 Task: Search one way flight ticket for 2 adults, 2 children, 2 infants in seat in first from Helena: Helena Regional Airport to Fort Wayne: Fort Wayne International Airport on 5-4-2023. Choice of flights is Delta. Number of bags: 1 checked bag. Price is upto 91000. Outbound departure time preference is 9:45.
Action: Mouse moved to (270, 104)
Screenshot: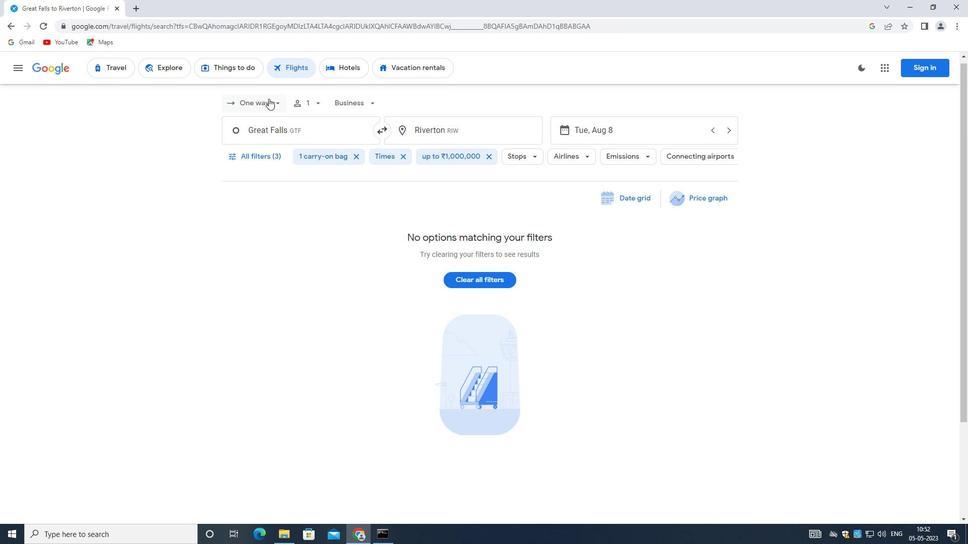 
Action: Mouse pressed left at (270, 104)
Screenshot: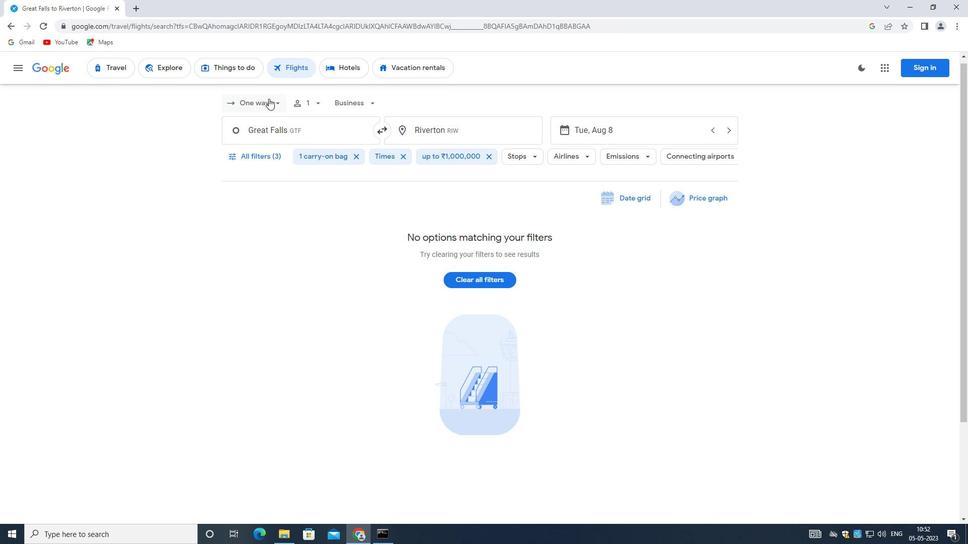 
Action: Mouse moved to (265, 150)
Screenshot: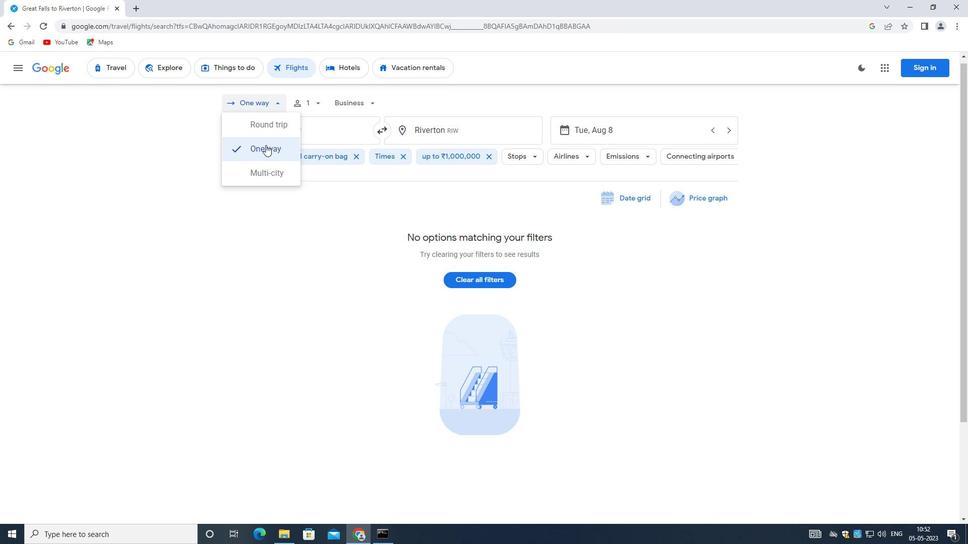 
Action: Mouse pressed left at (265, 150)
Screenshot: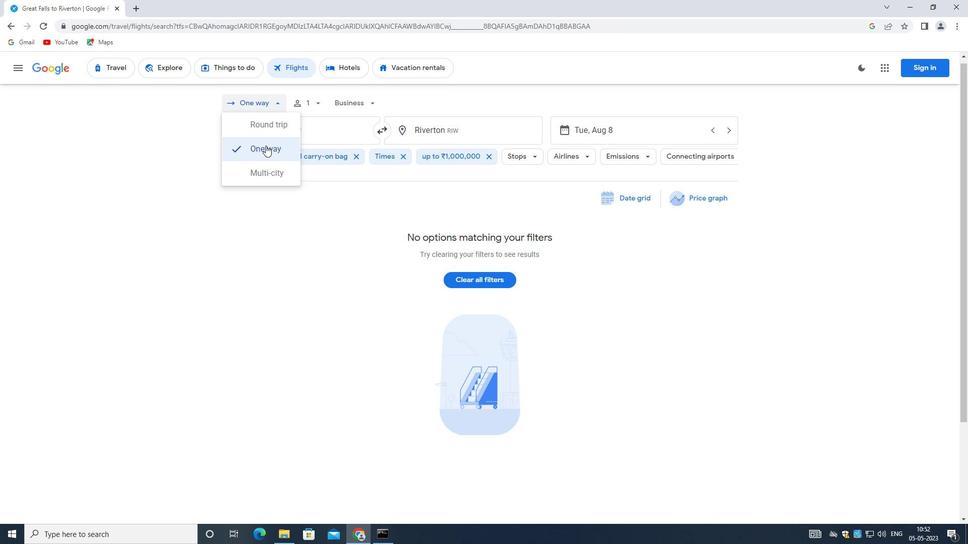 
Action: Mouse moved to (311, 102)
Screenshot: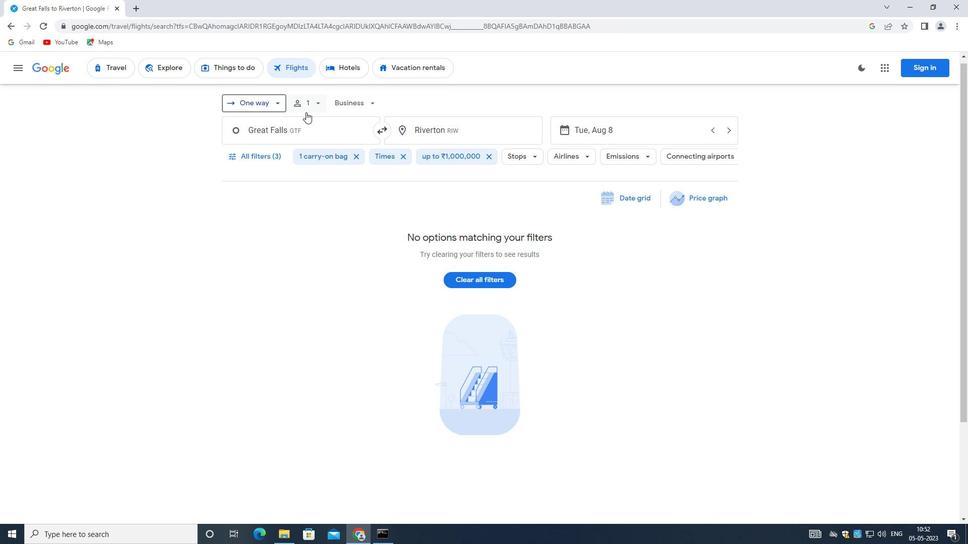 
Action: Mouse pressed left at (311, 102)
Screenshot: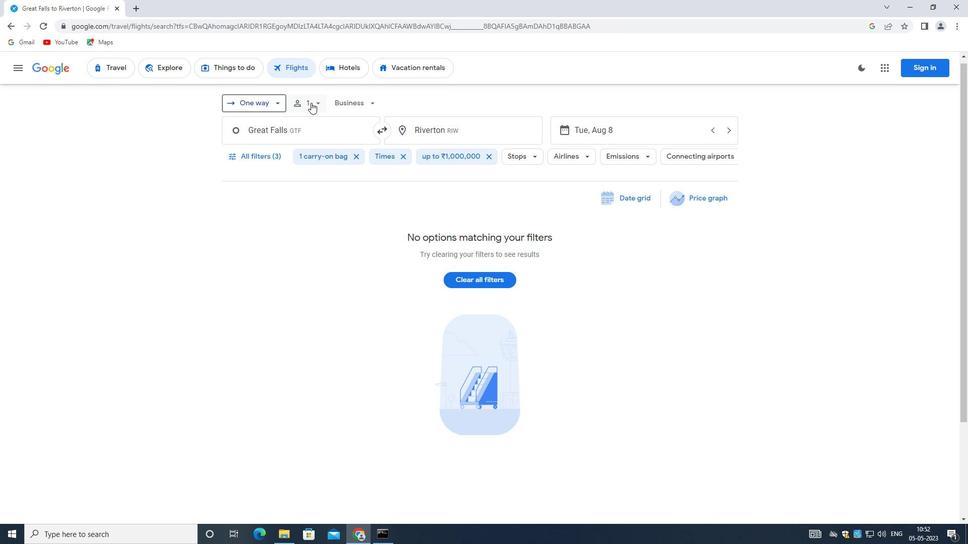 
Action: Mouse moved to (394, 132)
Screenshot: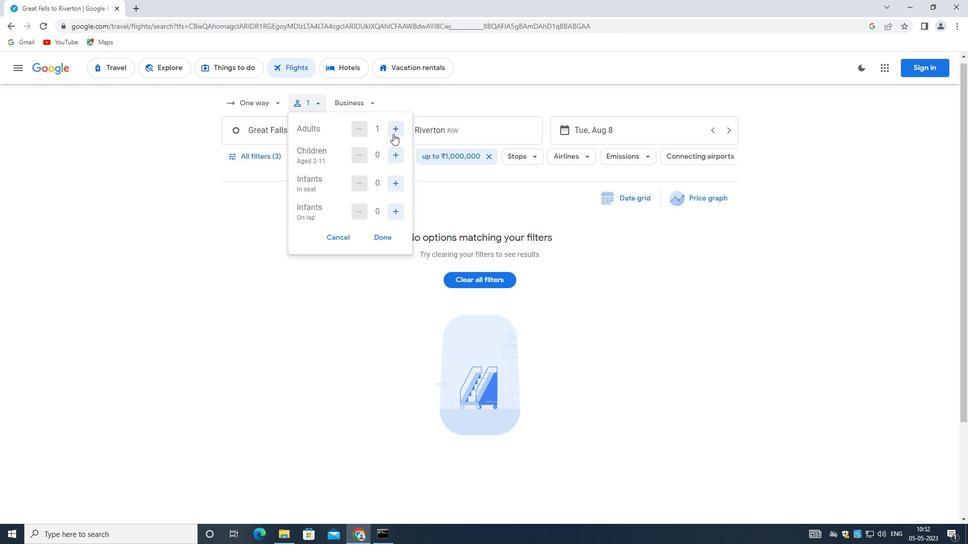 
Action: Mouse pressed left at (394, 132)
Screenshot: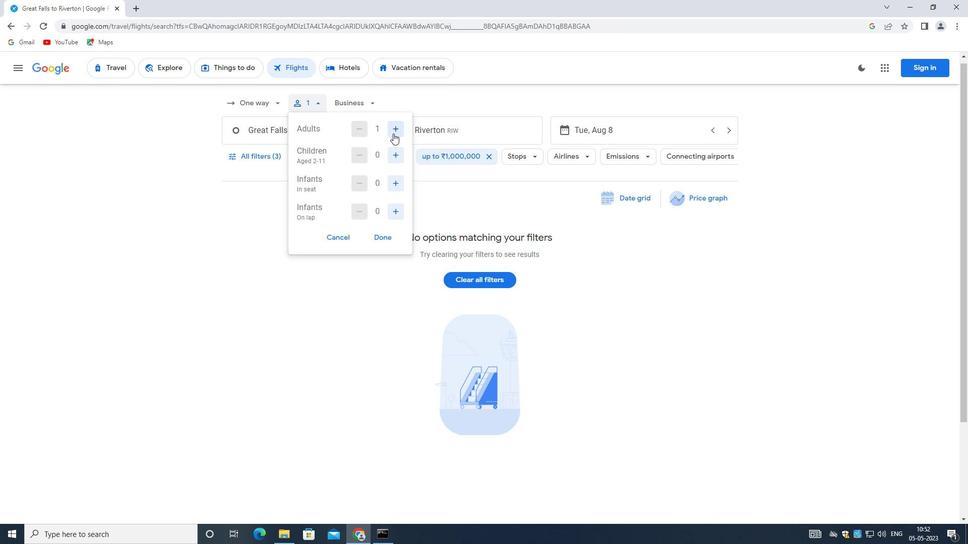 
Action: Mouse moved to (393, 183)
Screenshot: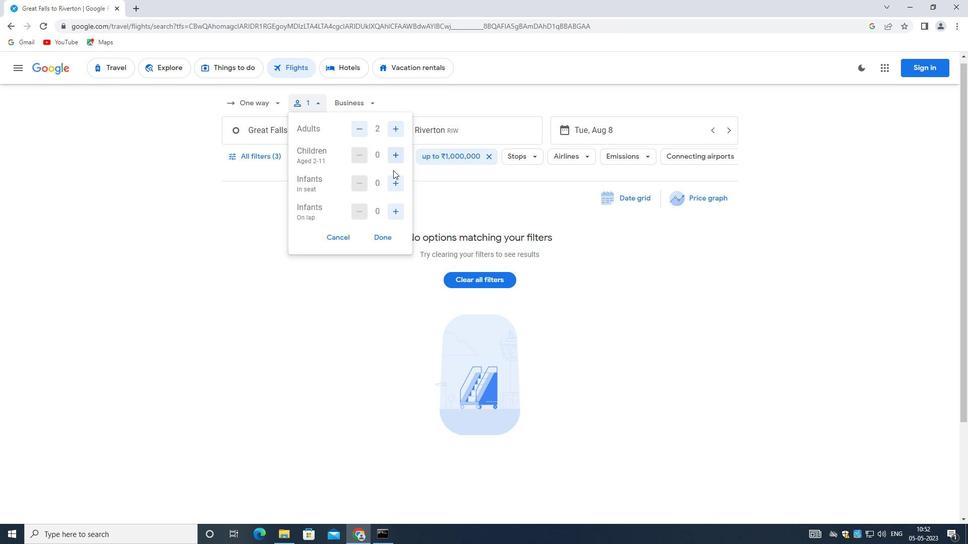
Action: Mouse pressed left at (393, 183)
Screenshot: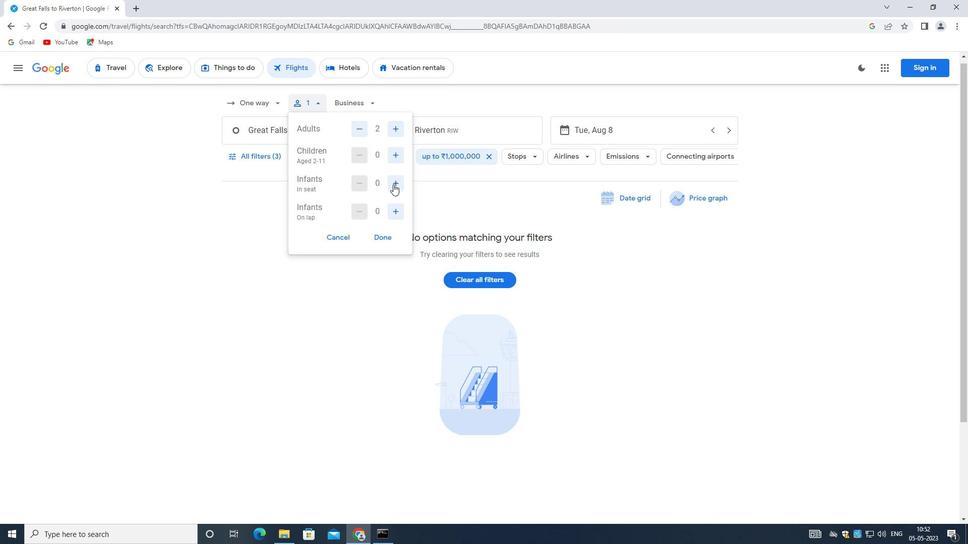 
Action: Mouse pressed left at (393, 183)
Screenshot: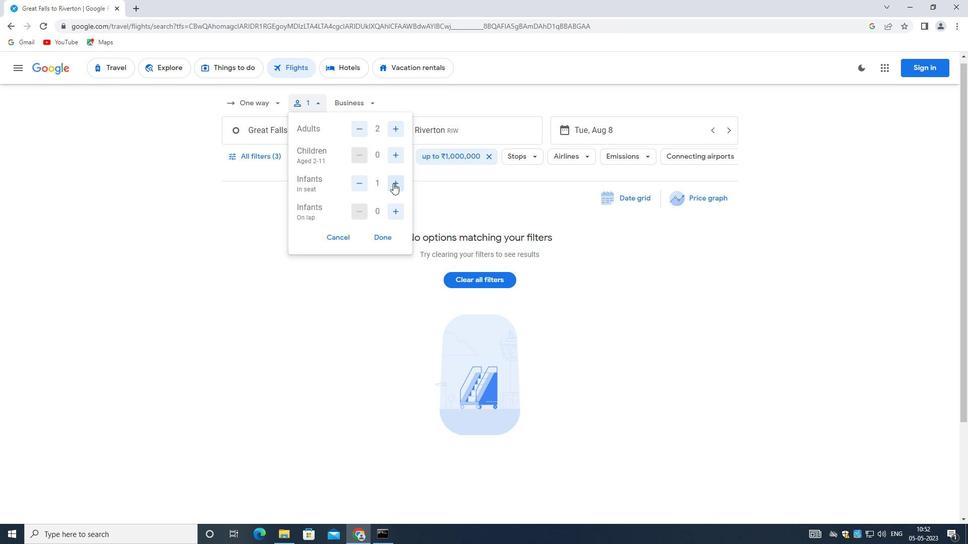 
Action: Mouse moved to (392, 153)
Screenshot: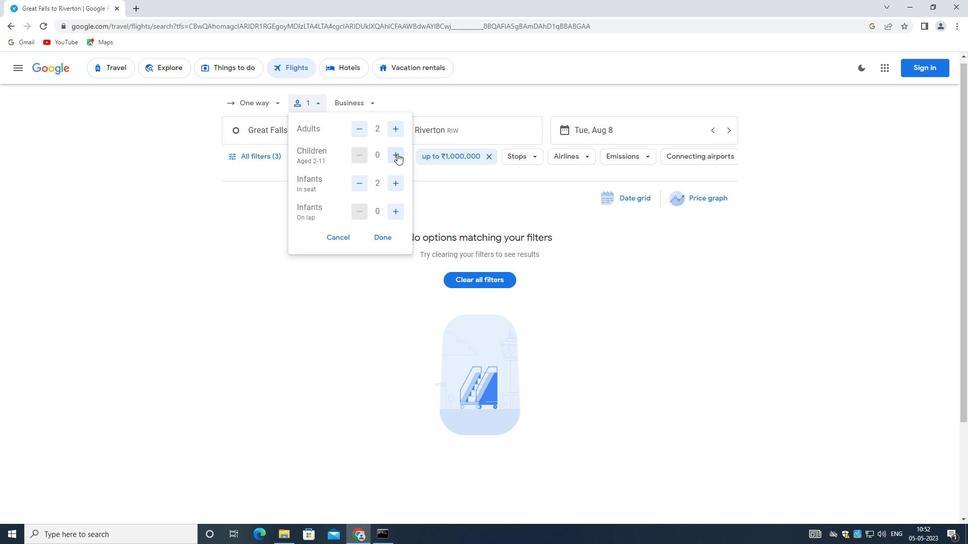 
Action: Mouse pressed left at (392, 153)
Screenshot: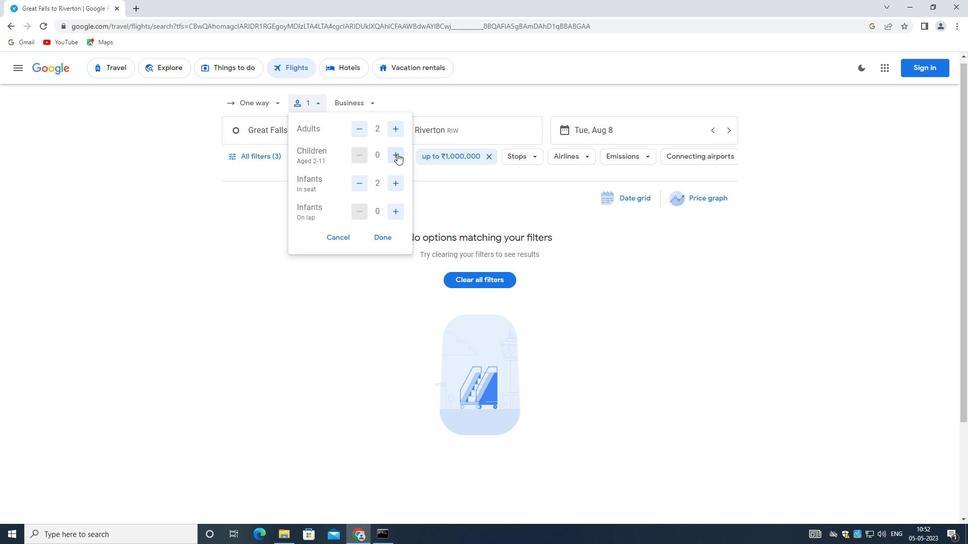 
Action: Mouse pressed left at (392, 153)
Screenshot: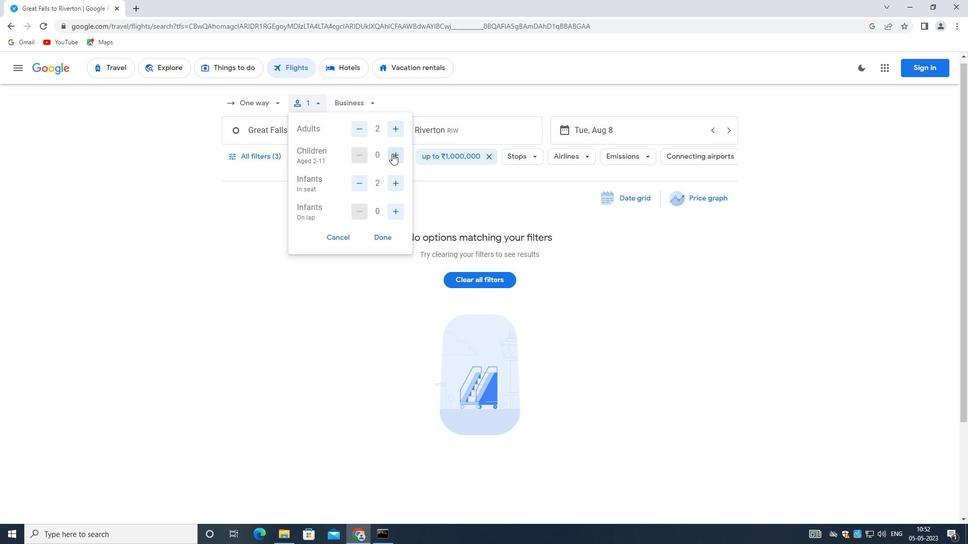 
Action: Mouse moved to (364, 173)
Screenshot: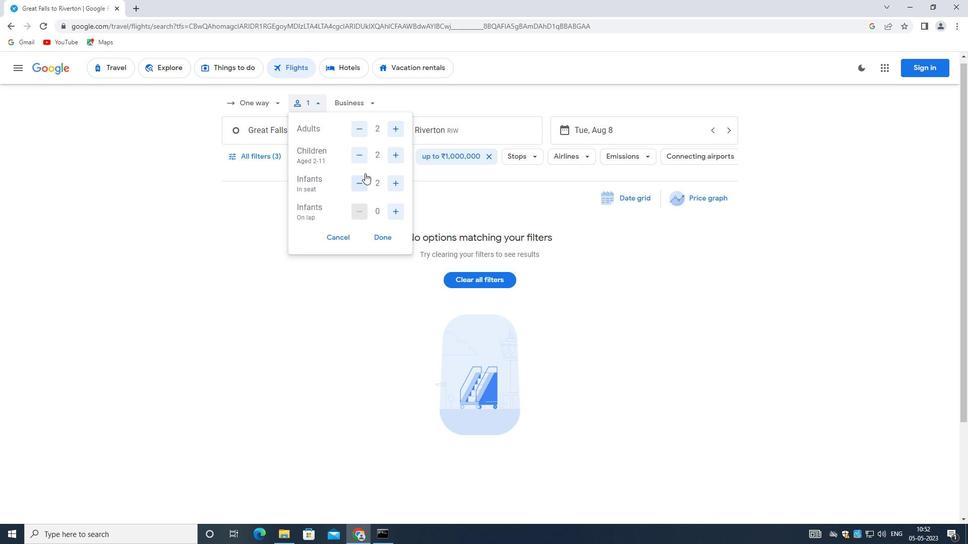 
Action: Mouse scrolled (364, 173) with delta (0, 0)
Screenshot: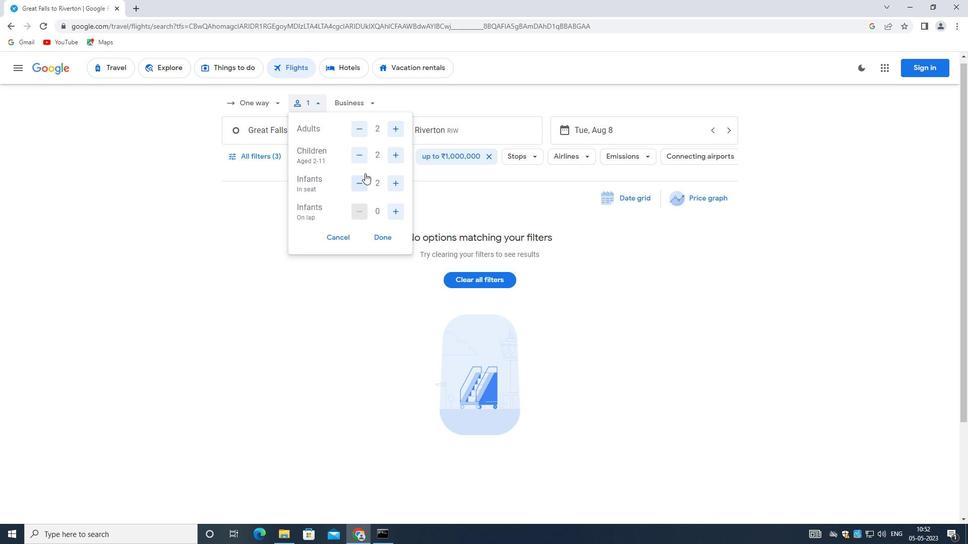
Action: Mouse moved to (363, 177)
Screenshot: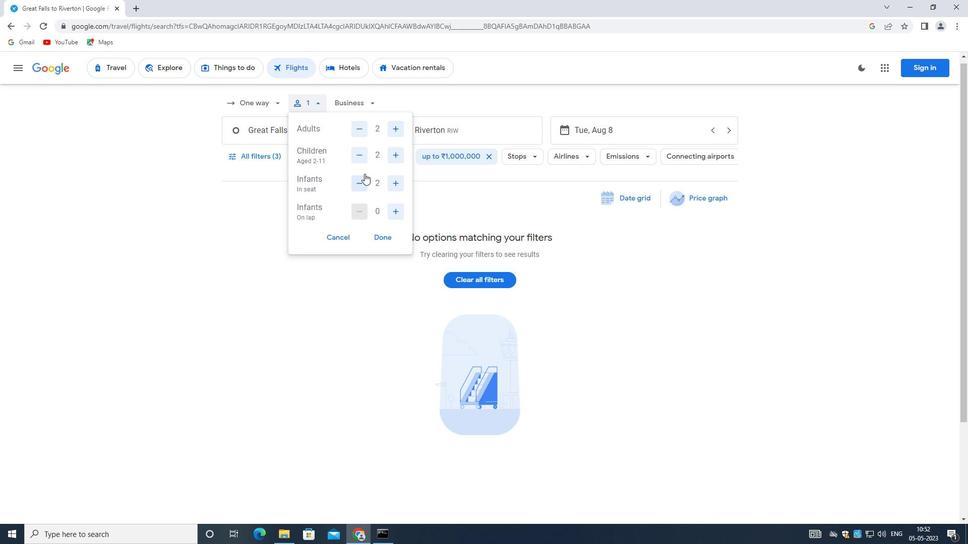 
Action: Mouse scrolled (363, 177) with delta (0, 0)
Screenshot: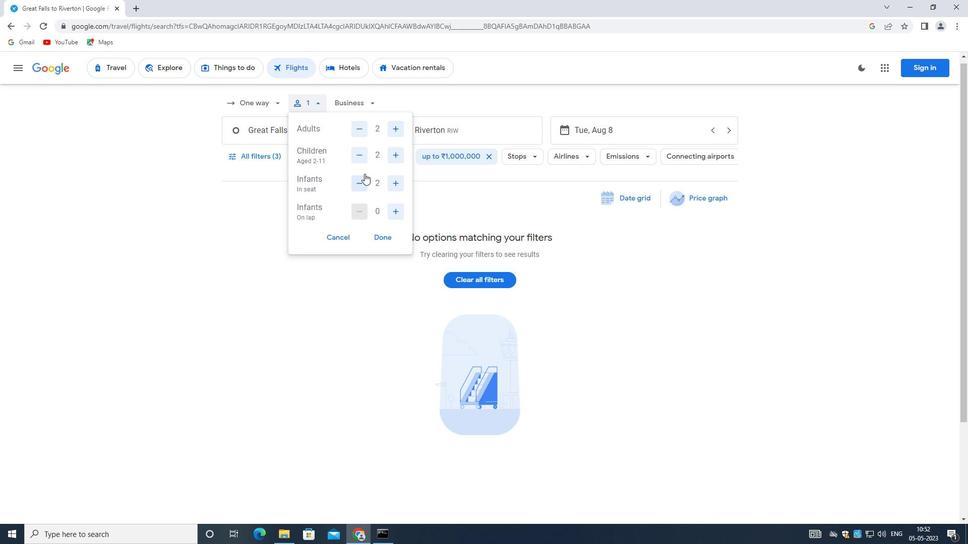 
Action: Mouse moved to (344, 163)
Screenshot: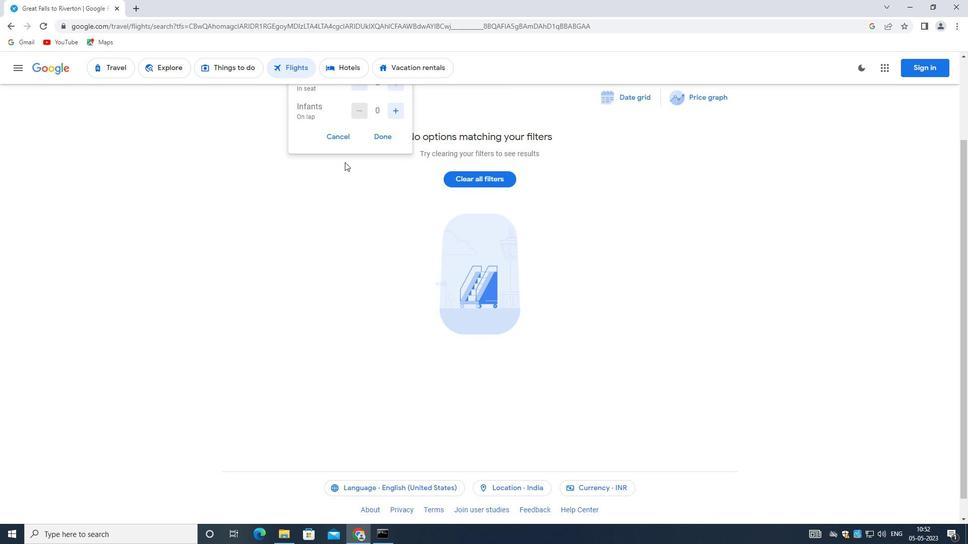 
Action: Mouse scrolled (344, 164) with delta (0, 0)
Screenshot: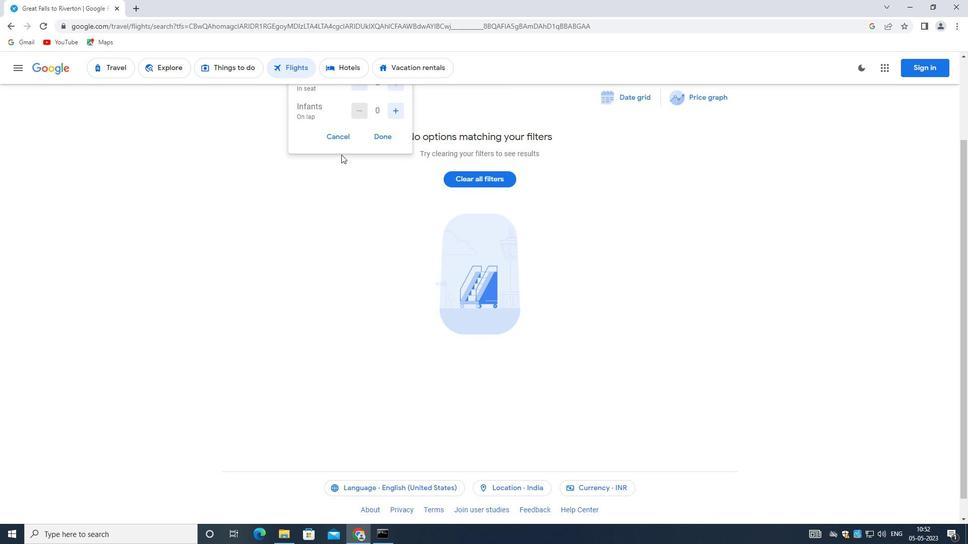 
Action: Mouse moved to (344, 165)
Screenshot: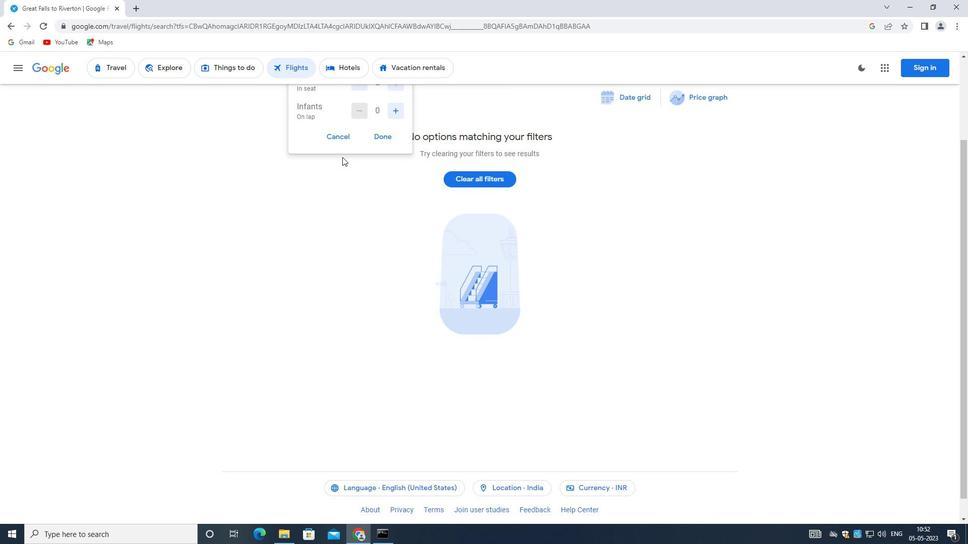 
Action: Mouse scrolled (344, 165) with delta (0, 0)
Screenshot: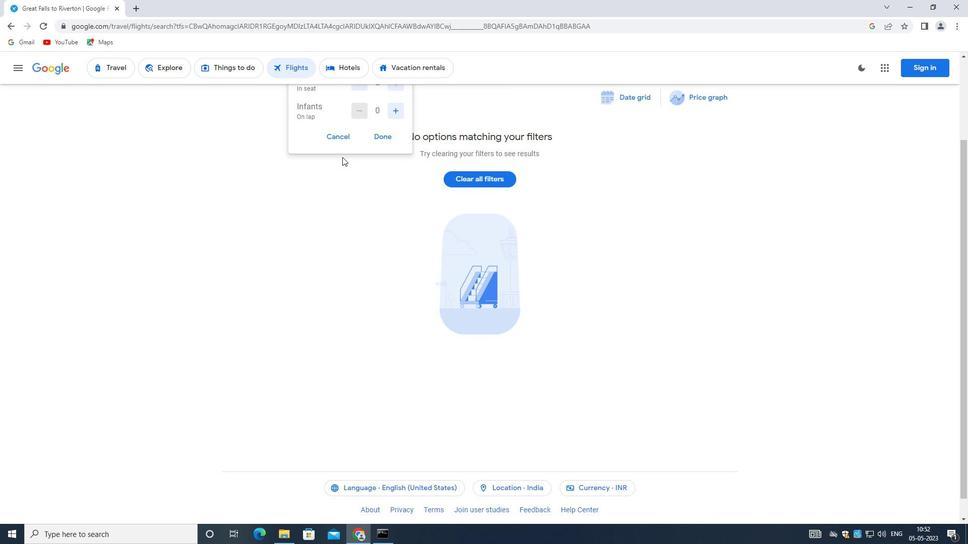 
Action: Mouse moved to (344, 168)
Screenshot: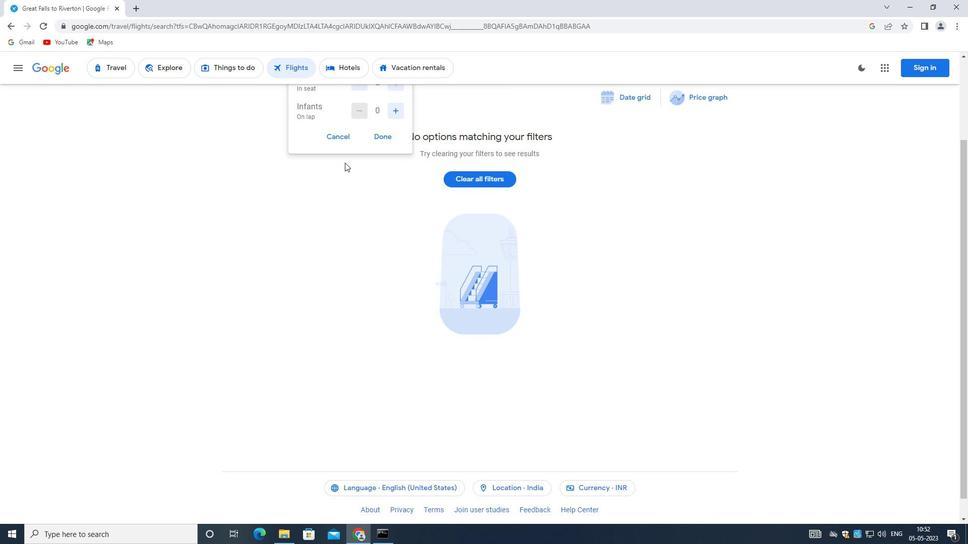 
Action: Mouse scrolled (344, 168) with delta (0, 0)
Screenshot: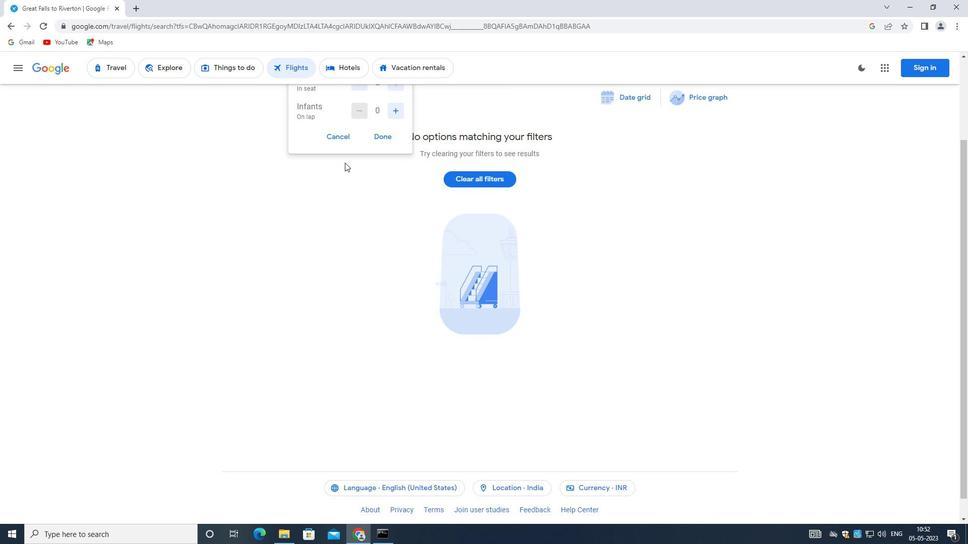 
Action: Mouse moved to (380, 237)
Screenshot: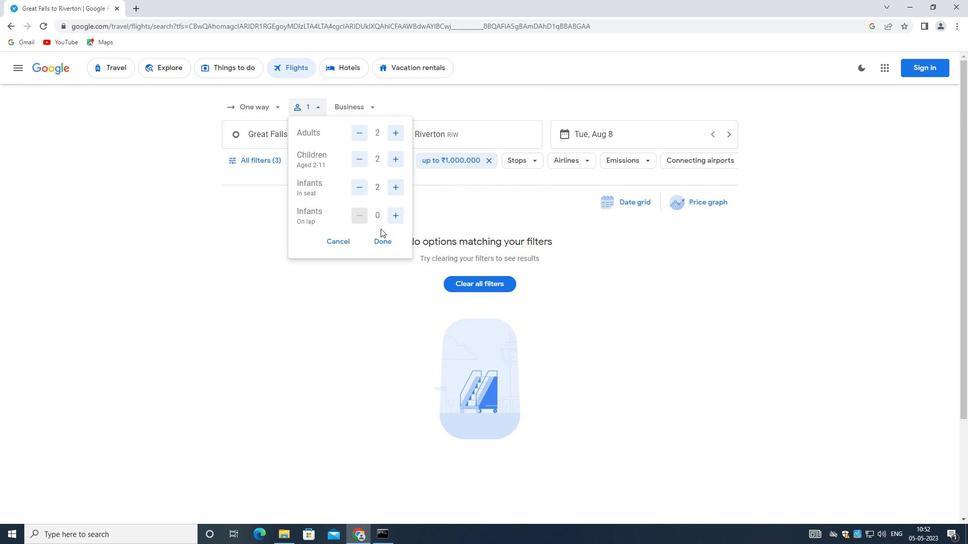 
Action: Mouse pressed left at (380, 237)
Screenshot: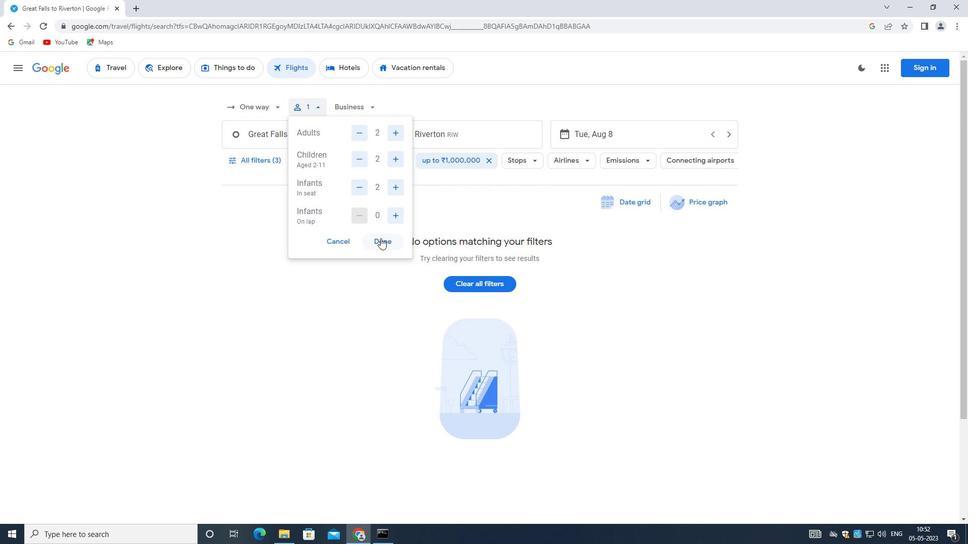 
Action: Mouse moved to (283, 135)
Screenshot: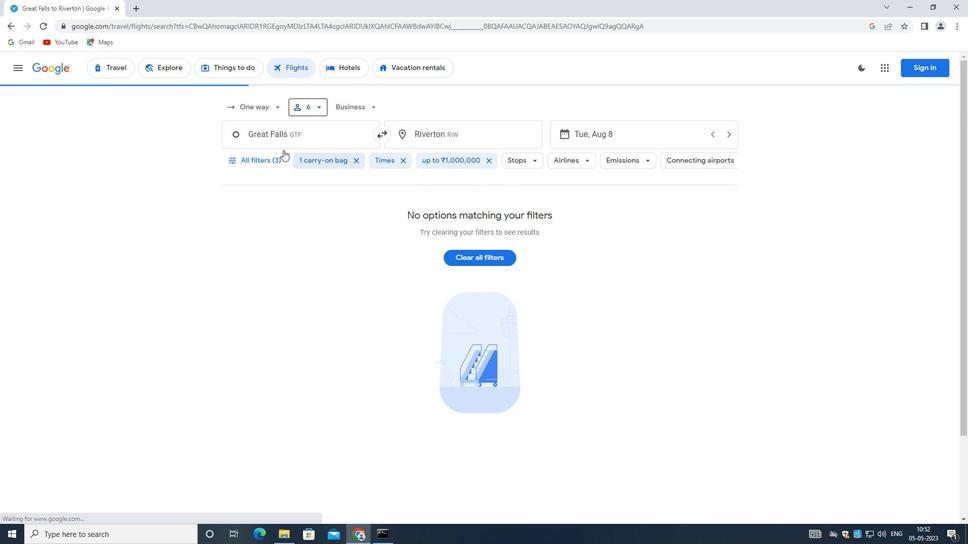 
Action: Mouse pressed left at (283, 135)
Screenshot: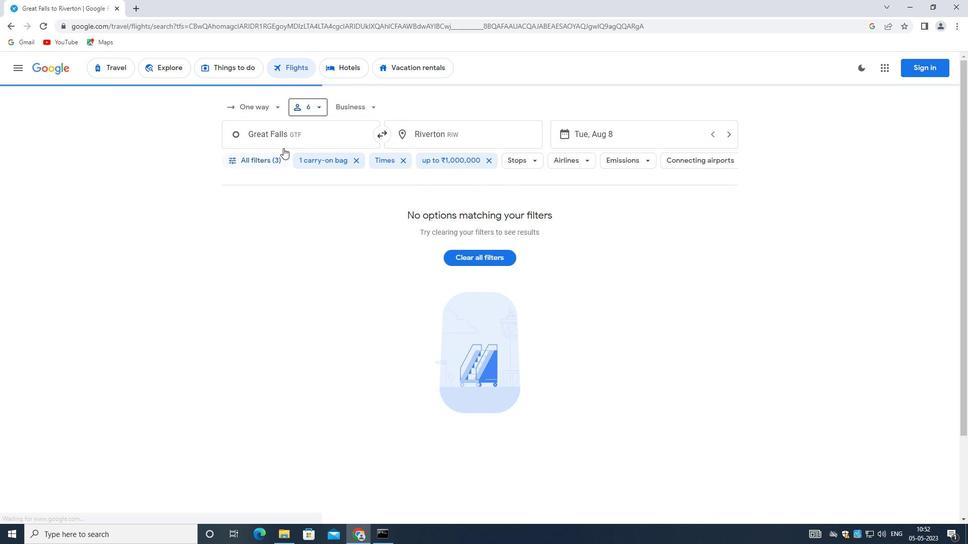 
Action: Key pressed <Key.backspace><Key.shift_r><Key.shift_r><Key.shift_r><Key.shift_r><Key.shift_r><Key.shift_r>Hek<Key.backspace>lena
Screenshot: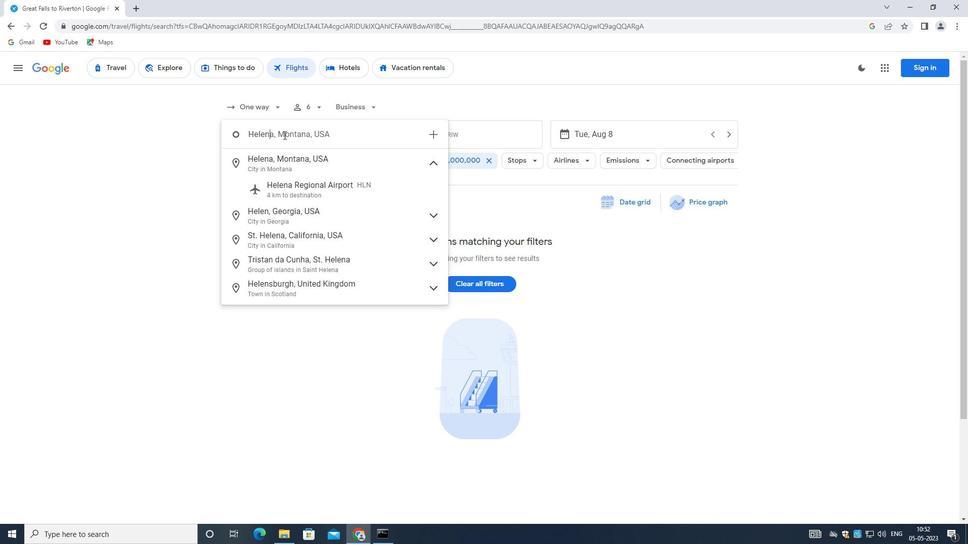 
Action: Mouse moved to (308, 183)
Screenshot: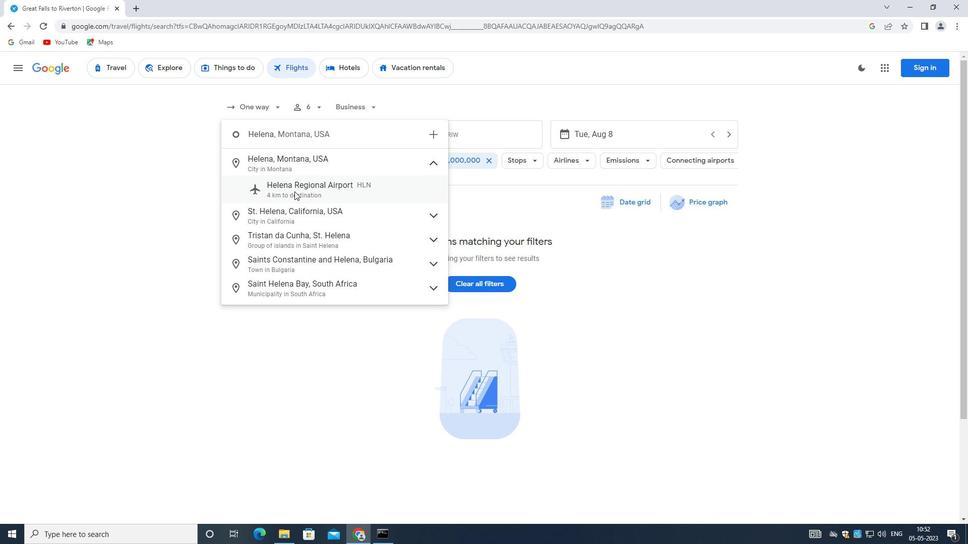 
Action: Mouse pressed left at (308, 183)
Screenshot: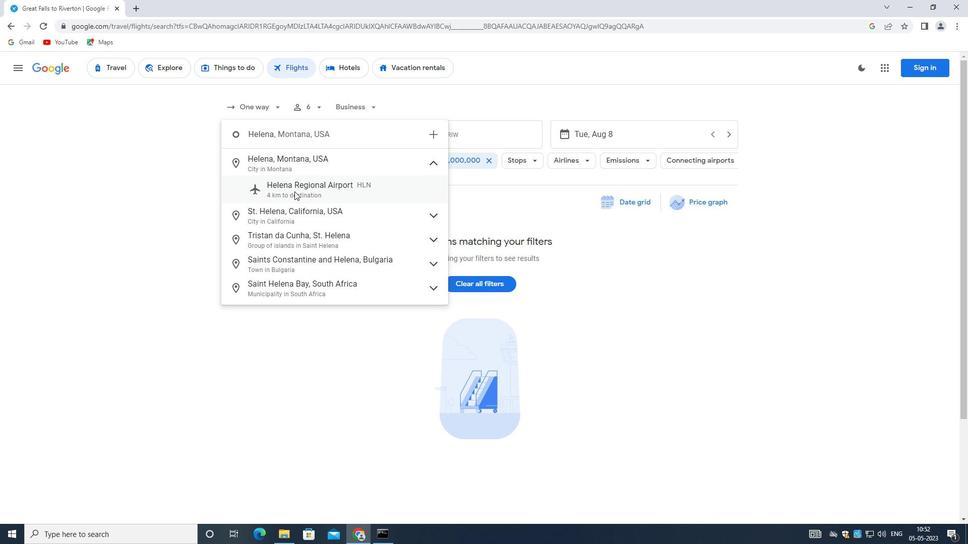 
Action: Mouse moved to (438, 132)
Screenshot: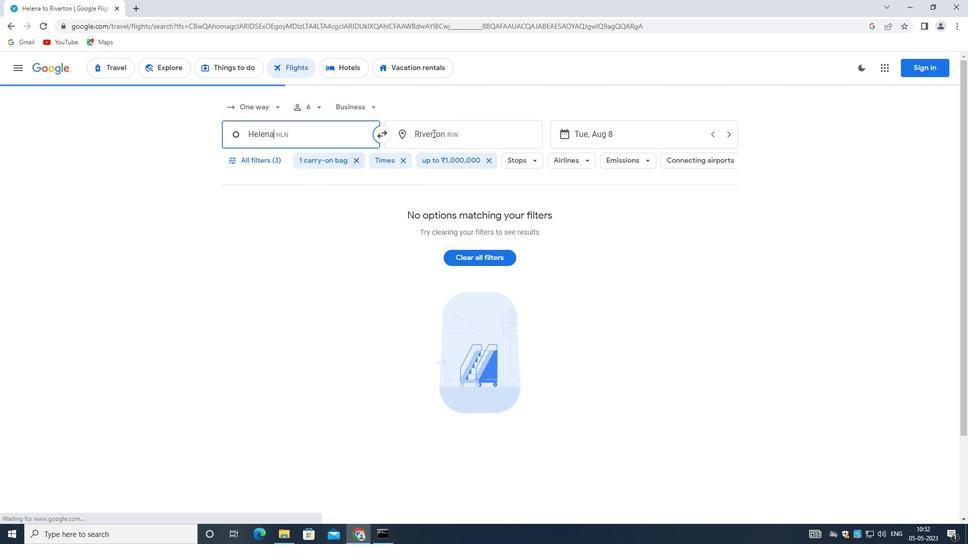
Action: Mouse pressed left at (438, 132)
Screenshot: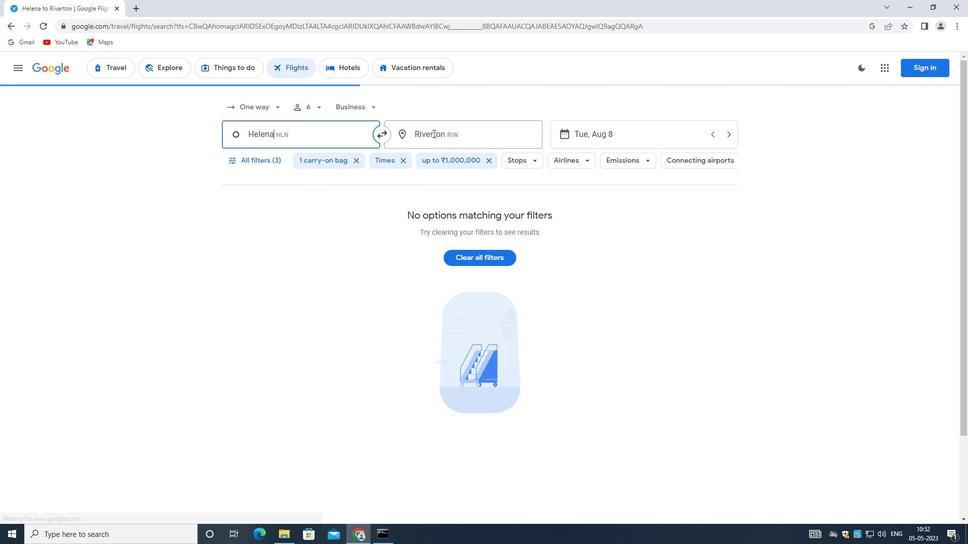 
Action: Key pressed <Key.backspace><Key.shift>FORT<Key.space><Key.shift>WAY
Screenshot: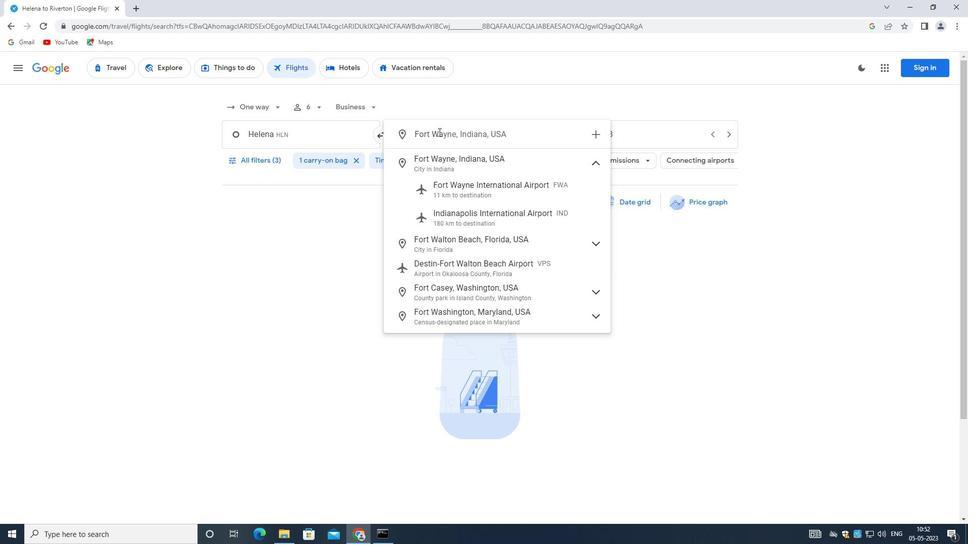 
Action: Mouse moved to (480, 190)
Screenshot: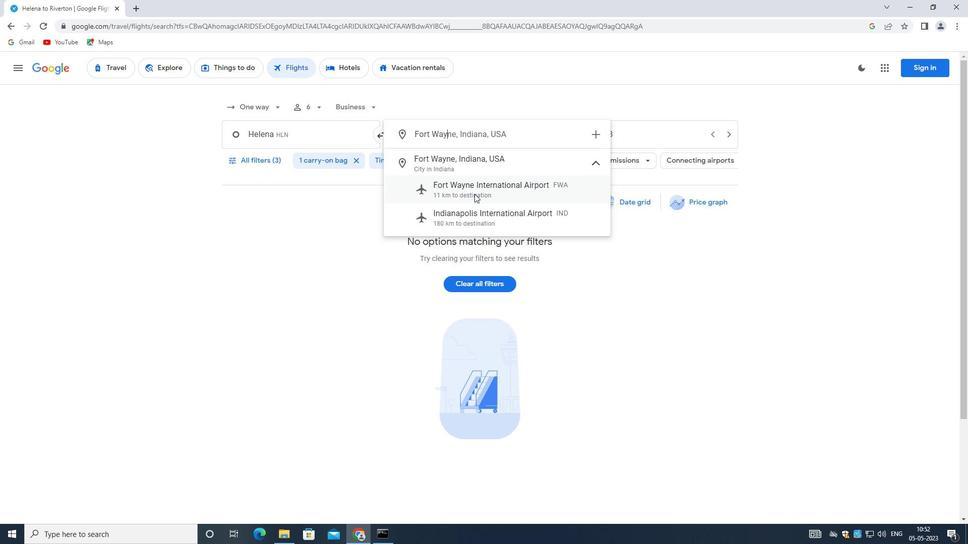 
Action: Mouse pressed left at (480, 190)
Screenshot: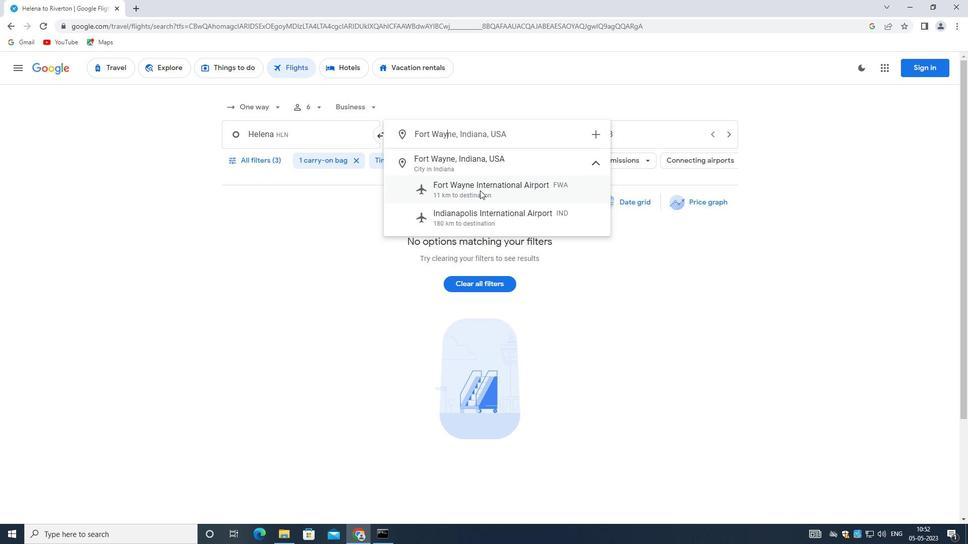 
Action: Mouse moved to (615, 144)
Screenshot: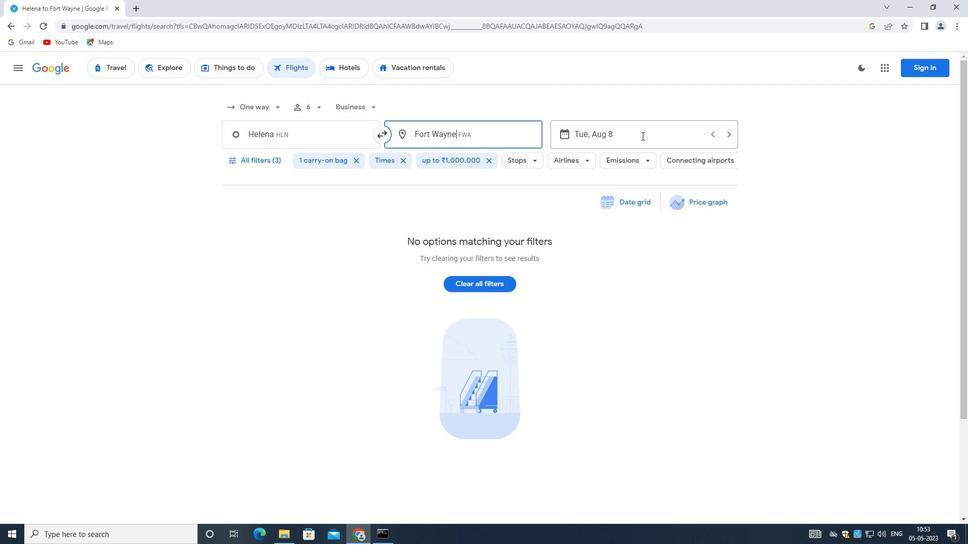 
Action: Mouse pressed left at (615, 144)
Screenshot: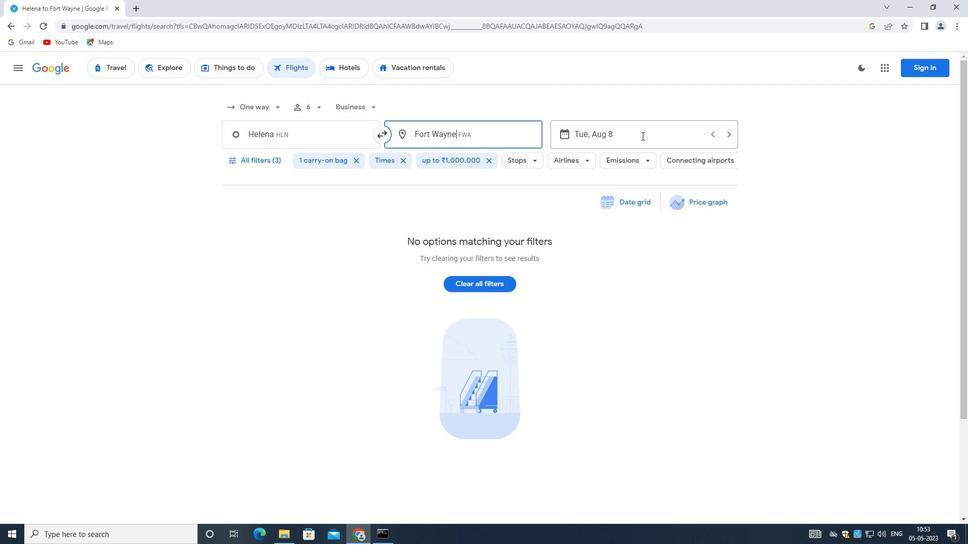
Action: Mouse moved to (433, 236)
Screenshot: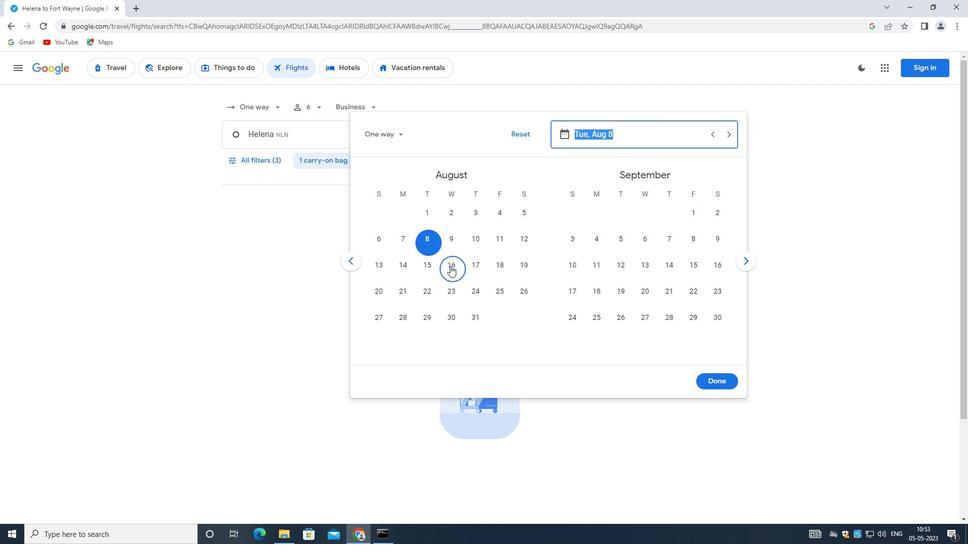 
Action: Mouse pressed left at (433, 236)
Screenshot: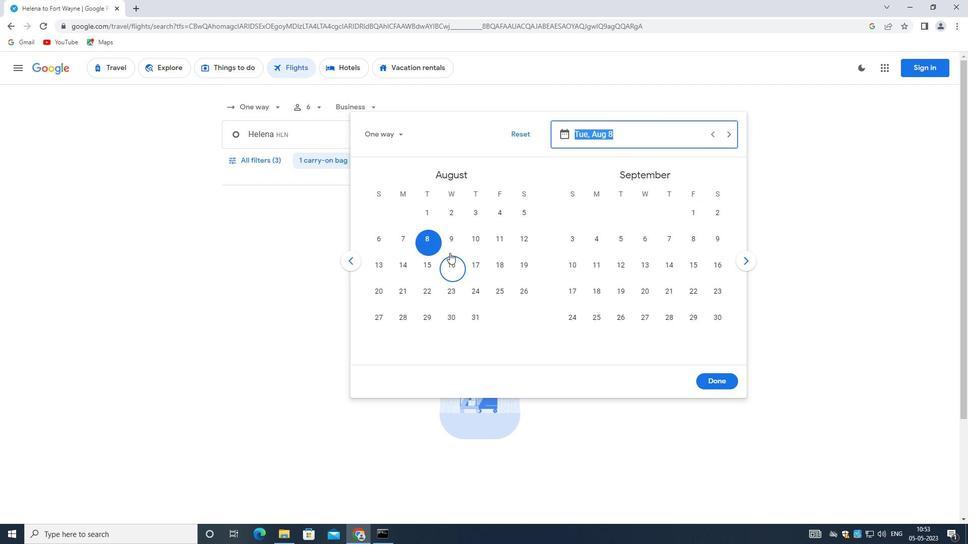 
Action: Mouse moved to (710, 375)
Screenshot: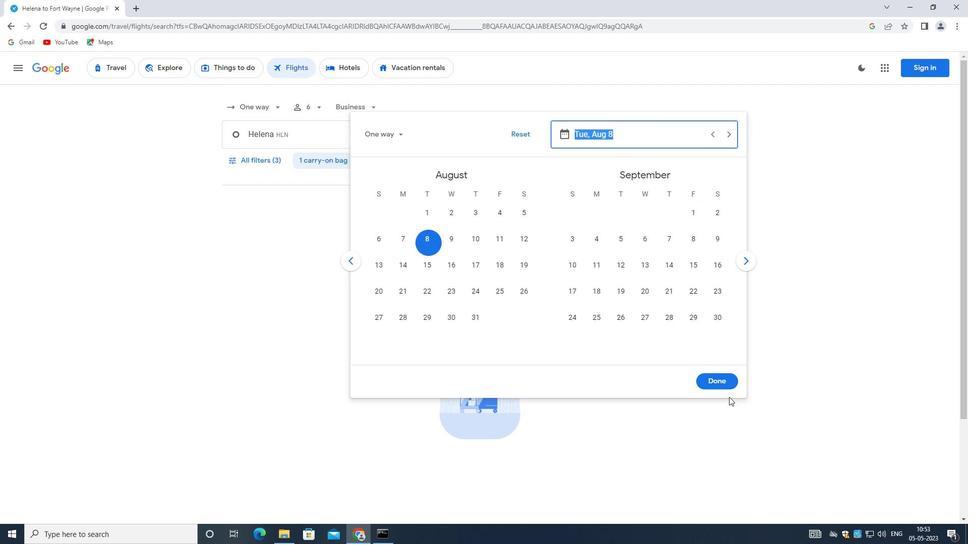 
Action: Mouse pressed left at (710, 375)
Screenshot: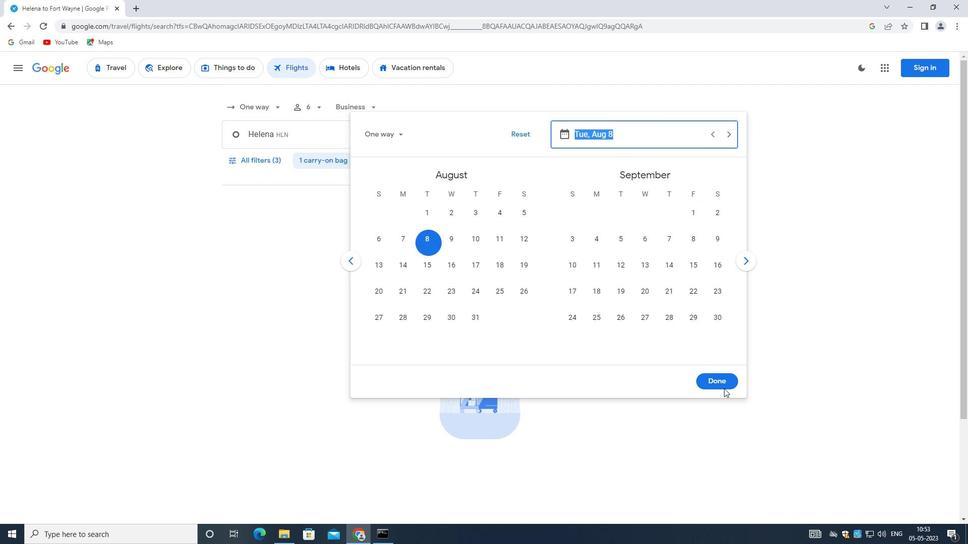
Action: Mouse moved to (266, 157)
Screenshot: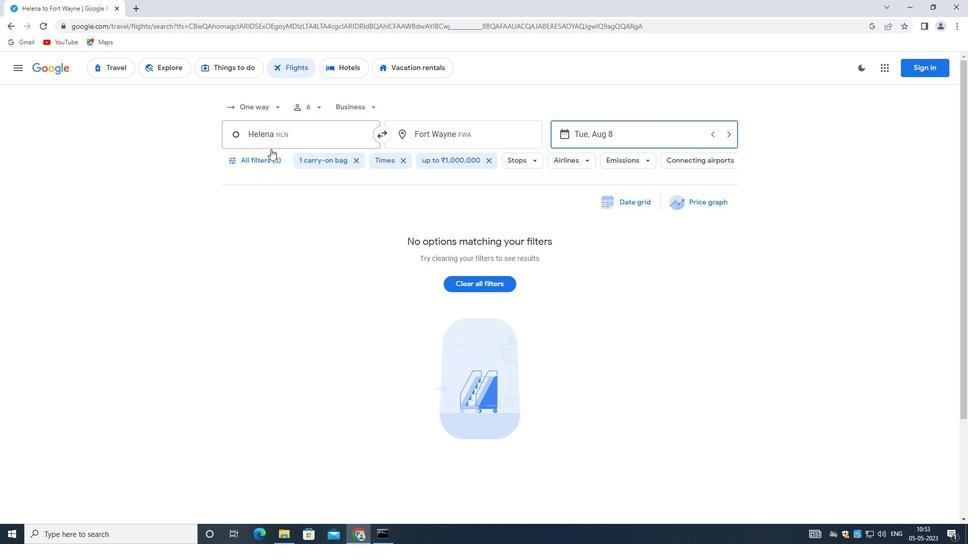 
Action: Mouse pressed left at (266, 157)
Screenshot: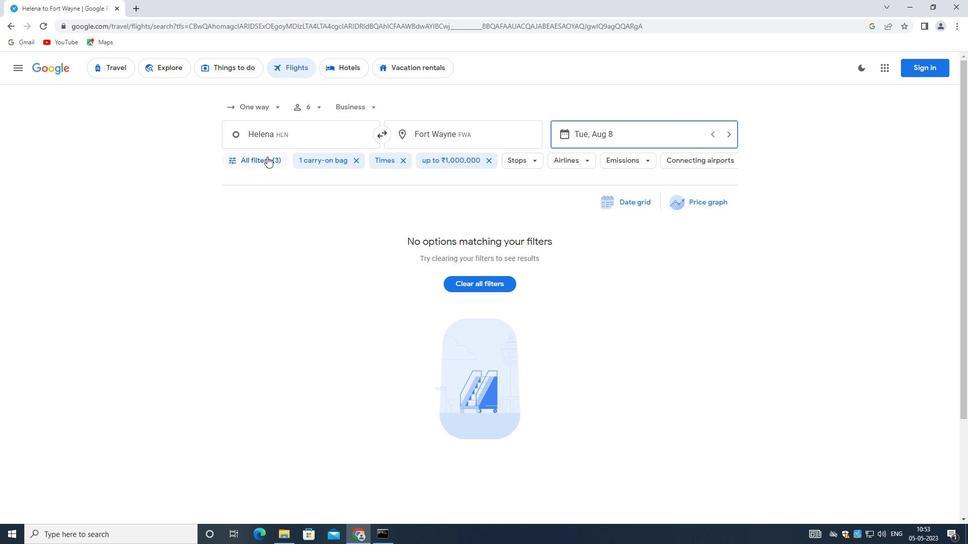 
Action: Mouse moved to (366, 393)
Screenshot: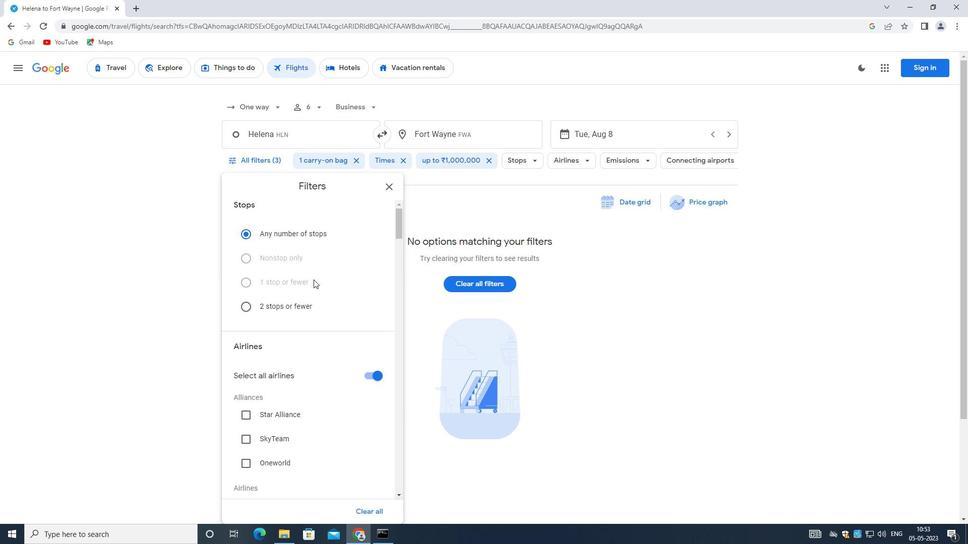 
Action: Mouse scrolled (366, 392) with delta (0, 0)
Screenshot: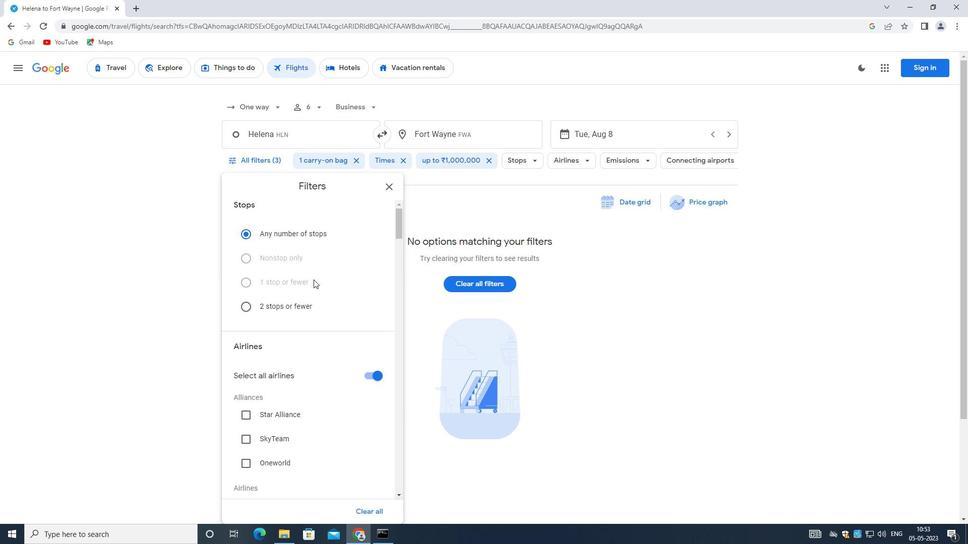 
Action: Mouse moved to (374, 418)
Screenshot: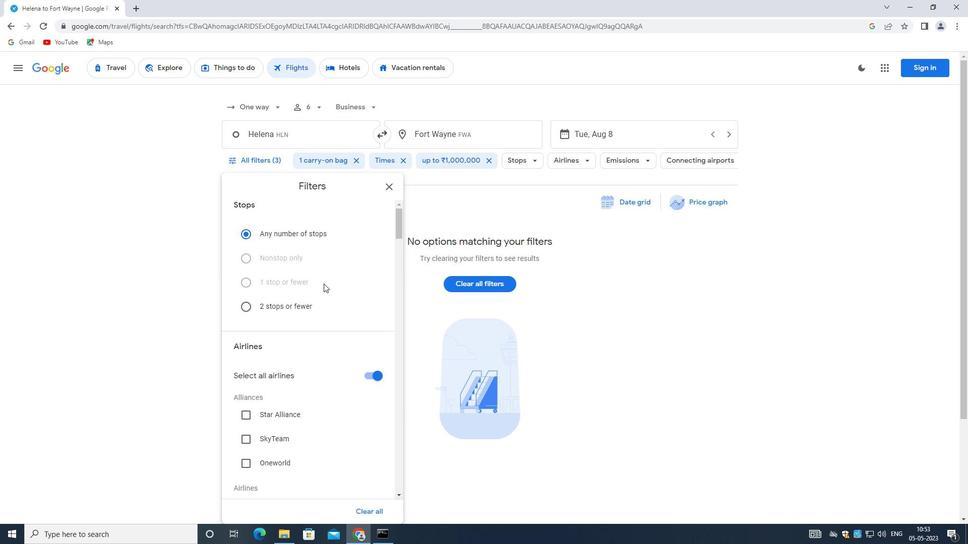 
Action: Mouse scrolled (374, 418) with delta (0, 0)
Screenshot: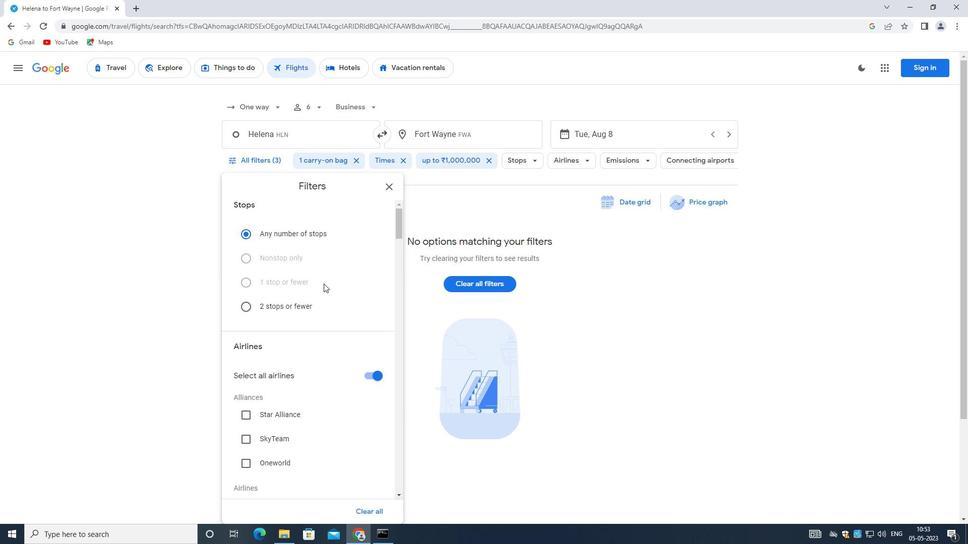 
Action: Mouse moved to (371, 453)
Screenshot: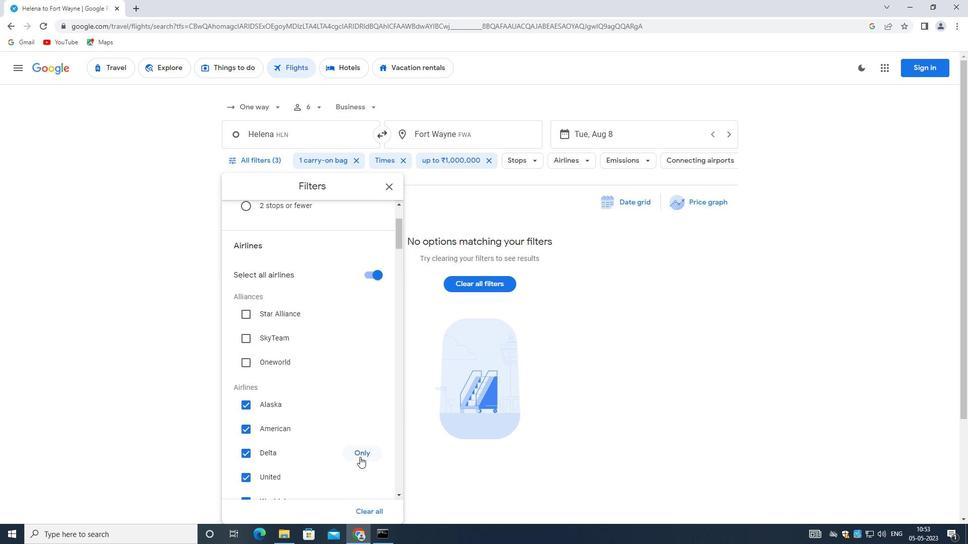 
Action: Mouse pressed left at (371, 453)
Screenshot: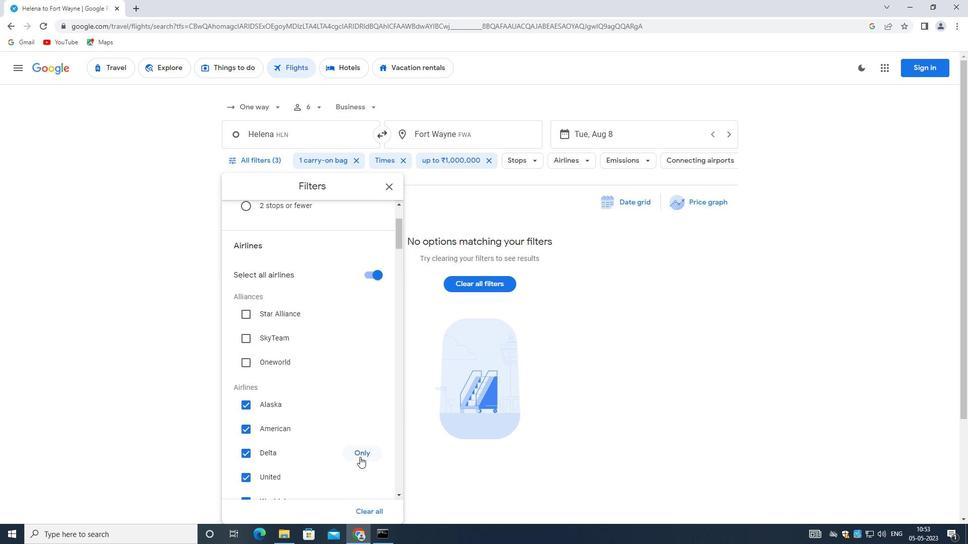 
Action: Mouse moved to (303, 314)
Screenshot: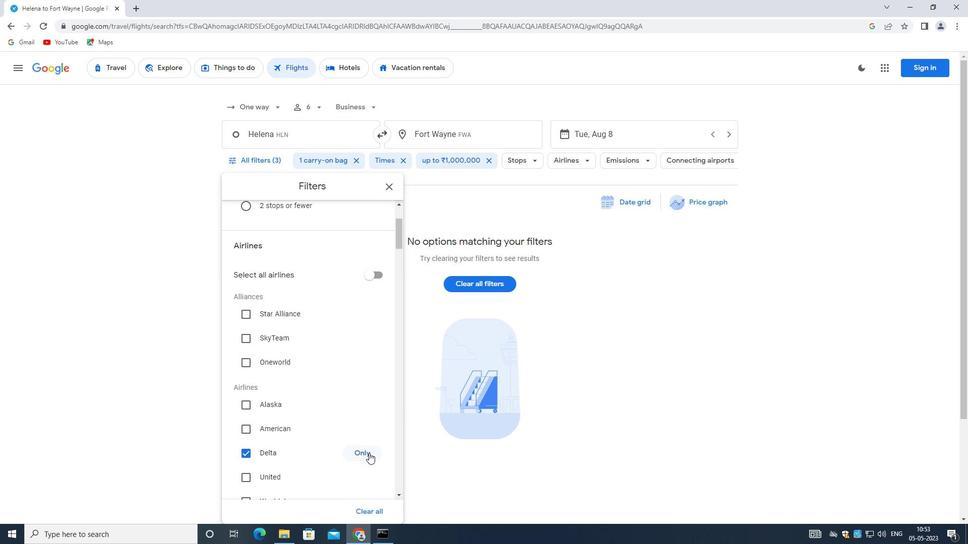 
Action: Mouse scrolled (303, 314) with delta (0, 0)
Screenshot: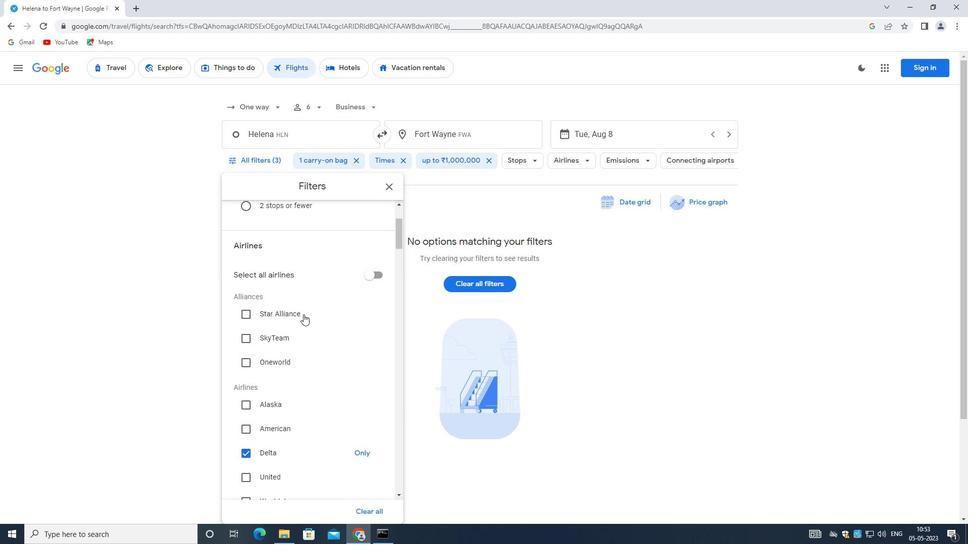 
Action: Mouse moved to (305, 315)
Screenshot: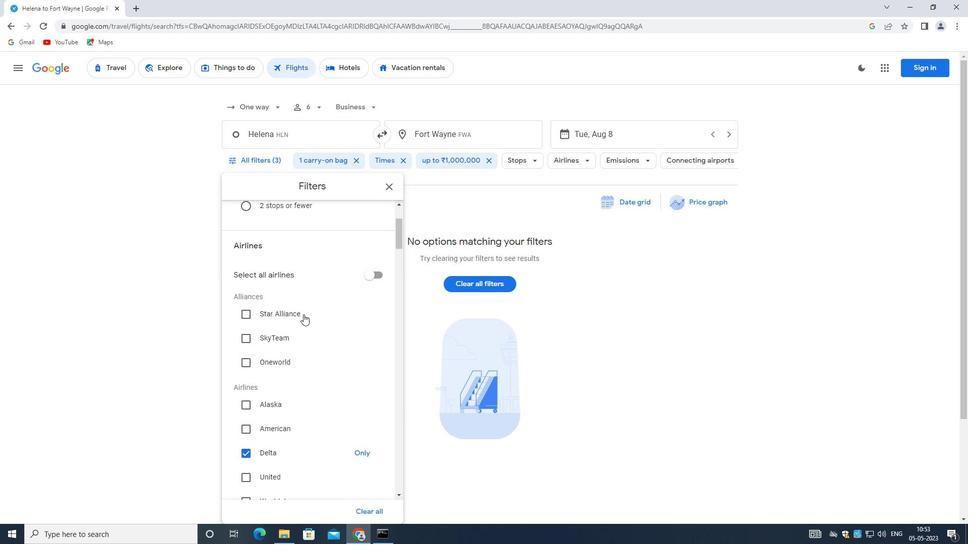 
Action: Mouse scrolled (305, 315) with delta (0, 0)
Screenshot: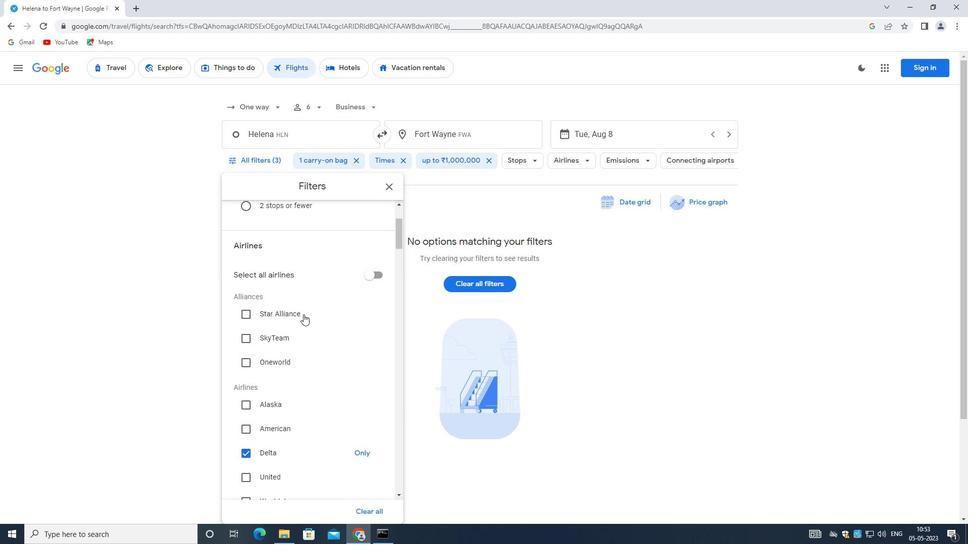 
Action: Mouse moved to (306, 317)
Screenshot: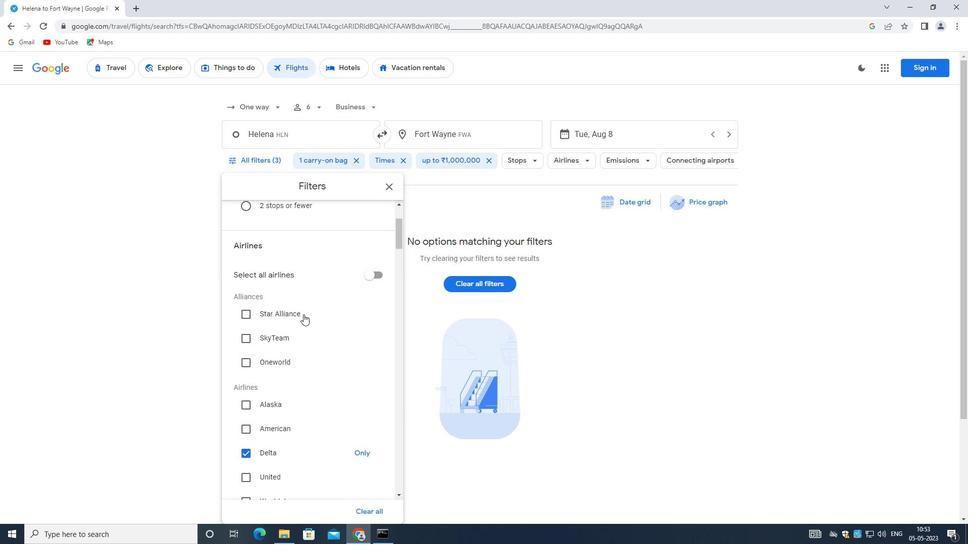 
Action: Mouse scrolled (306, 316) with delta (0, 0)
Screenshot: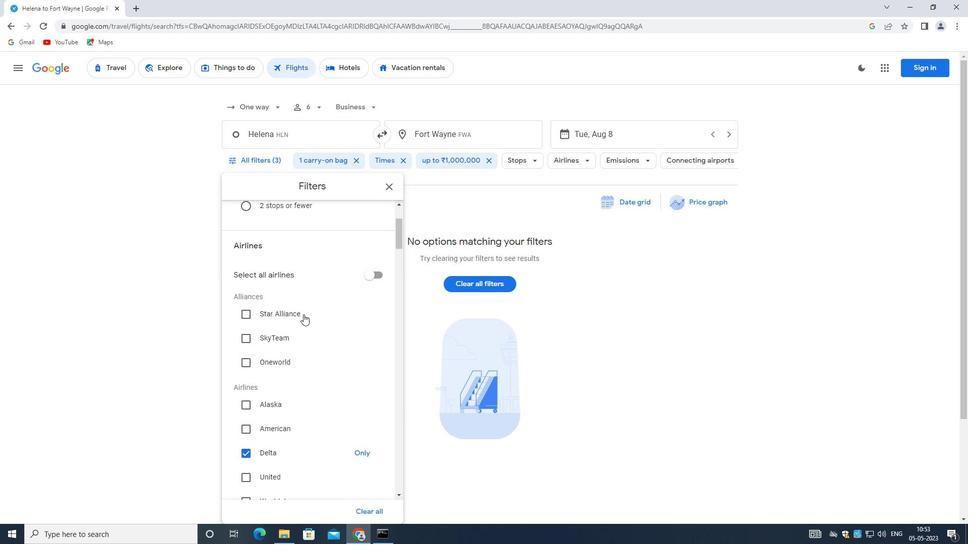
Action: Mouse scrolled (306, 316) with delta (0, 0)
Screenshot: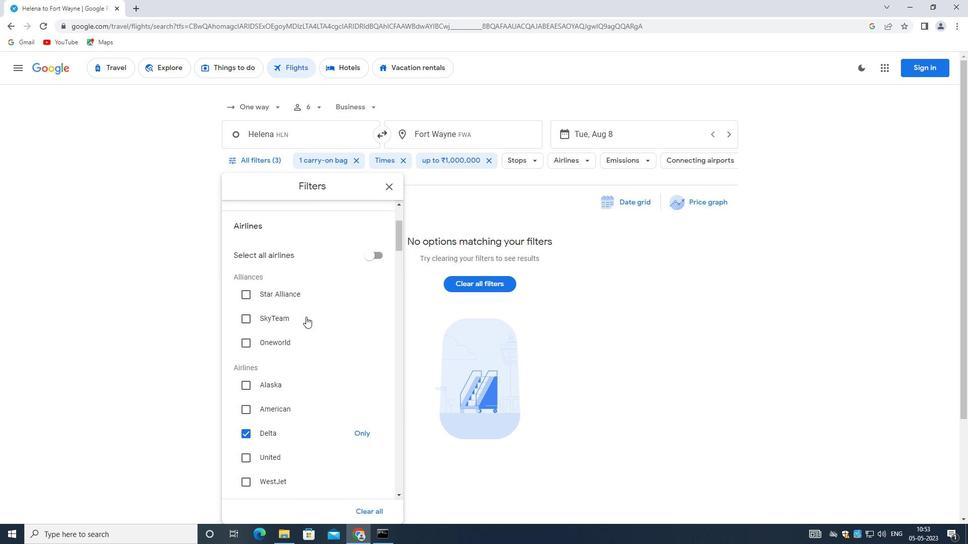 
Action: Mouse scrolled (306, 316) with delta (0, 0)
Screenshot: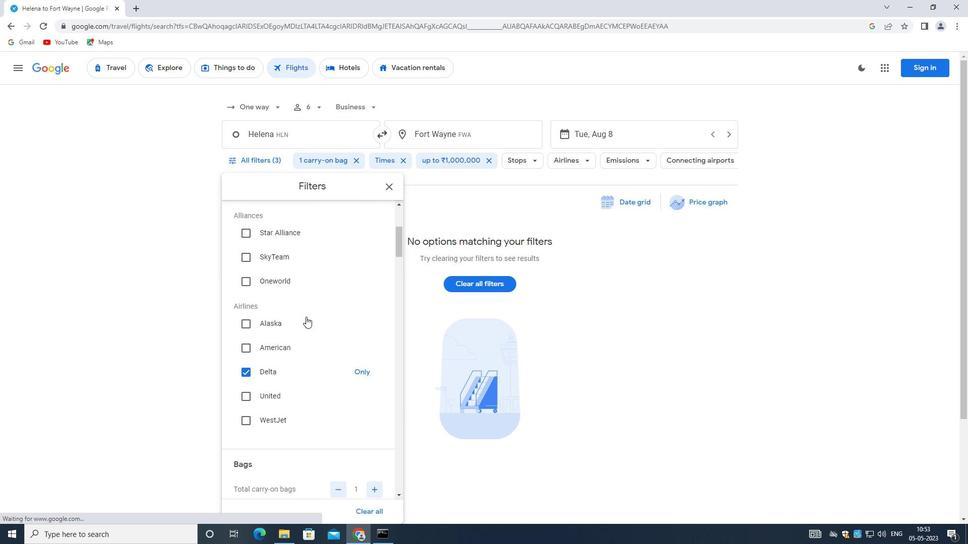 
Action: Mouse scrolled (306, 316) with delta (0, 0)
Screenshot: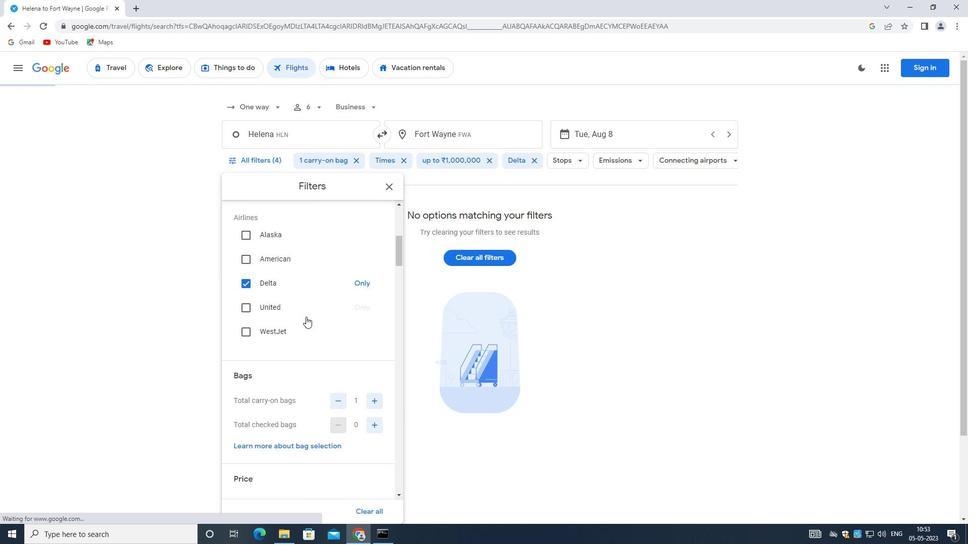 
Action: Mouse moved to (323, 328)
Screenshot: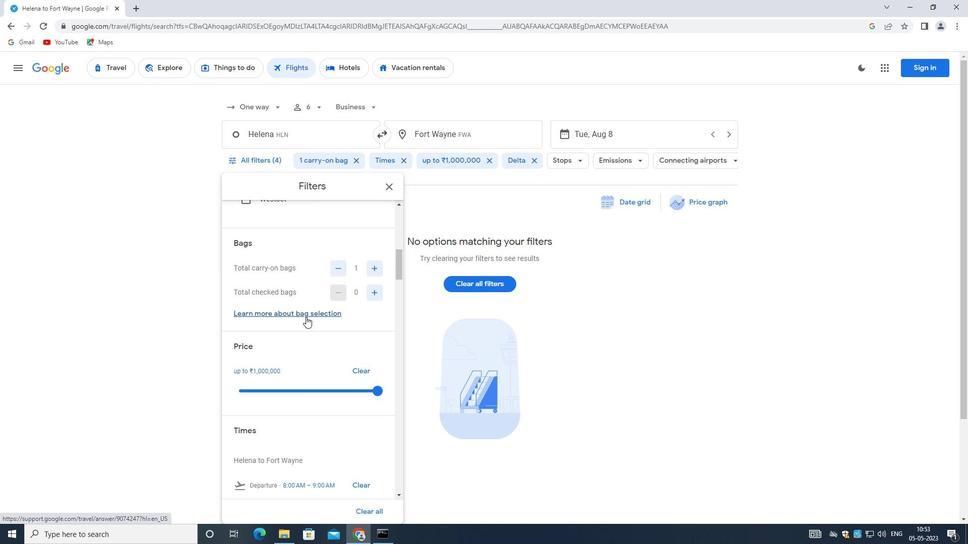 
Action: Mouse scrolled (323, 327) with delta (0, 0)
Screenshot: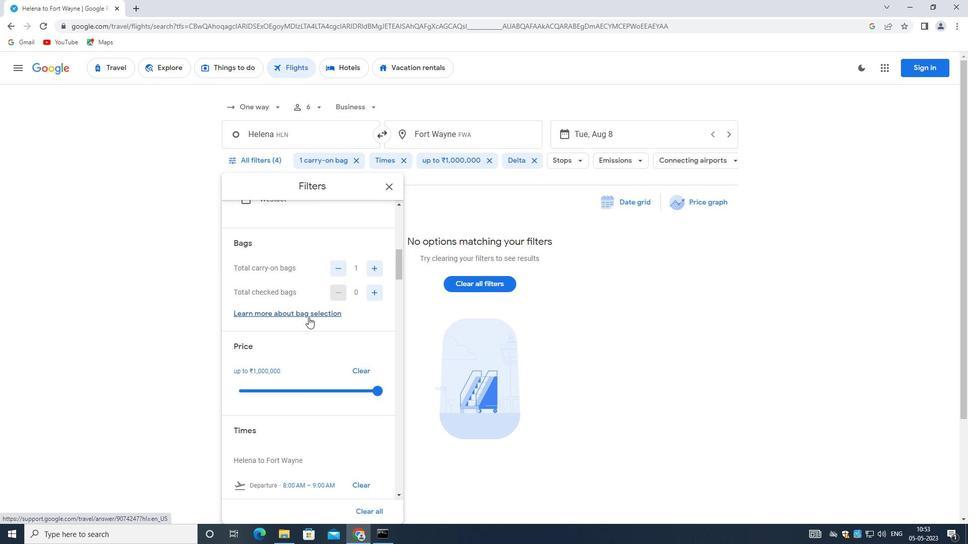 
Action: Mouse moved to (334, 218)
Screenshot: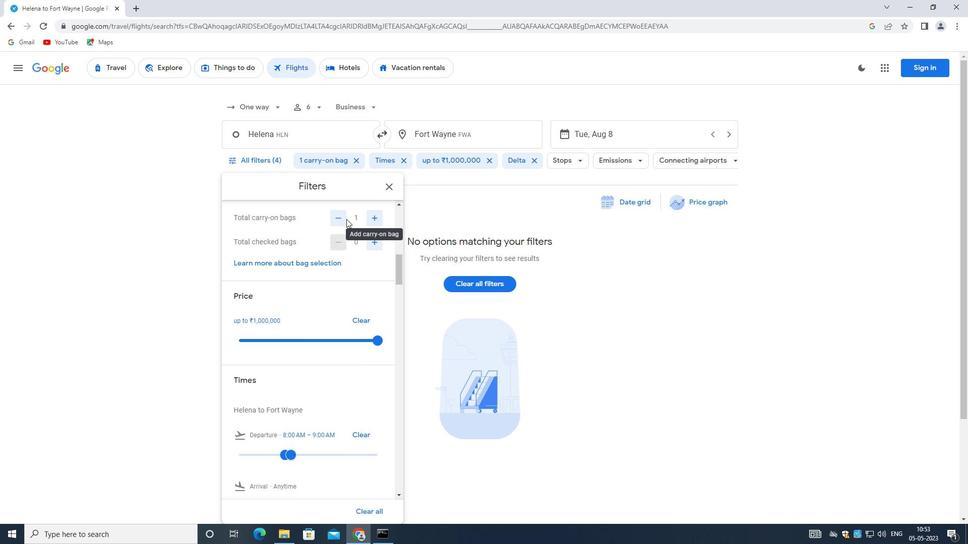 
Action: Mouse pressed left at (334, 218)
Screenshot: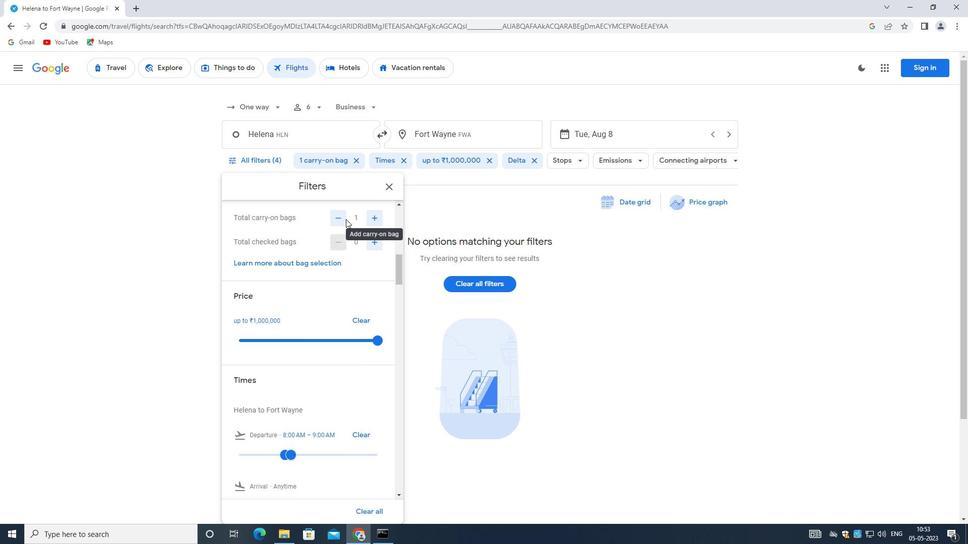 
Action: Mouse moved to (373, 239)
Screenshot: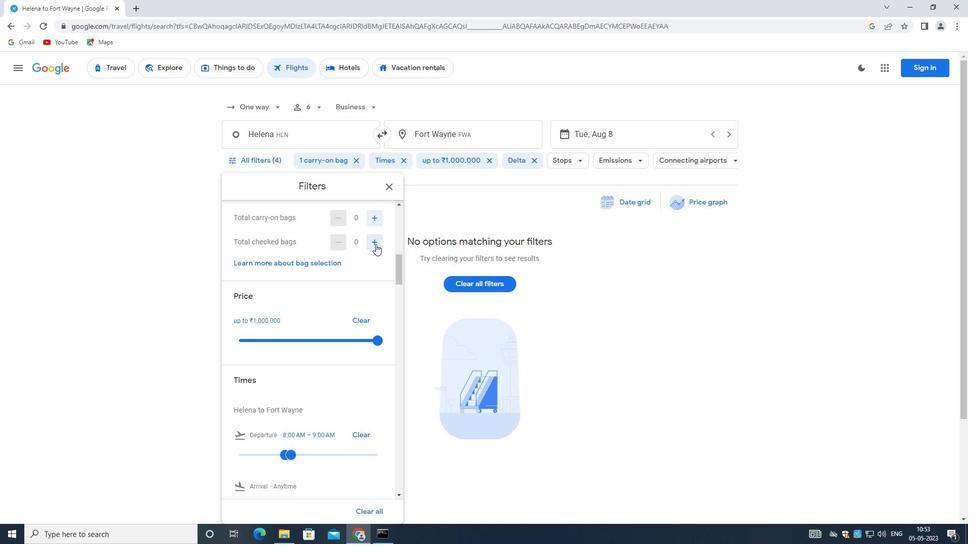 
Action: Mouse pressed left at (373, 239)
Screenshot: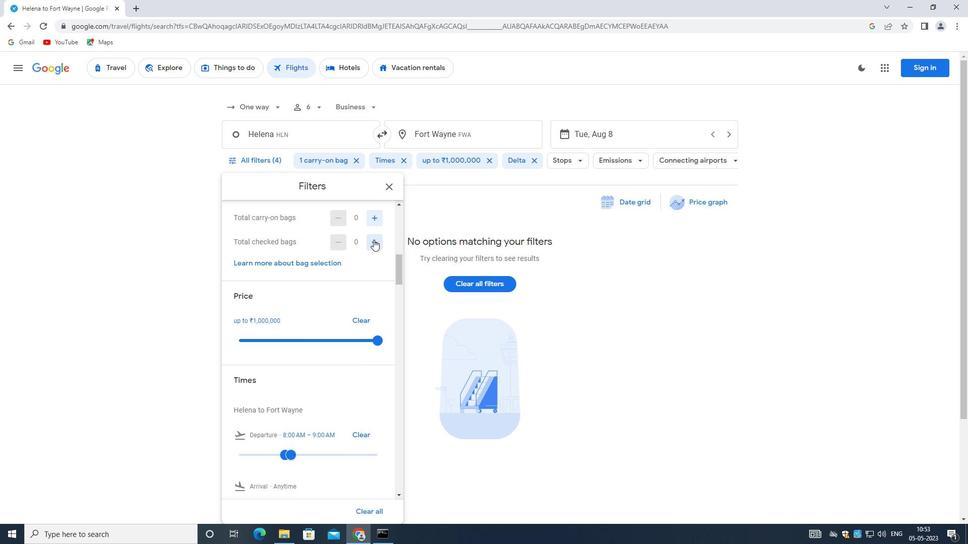 
Action: Mouse moved to (337, 288)
Screenshot: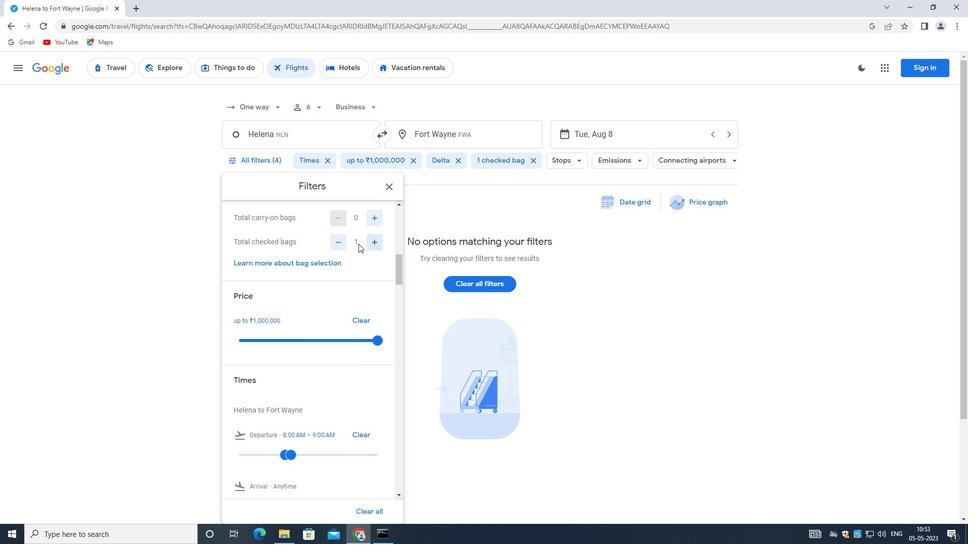 
Action: Mouse scrolled (337, 287) with delta (0, 0)
Screenshot: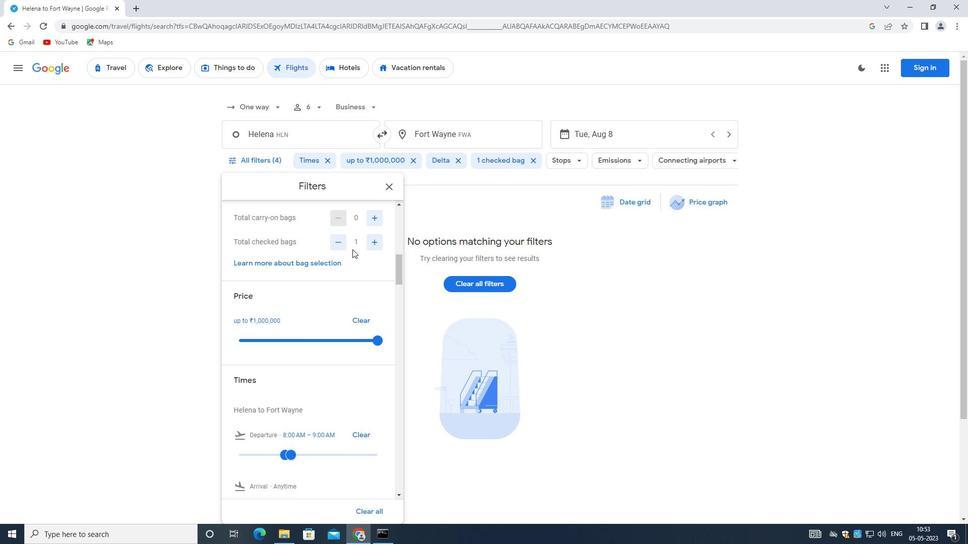 
Action: Mouse moved to (337, 289)
Screenshot: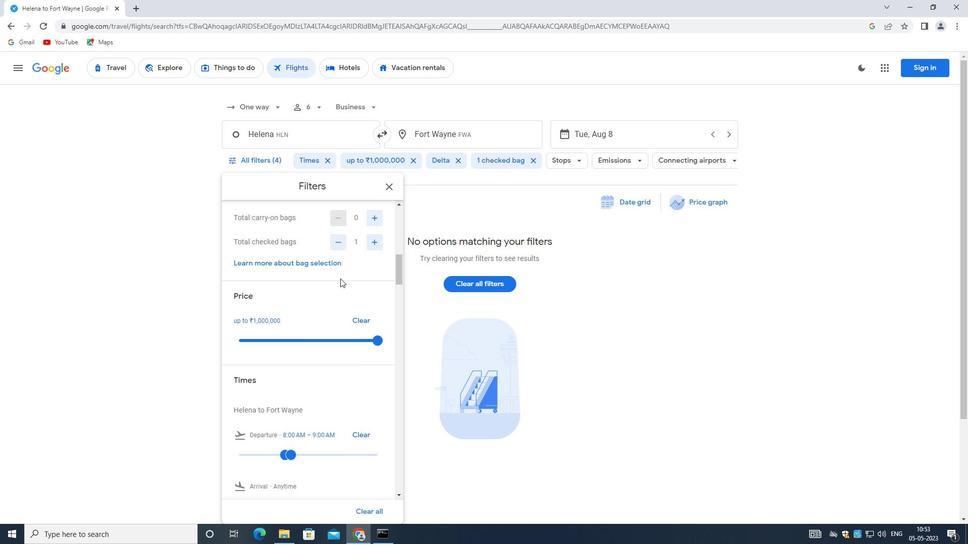 
Action: Mouse scrolled (337, 289) with delta (0, 0)
Screenshot: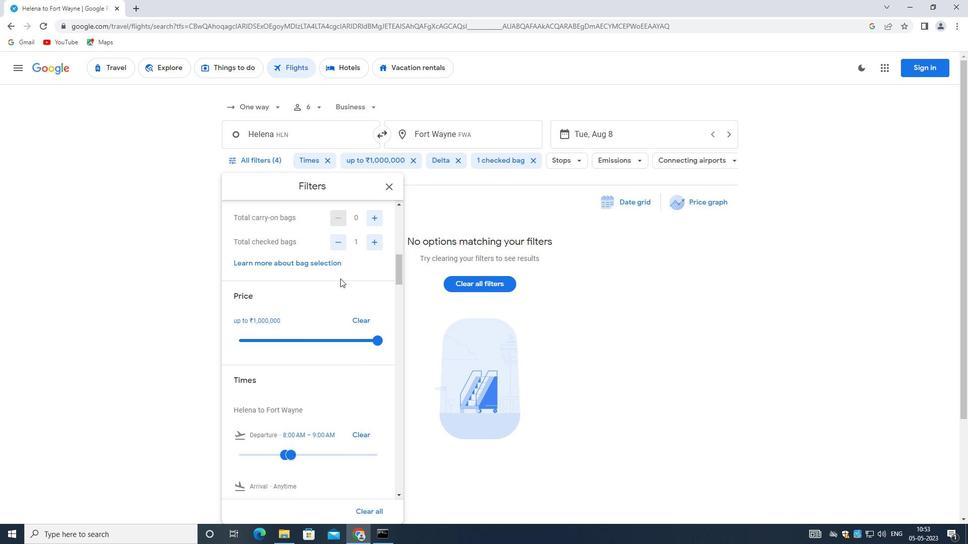 
Action: Mouse moved to (337, 292)
Screenshot: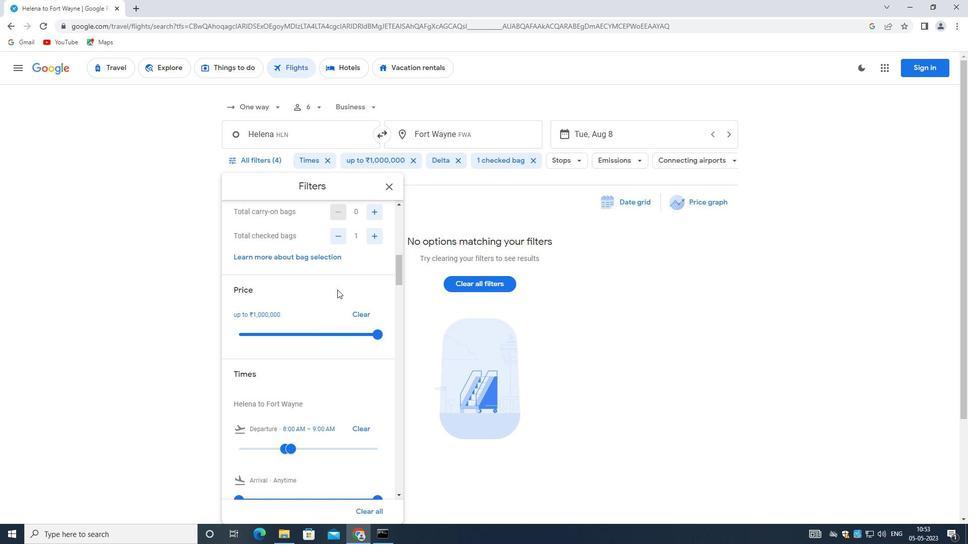 
Action: Mouse scrolled (337, 291) with delta (0, 0)
Screenshot: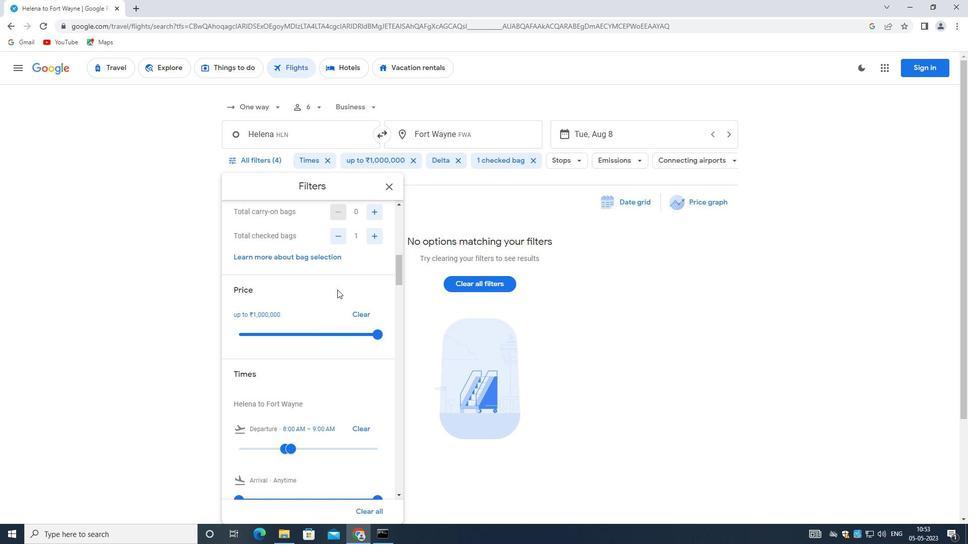 
Action: Mouse moved to (337, 292)
Screenshot: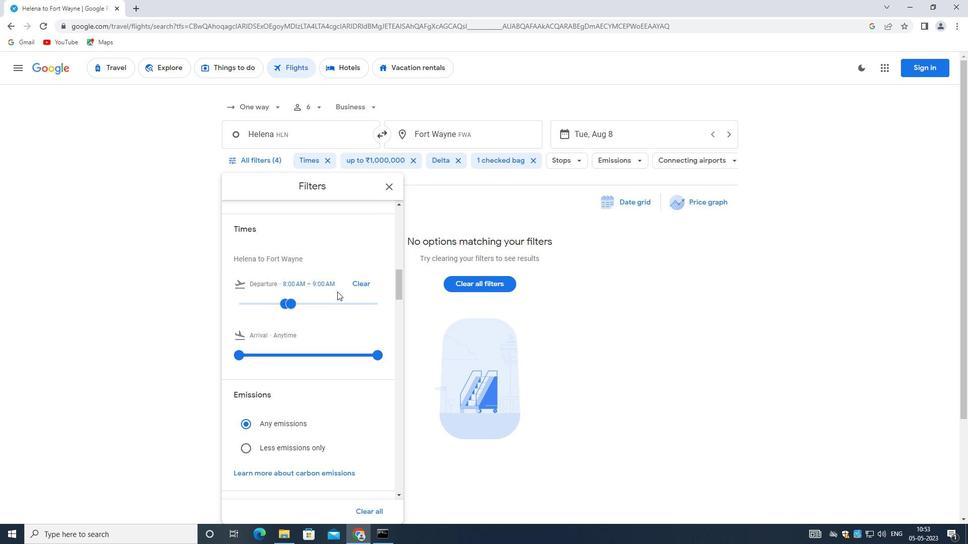 
Action: Mouse scrolled (337, 292) with delta (0, 0)
Screenshot: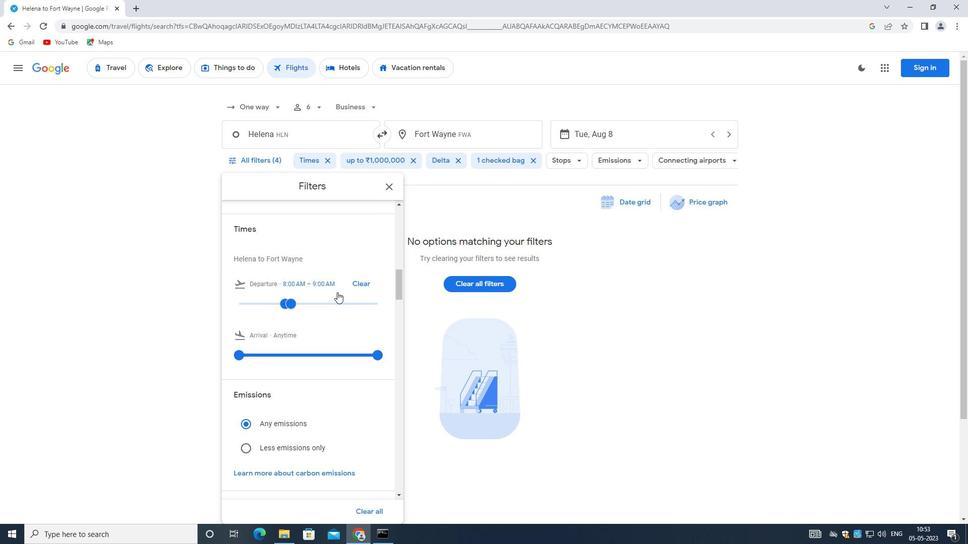 
Action: Mouse scrolled (337, 292) with delta (0, 0)
Screenshot: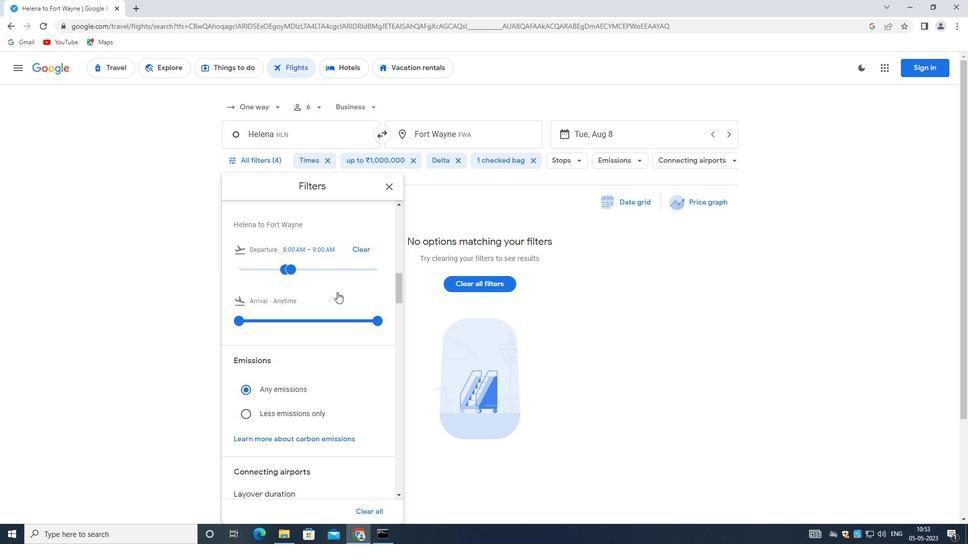 
Action: Mouse scrolled (337, 292) with delta (0, 0)
Screenshot: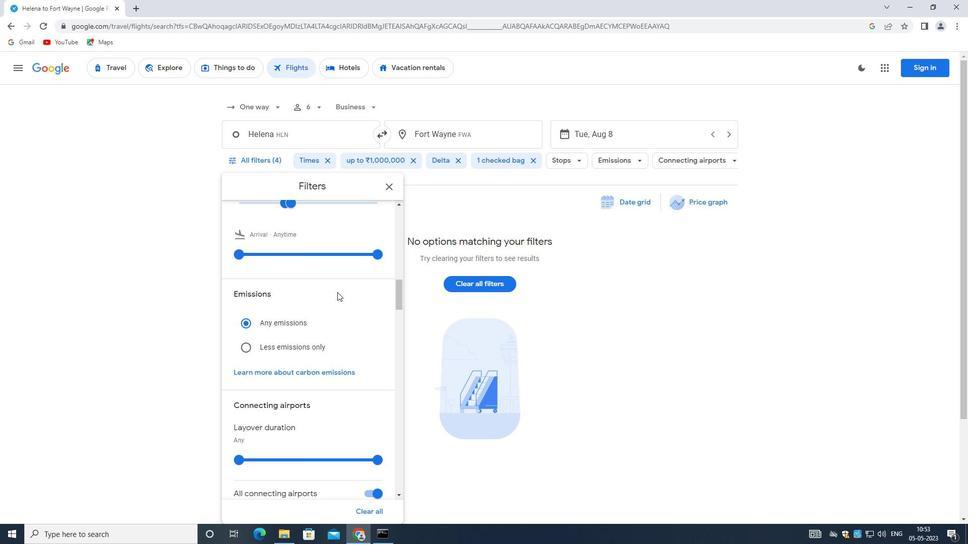 
Action: Mouse moved to (327, 296)
Screenshot: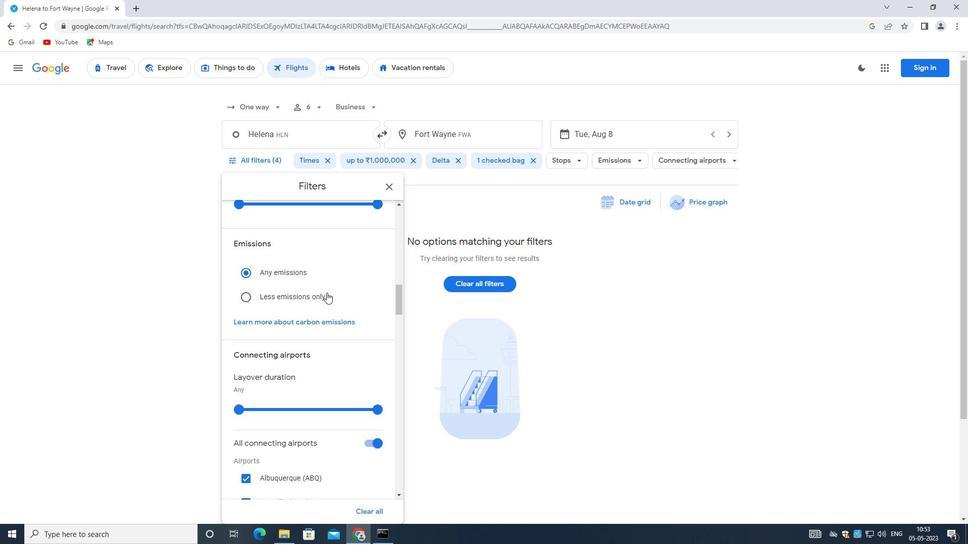 
Action: Mouse scrolled (327, 296) with delta (0, 0)
Screenshot: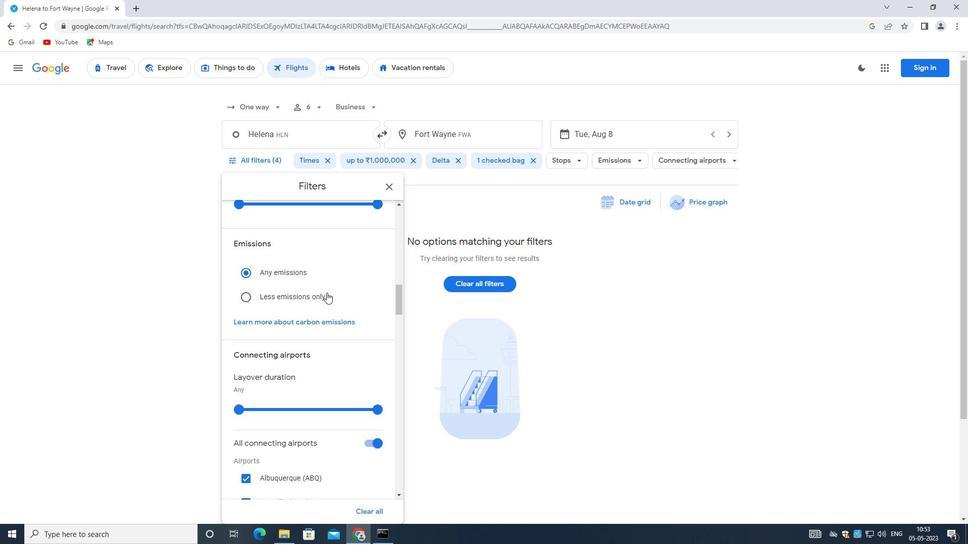 
Action: Mouse moved to (327, 298)
Screenshot: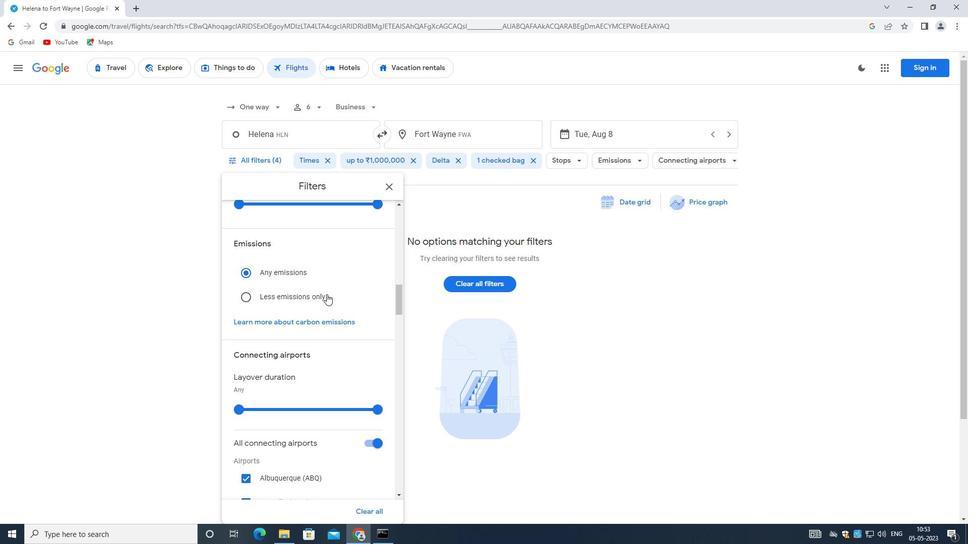 
Action: Mouse scrolled (327, 298) with delta (0, 0)
Screenshot: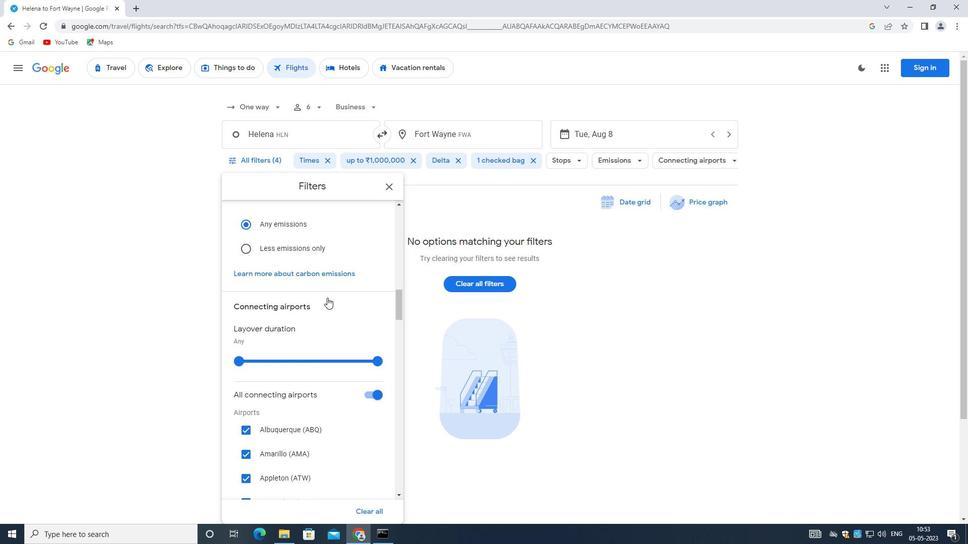 
Action: Mouse scrolled (327, 298) with delta (0, 0)
Screenshot: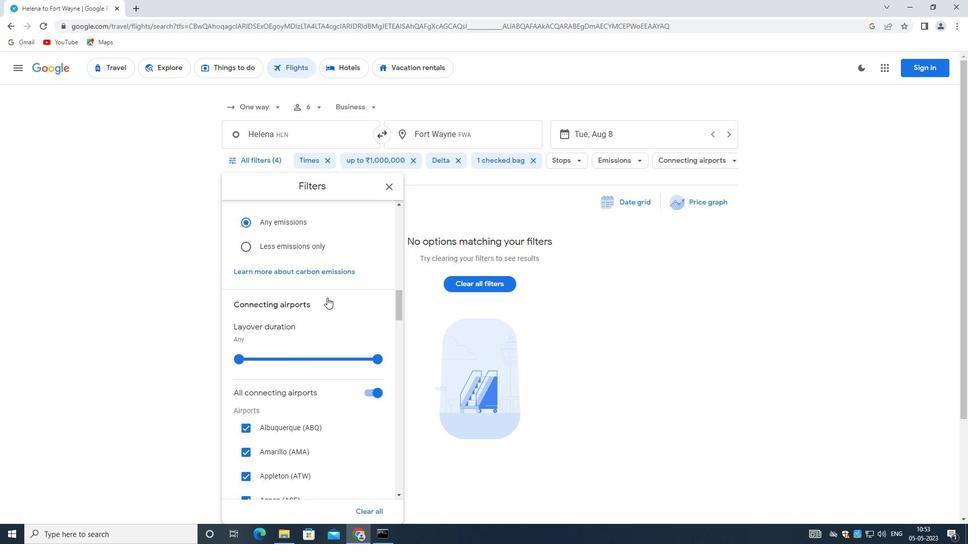 
Action: Mouse scrolled (327, 298) with delta (0, 0)
Screenshot: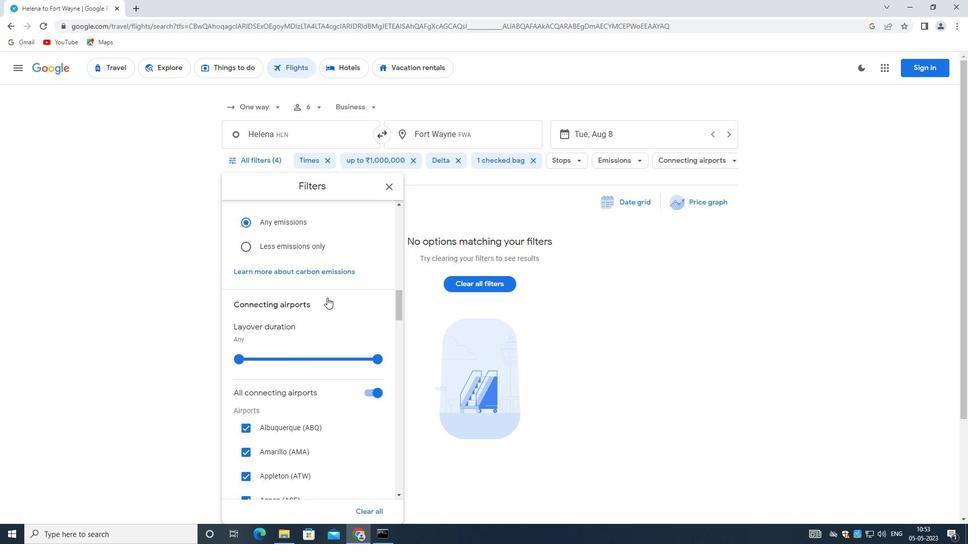 
Action: Mouse scrolled (327, 298) with delta (0, 0)
Screenshot: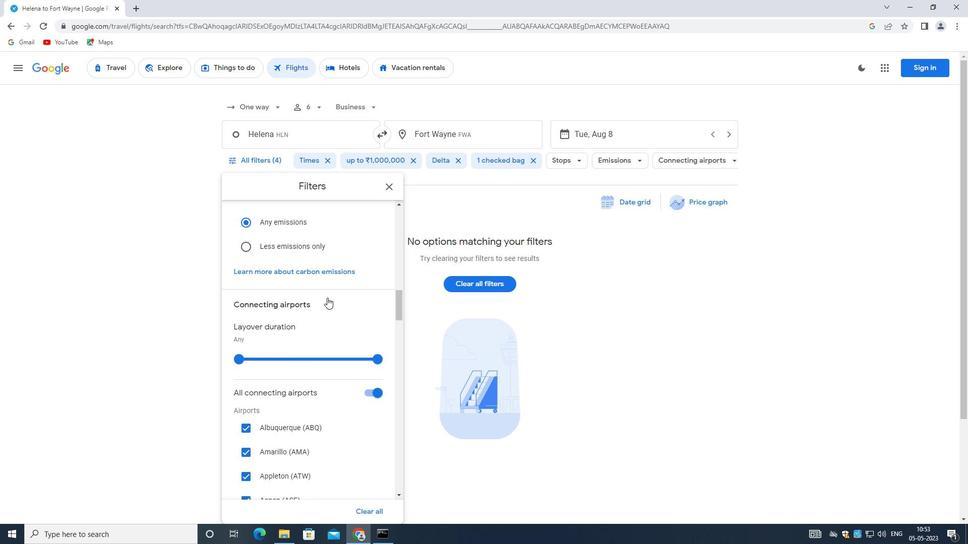 
Action: Mouse moved to (373, 354)
Screenshot: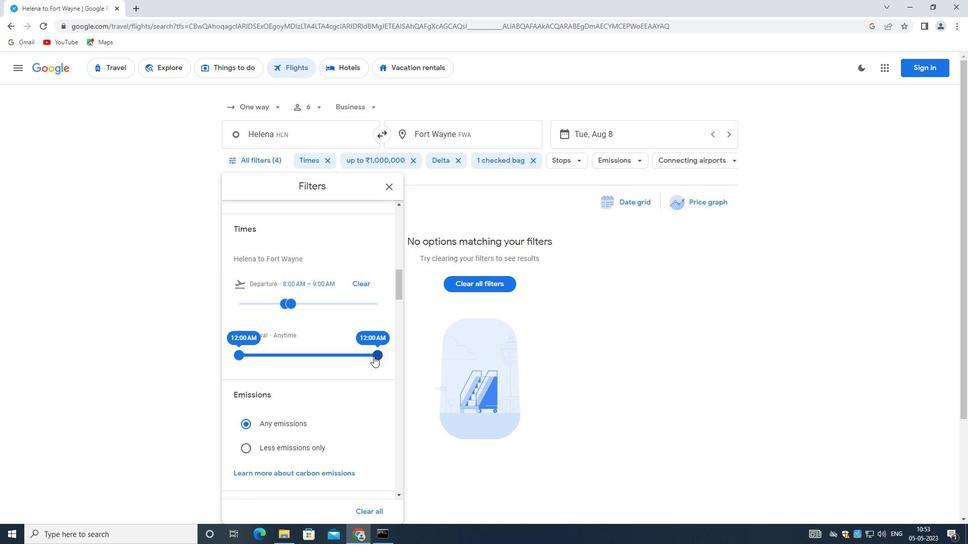 
Action: Mouse pressed left at (373, 354)
Screenshot: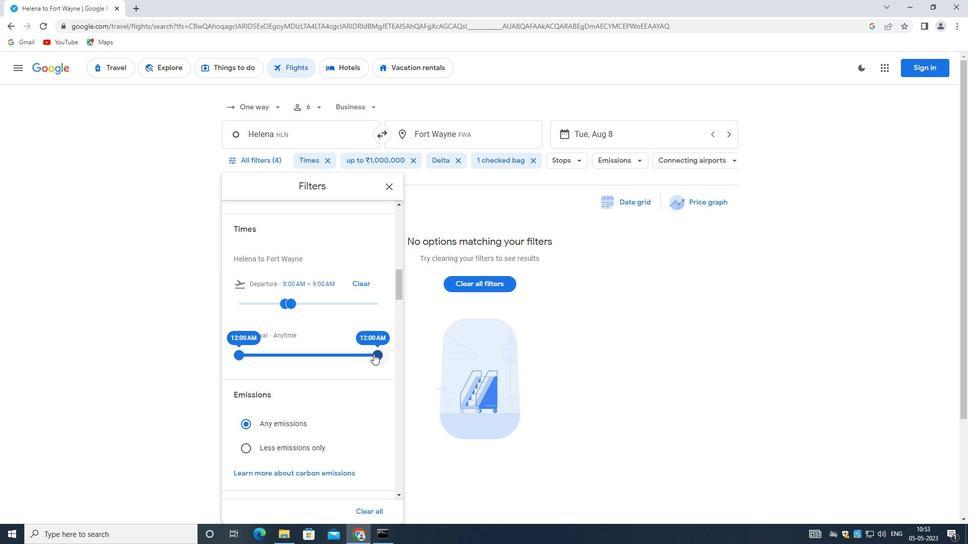 
Action: Mouse moved to (313, 279)
Screenshot: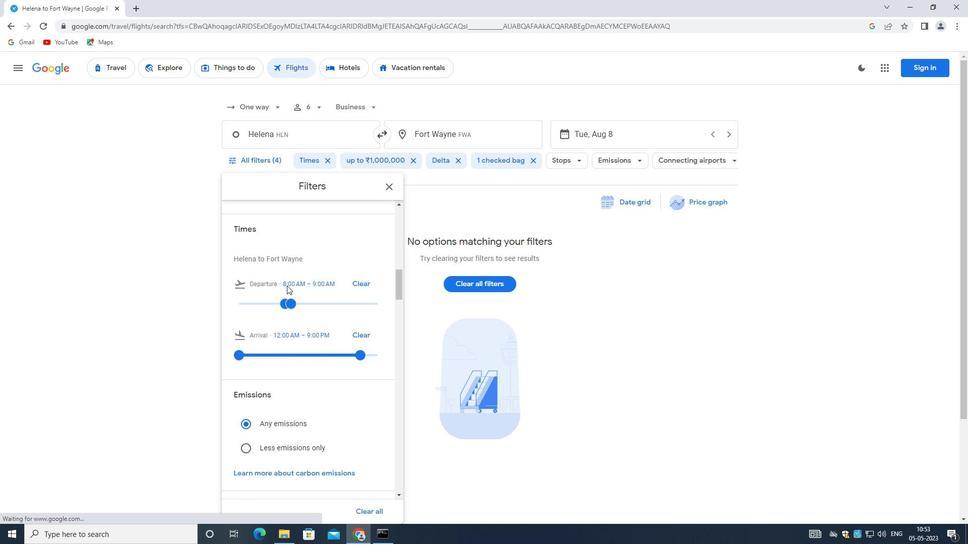 
Action: Mouse scrolled (313, 279) with delta (0, 0)
Screenshot: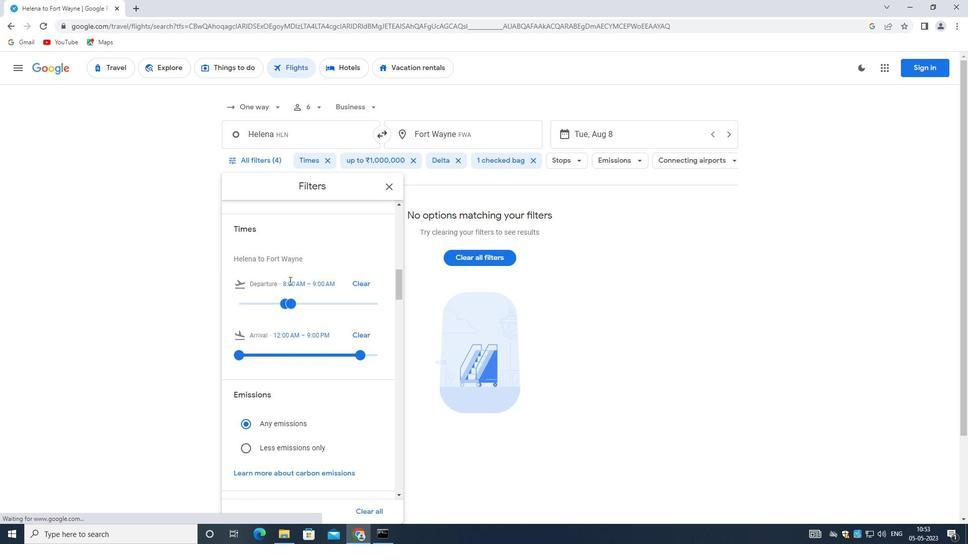 
Action: Mouse scrolled (313, 279) with delta (0, 0)
Screenshot: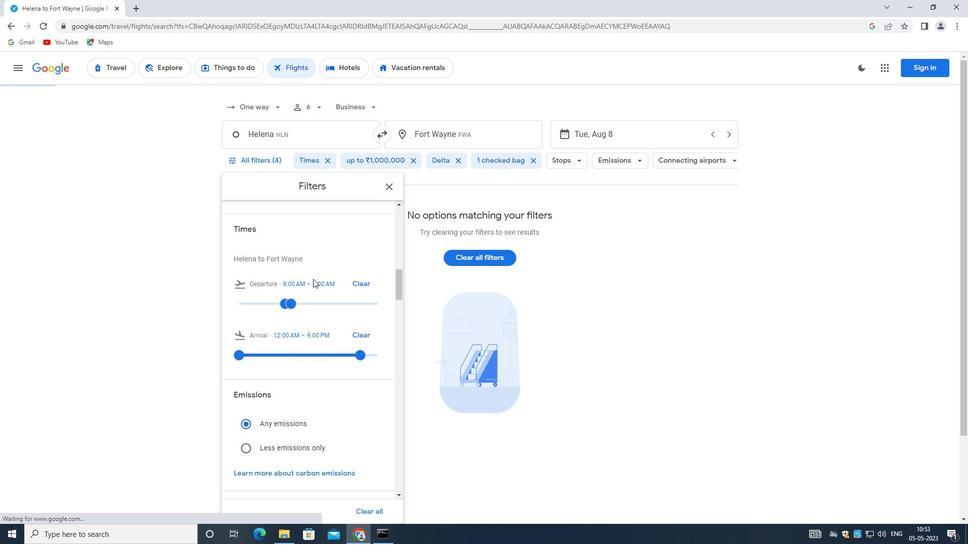
Action: Mouse moved to (372, 289)
Screenshot: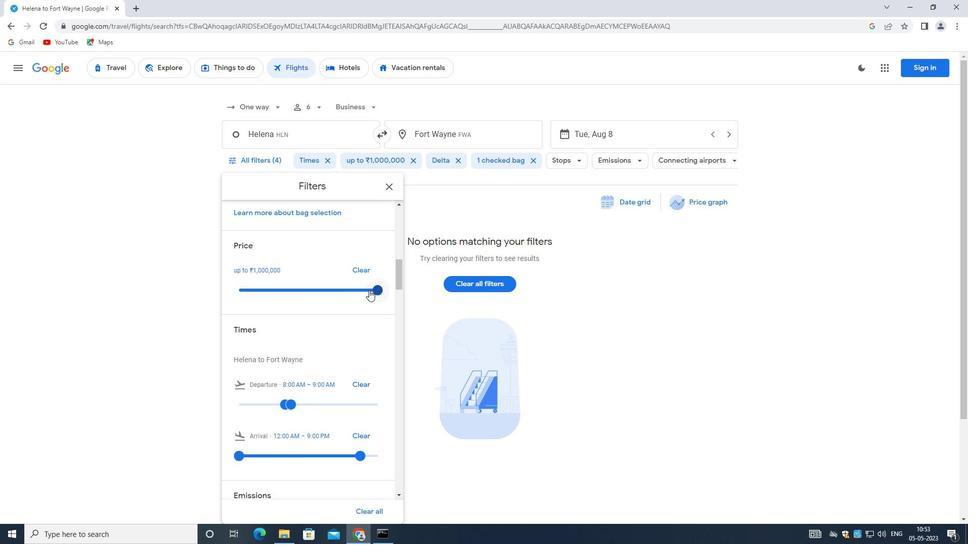 
Action: Mouse pressed left at (372, 289)
Screenshot: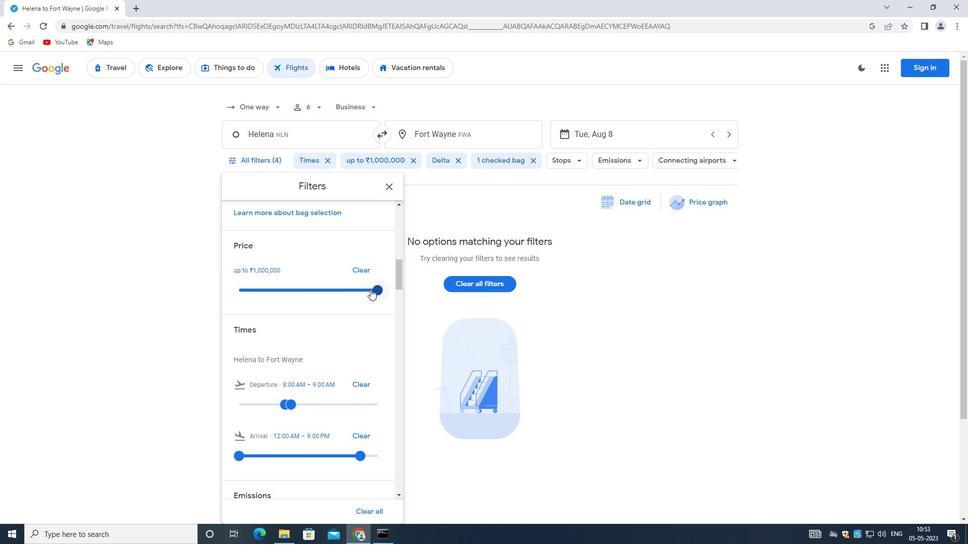 
Action: Mouse moved to (291, 404)
Screenshot: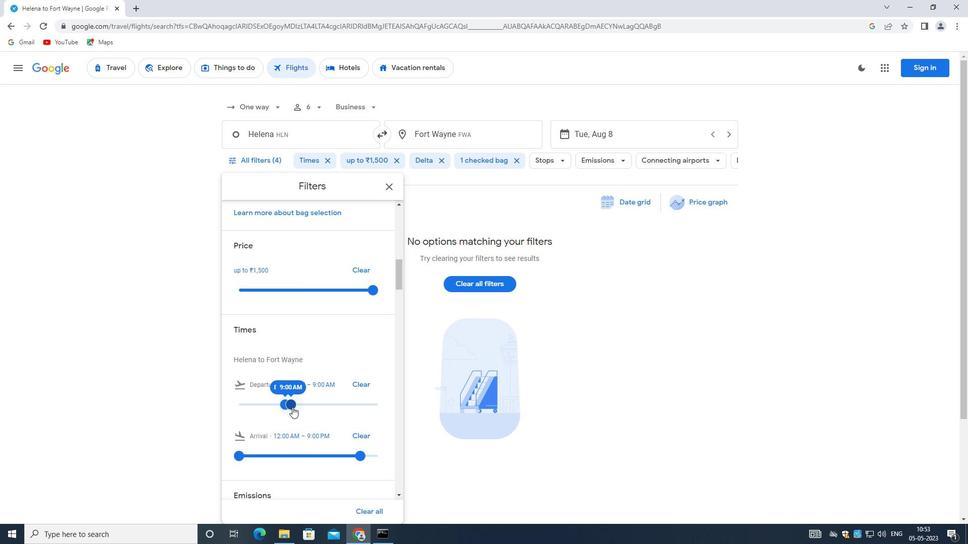 
Action: Mouse pressed left at (291, 404)
Screenshot: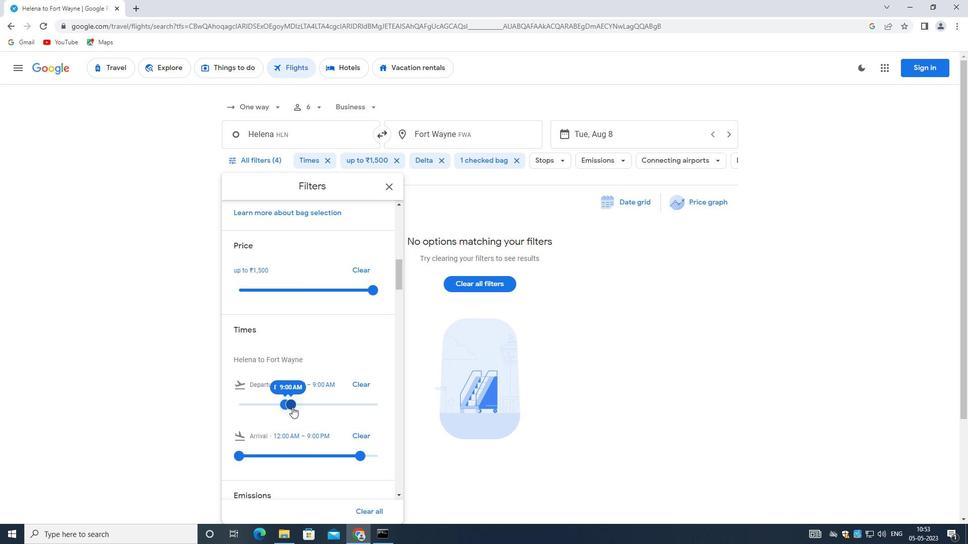 
Action: Mouse moved to (287, 404)
Screenshot: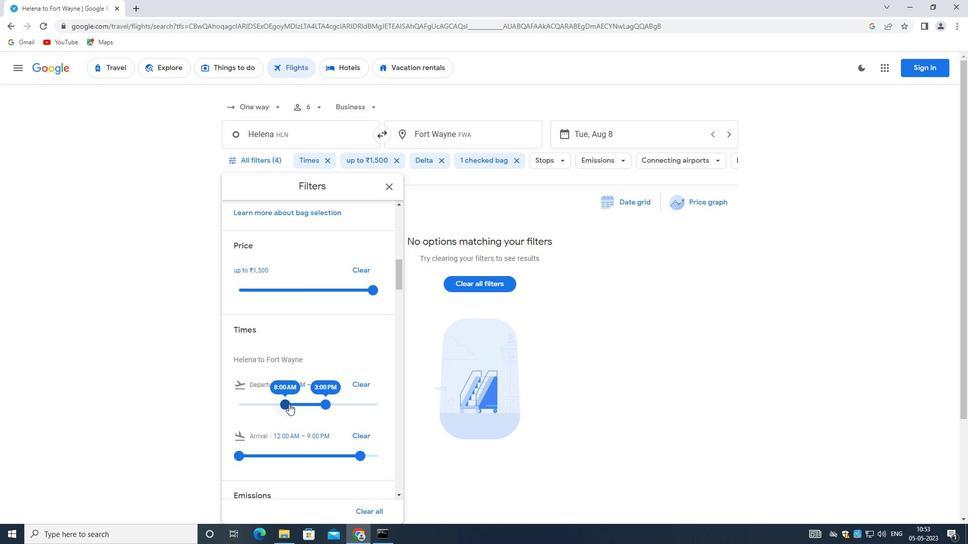 
Action: Mouse pressed left at (287, 404)
Screenshot: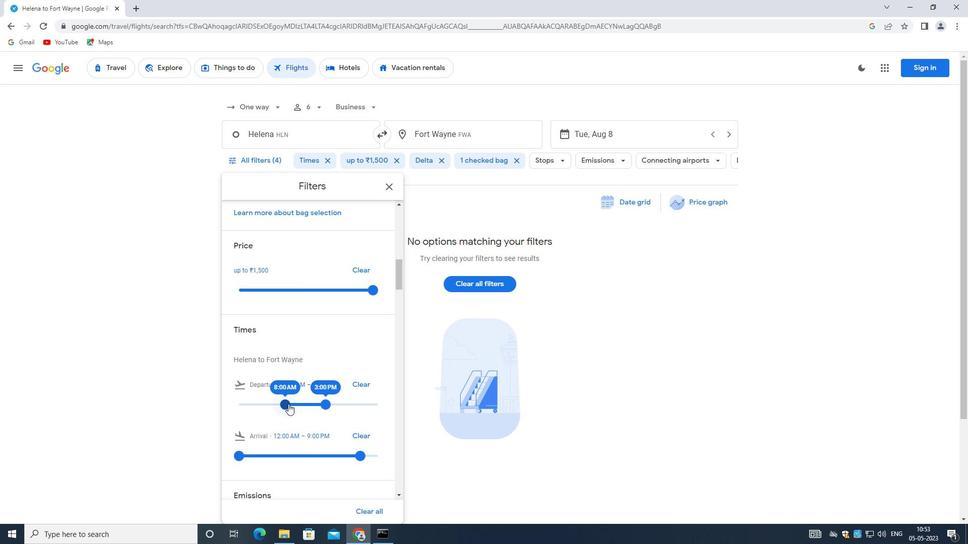
Action: Mouse moved to (324, 401)
Screenshot: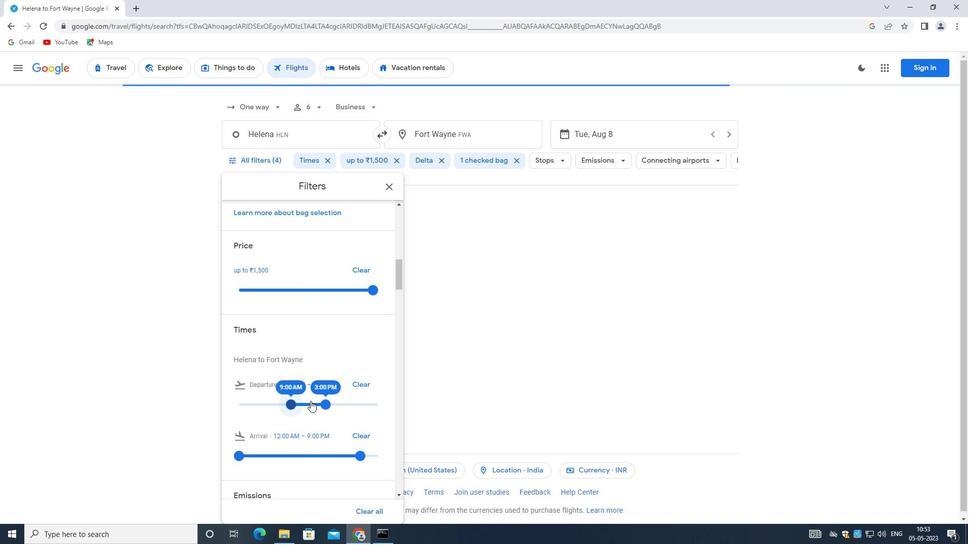 
Action: Mouse pressed left at (324, 401)
Screenshot: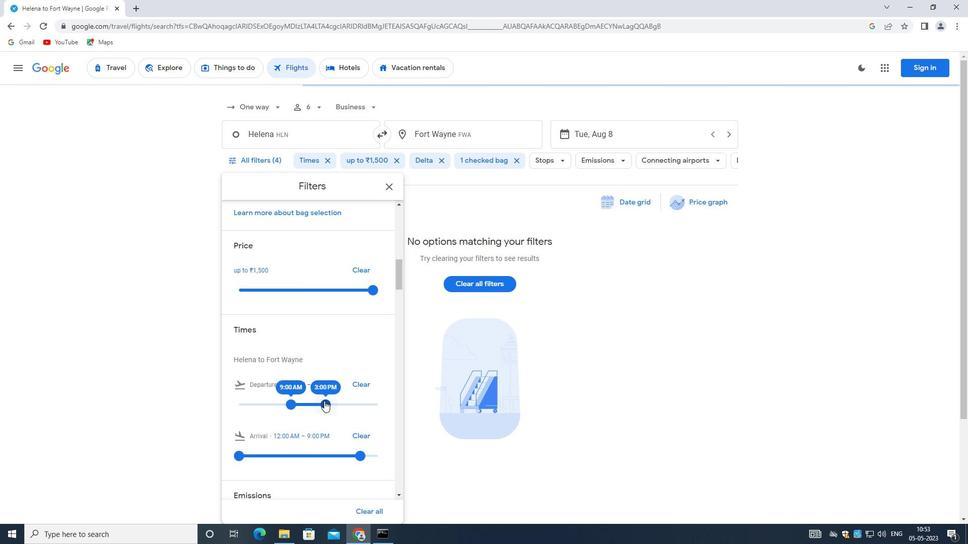 
Action: Mouse moved to (311, 396)
Screenshot: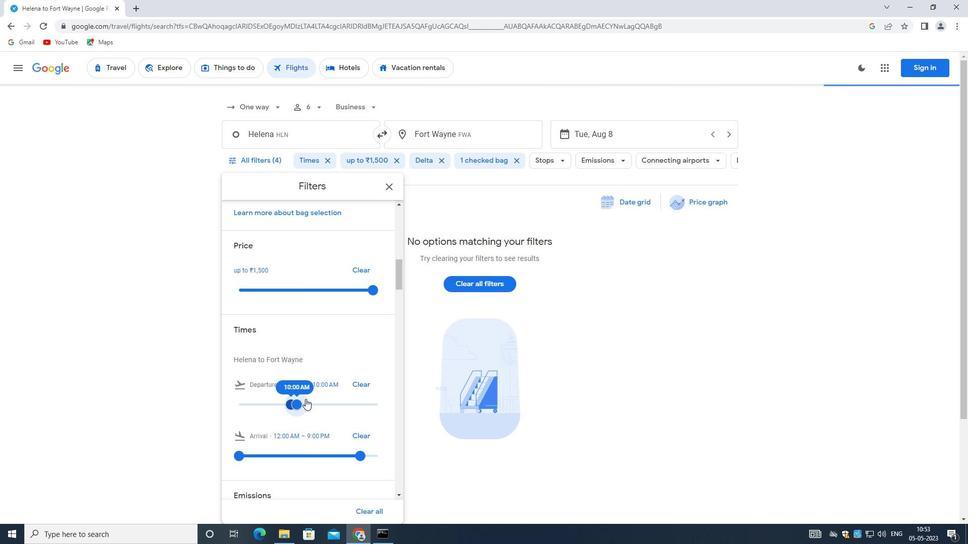 
Action: Mouse scrolled (311, 395) with delta (0, 0)
Screenshot: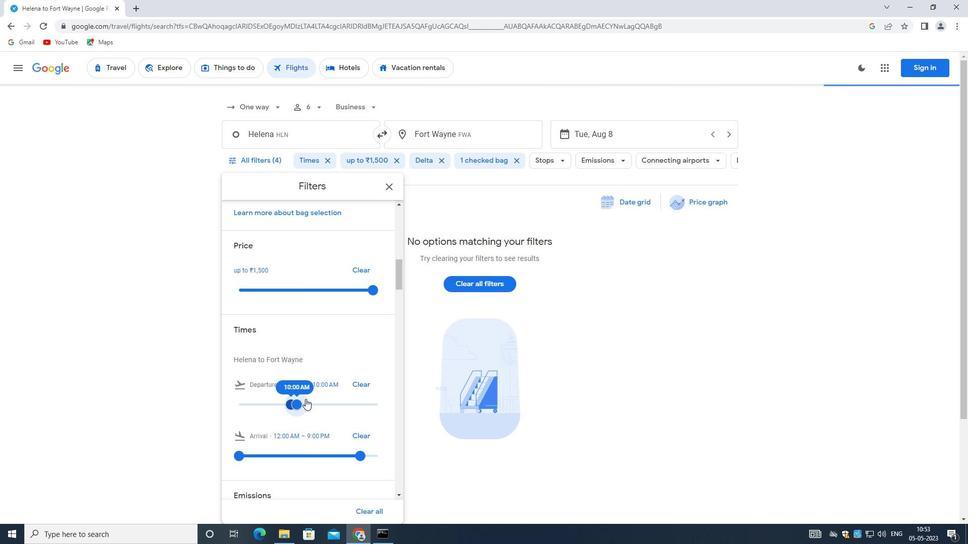 
Action: Mouse moved to (312, 396)
Screenshot: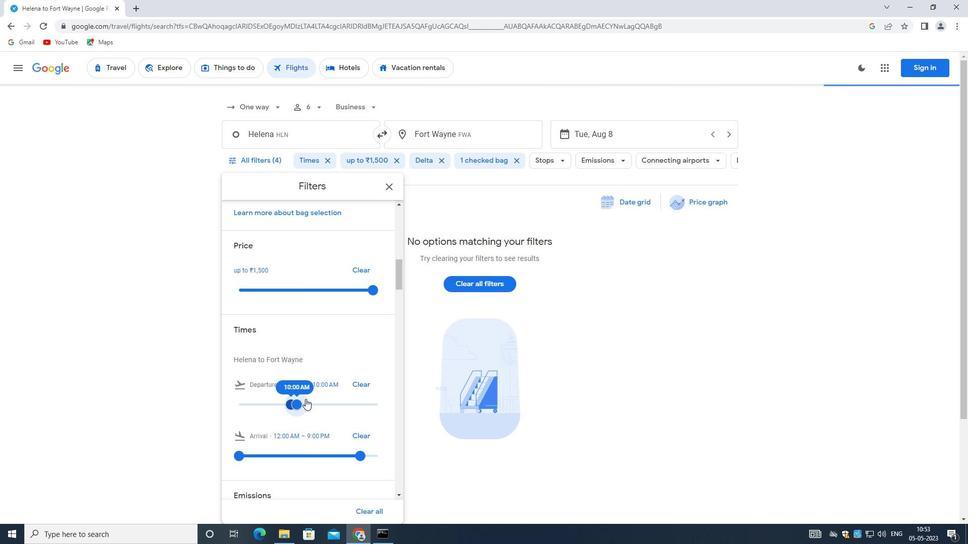 
Action: Mouse scrolled (312, 395) with delta (0, 0)
Screenshot: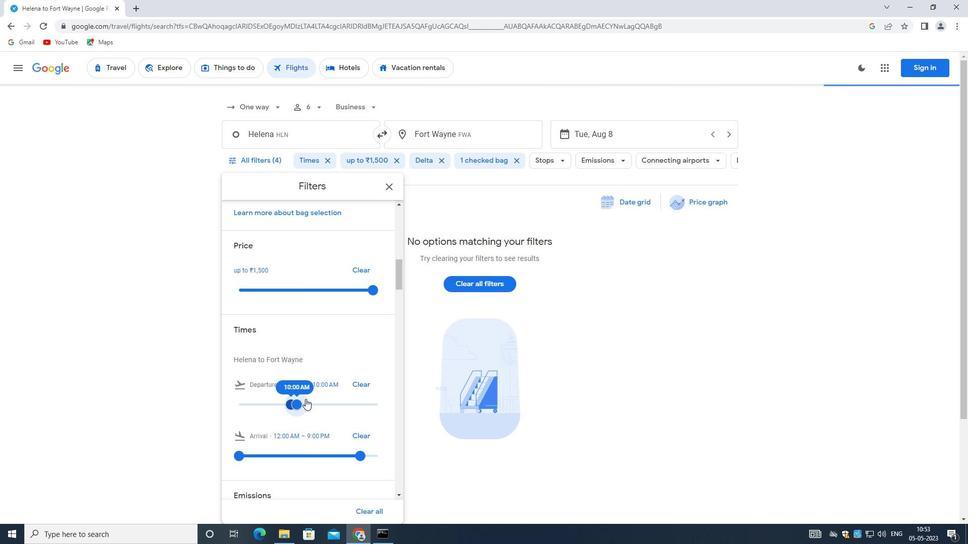 
Action: Mouse scrolled (312, 395) with delta (0, 0)
Screenshot: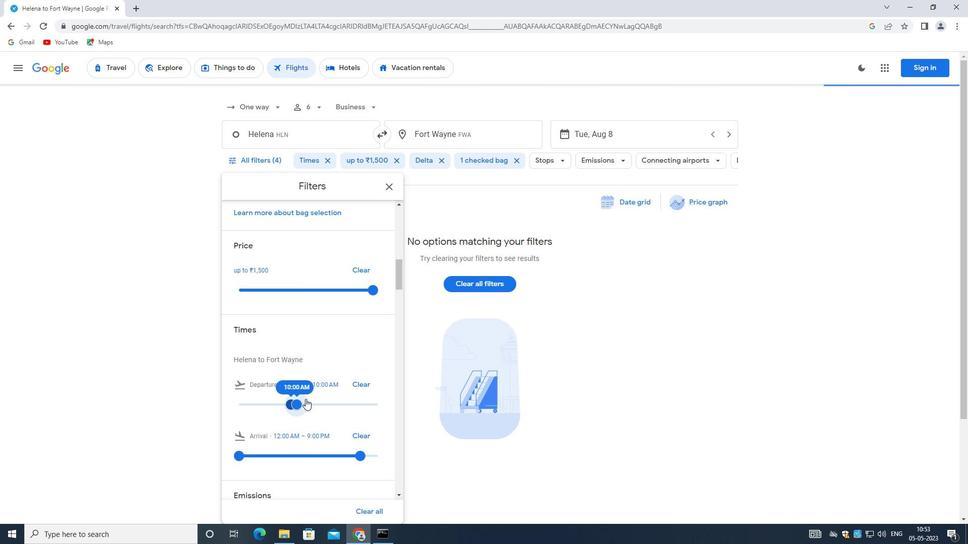 
Action: Mouse scrolled (312, 395) with delta (0, 0)
Screenshot: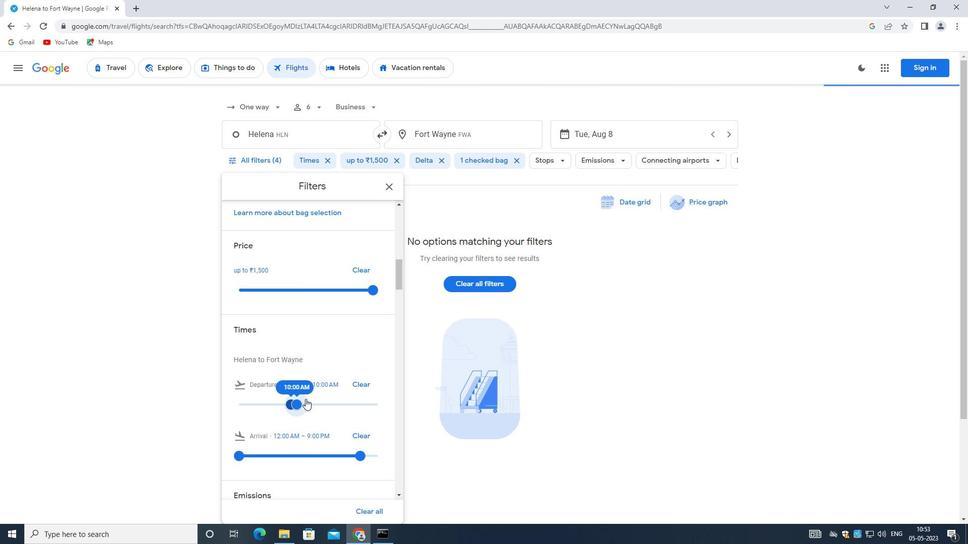 
Action: Mouse scrolled (312, 395) with delta (0, 0)
Screenshot: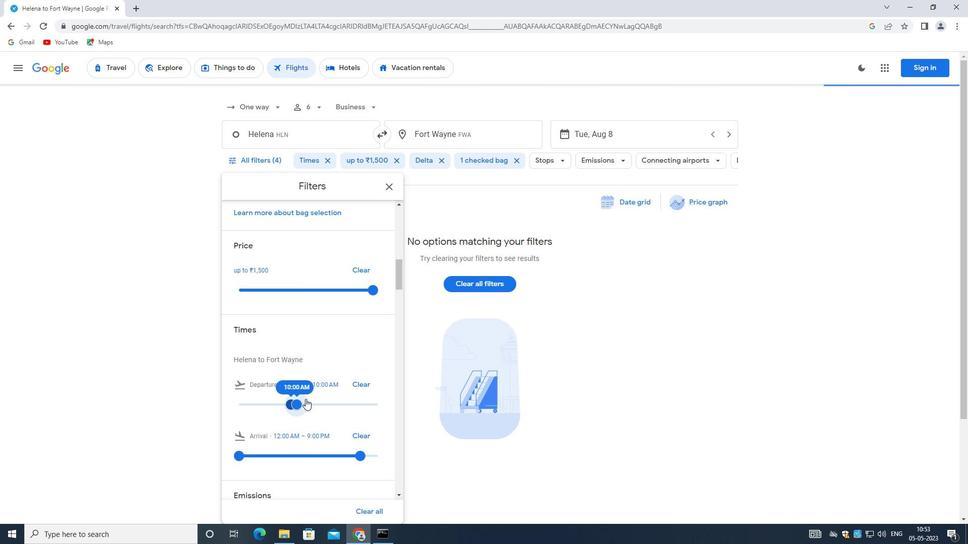 
Action: Mouse scrolled (312, 395) with delta (0, 0)
Screenshot: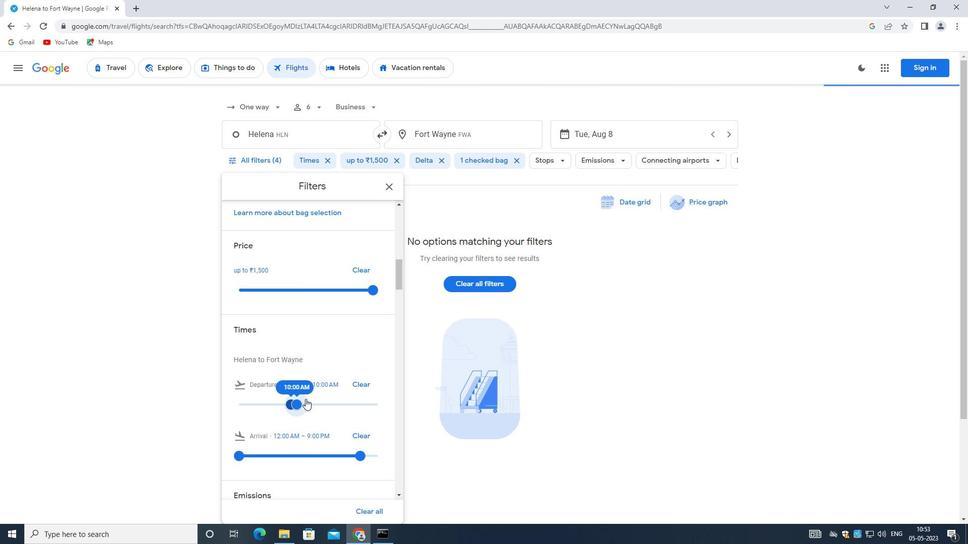 
Action: Mouse moved to (312, 396)
Screenshot: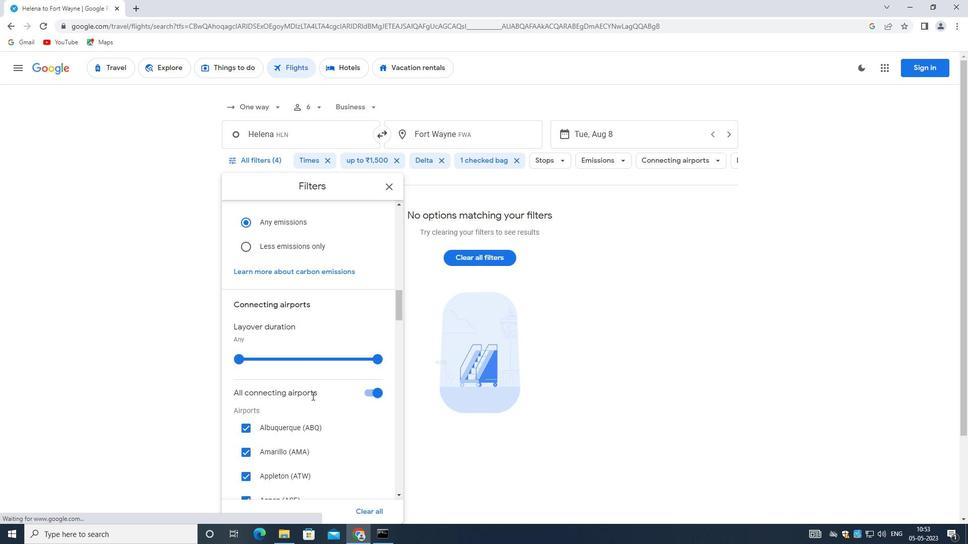 
Action: Mouse scrolled (312, 395) with delta (0, 0)
Screenshot: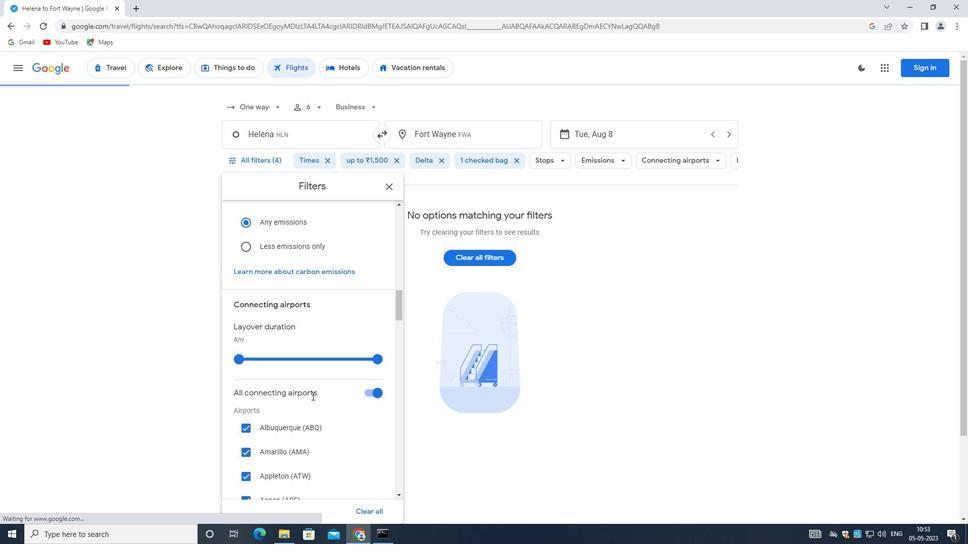 
Action: Mouse scrolled (312, 395) with delta (0, 0)
Screenshot: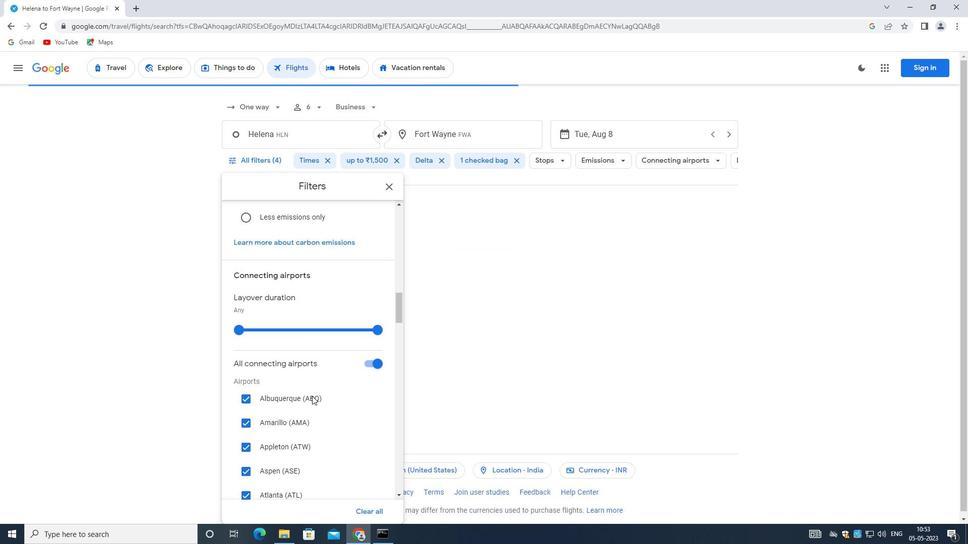 
Action: Mouse scrolled (312, 395) with delta (0, 0)
Screenshot: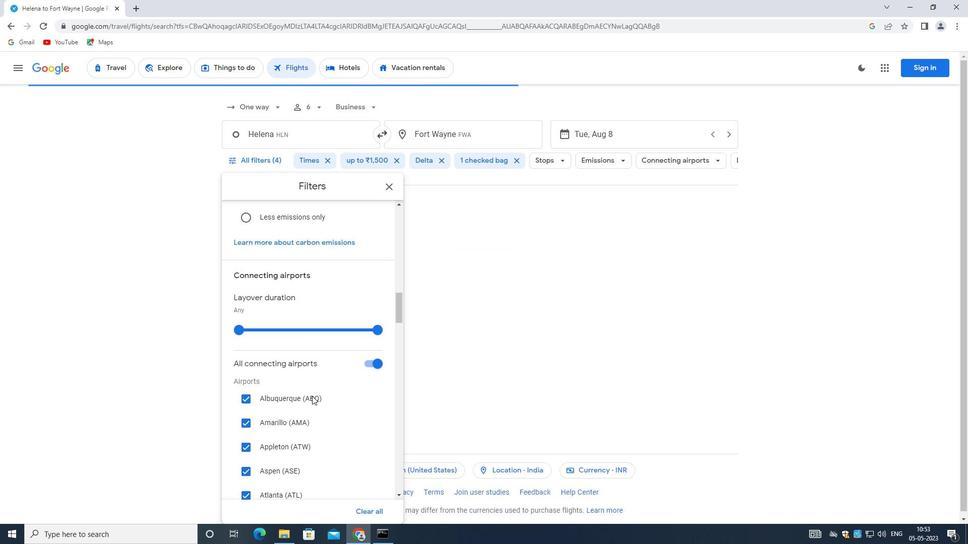 
Action: Mouse scrolled (312, 395) with delta (0, 0)
Screenshot: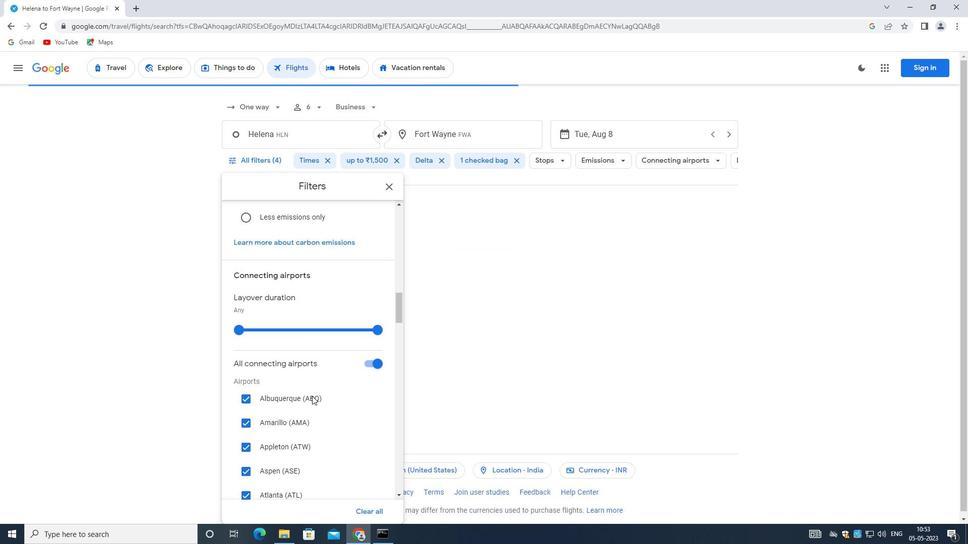 
Action: Mouse scrolled (312, 395) with delta (0, 0)
Screenshot: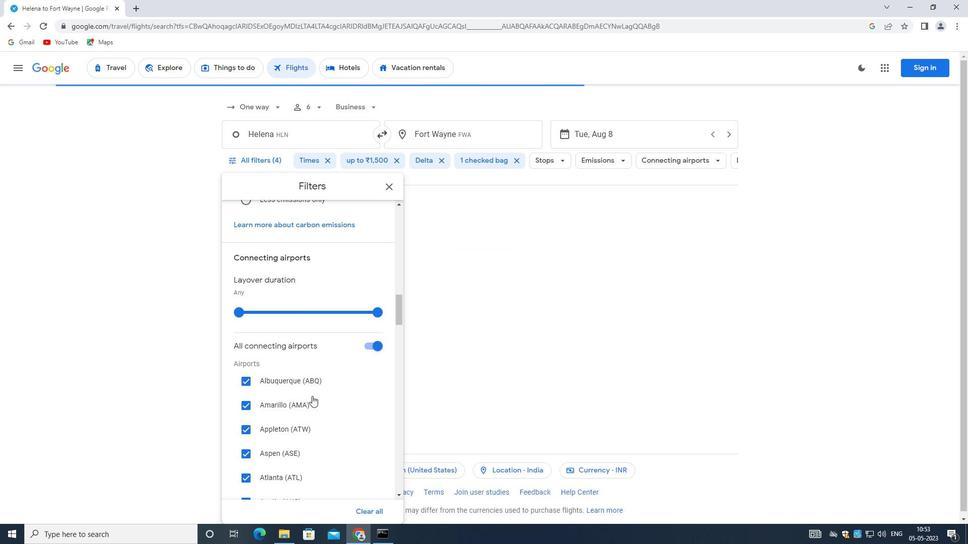 
Action: Mouse scrolled (312, 395) with delta (0, 0)
Screenshot: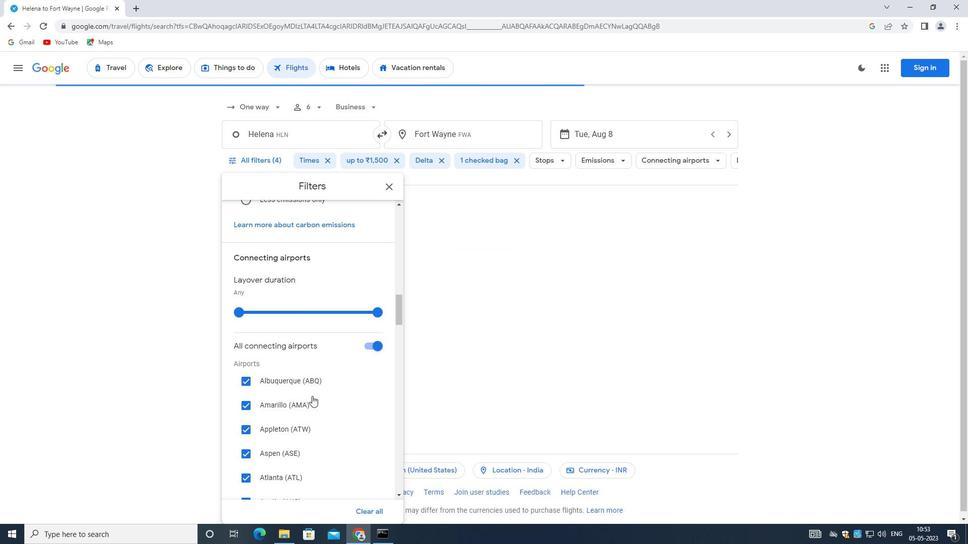 
Action: Mouse moved to (308, 389)
Screenshot: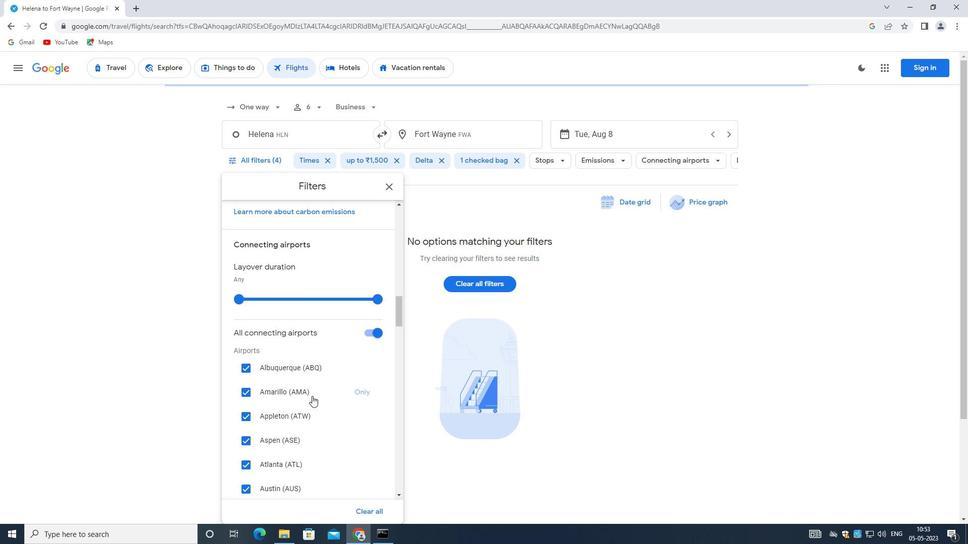
Action: Mouse scrolled (308, 388) with delta (0, 0)
Screenshot: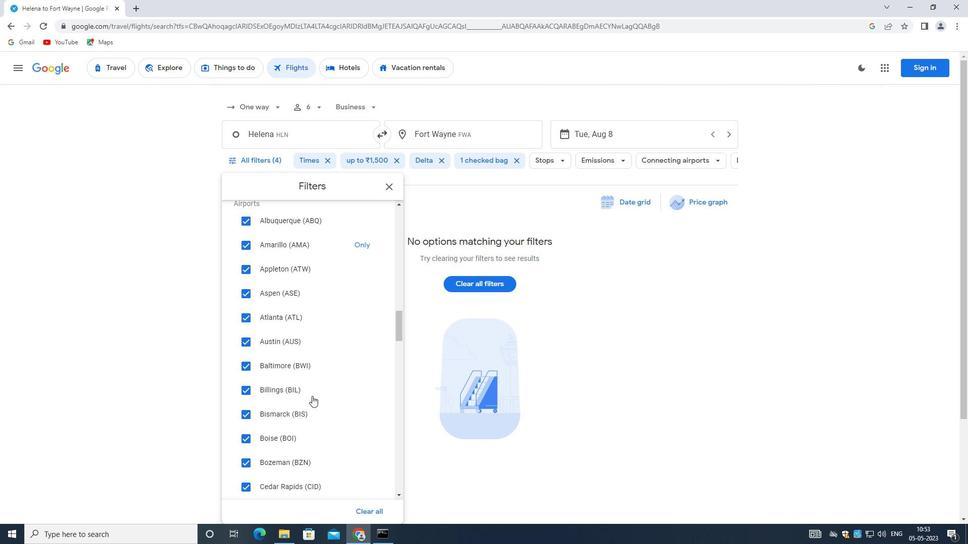 
Action: Mouse scrolled (308, 388) with delta (0, 0)
Screenshot: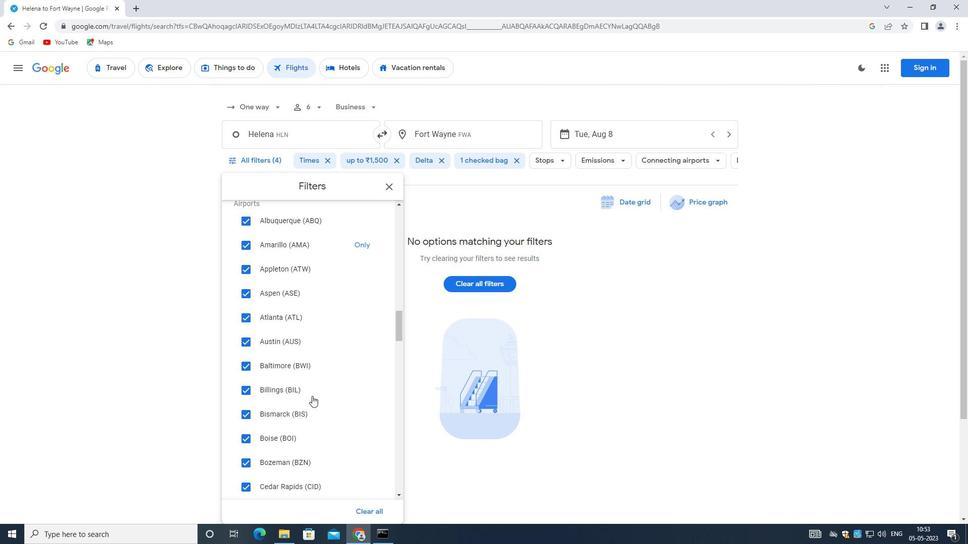
Action: Mouse scrolled (308, 388) with delta (0, 0)
Screenshot: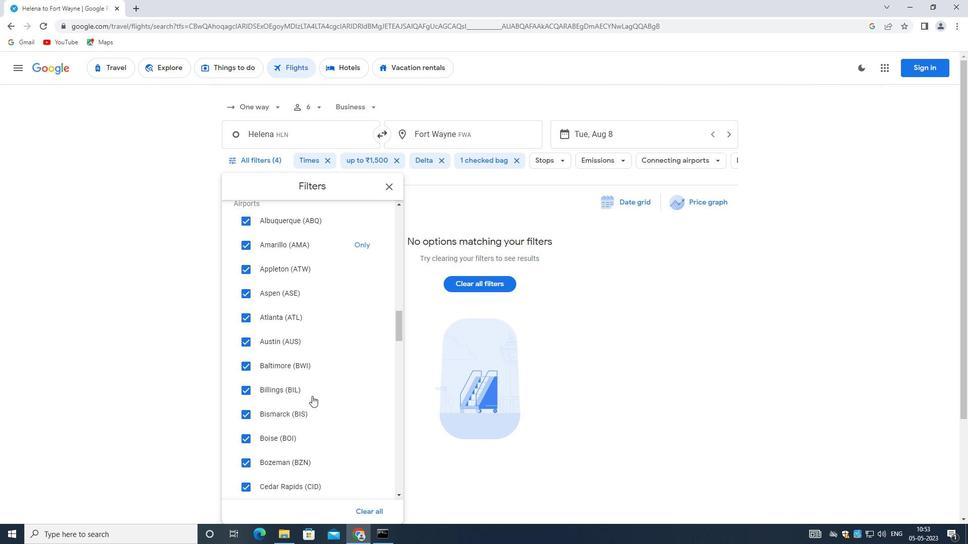 
Action: Mouse scrolled (308, 388) with delta (0, 0)
Screenshot: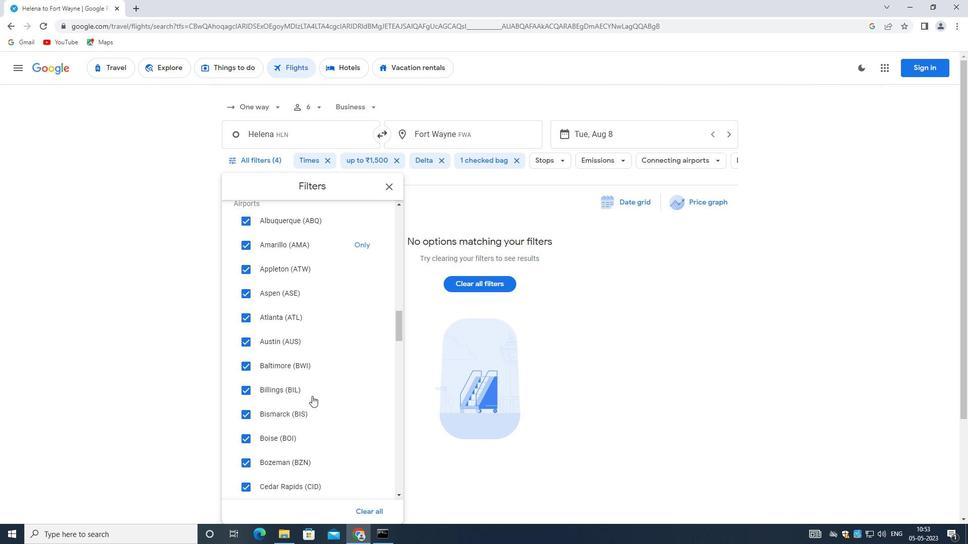 
Action: Mouse moved to (308, 388)
Screenshot: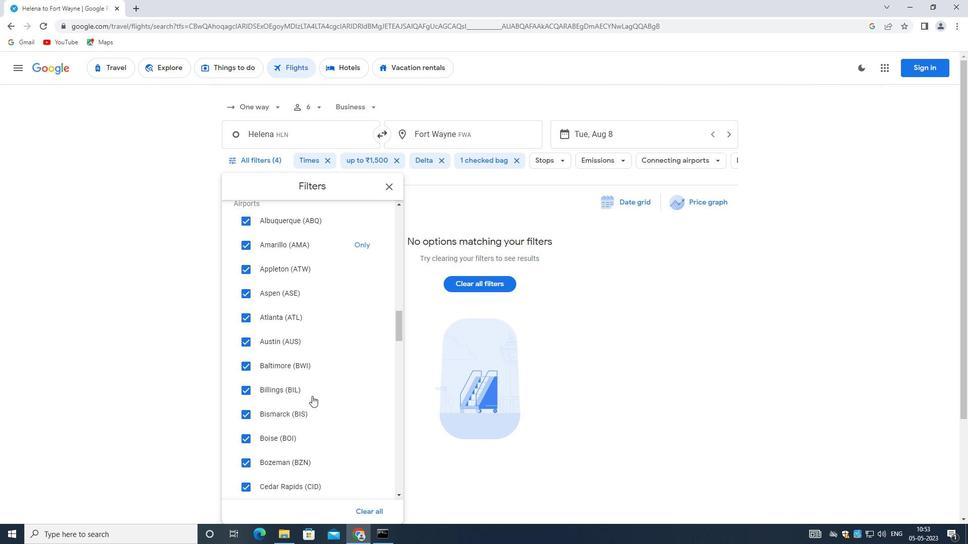 
Action: Mouse scrolled (308, 388) with delta (0, 0)
Screenshot: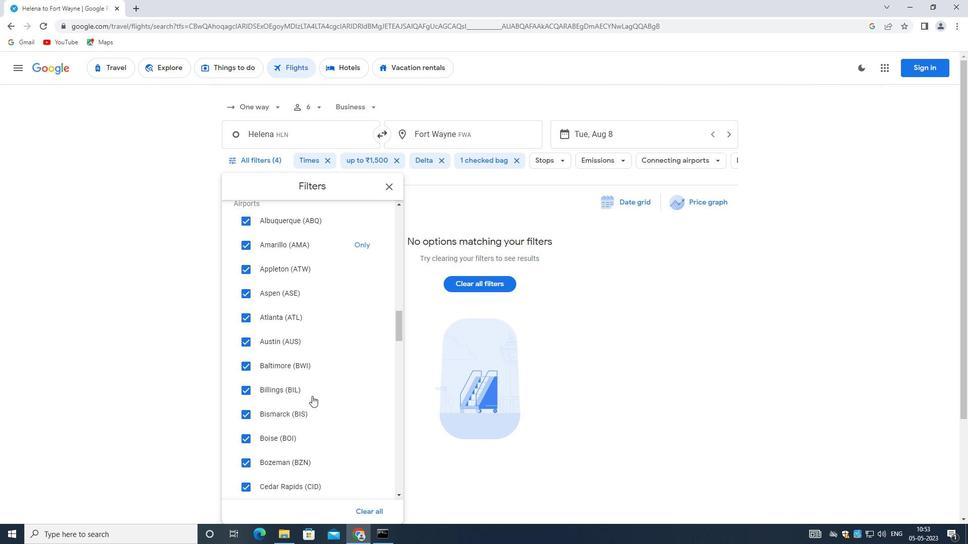 
Action: Mouse moved to (305, 375)
Screenshot: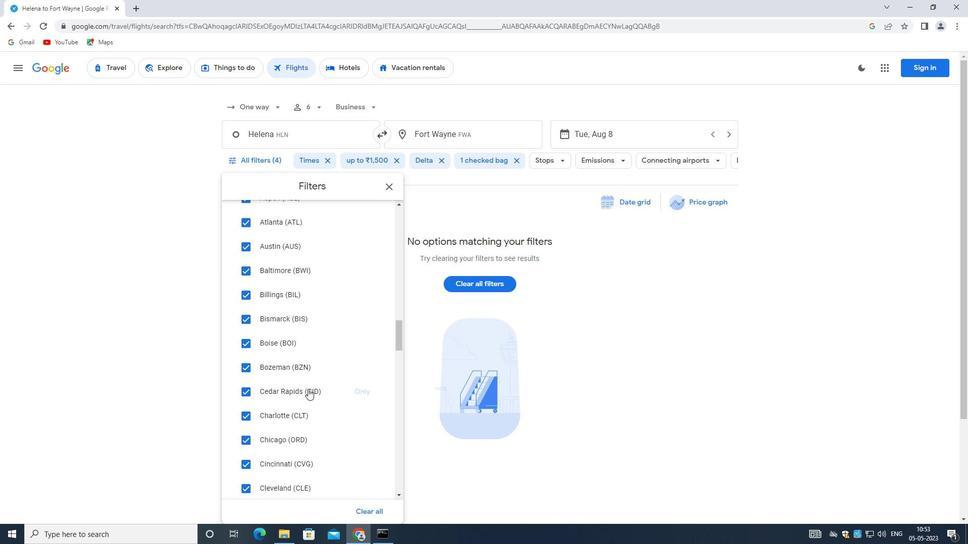 
Action: Mouse scrolled (305, 375) with delta (0, 0)
Screenshot: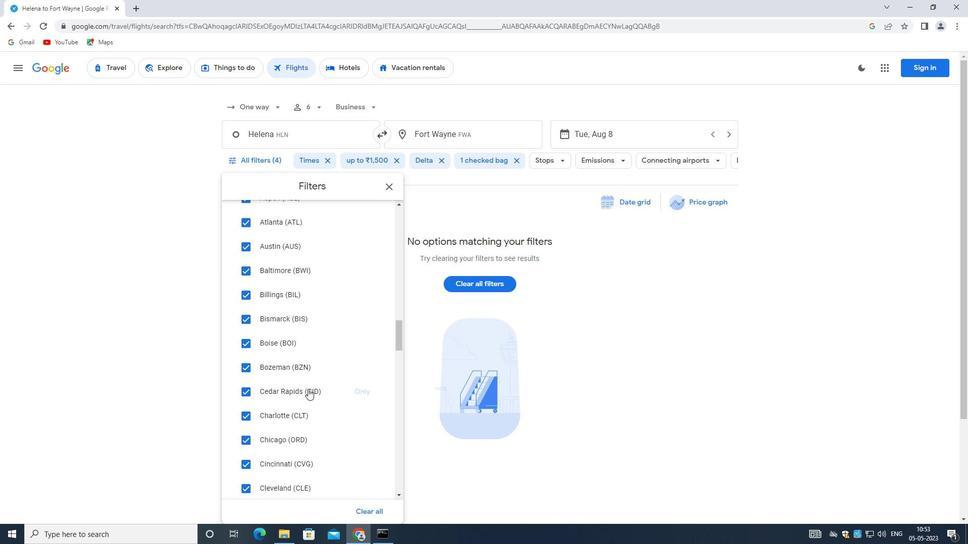 
Action: Mouse scrolled (305, 375) with delta (0, 0)
Screenshot: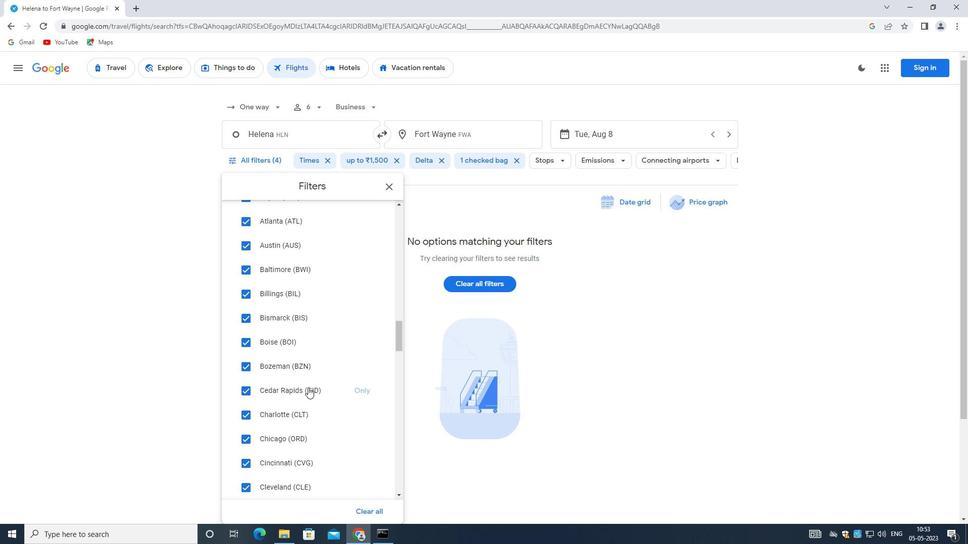 
Action: Mouse moved to (305, 375)
Screenshot: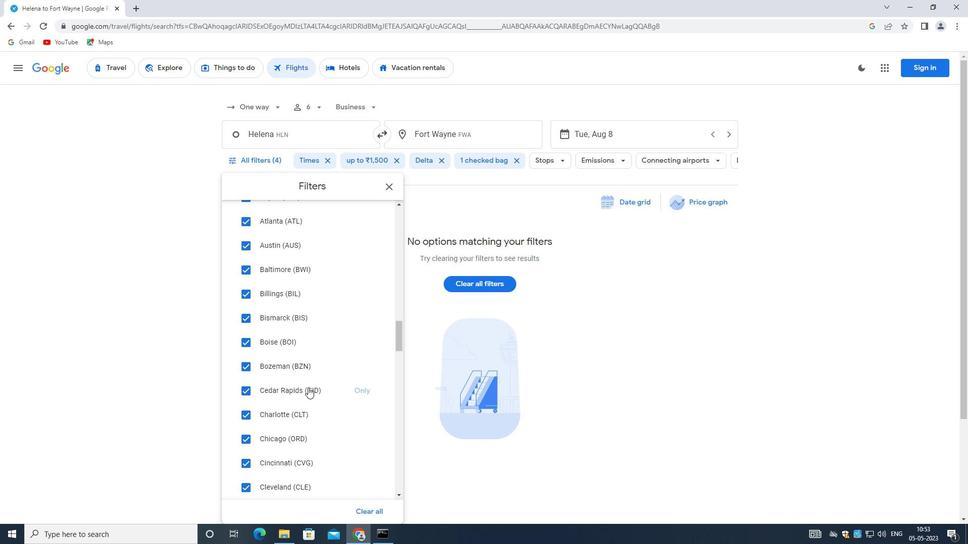 
Action: Mouse scrolled (305, 374) with delta (0, 0)
Screenshot: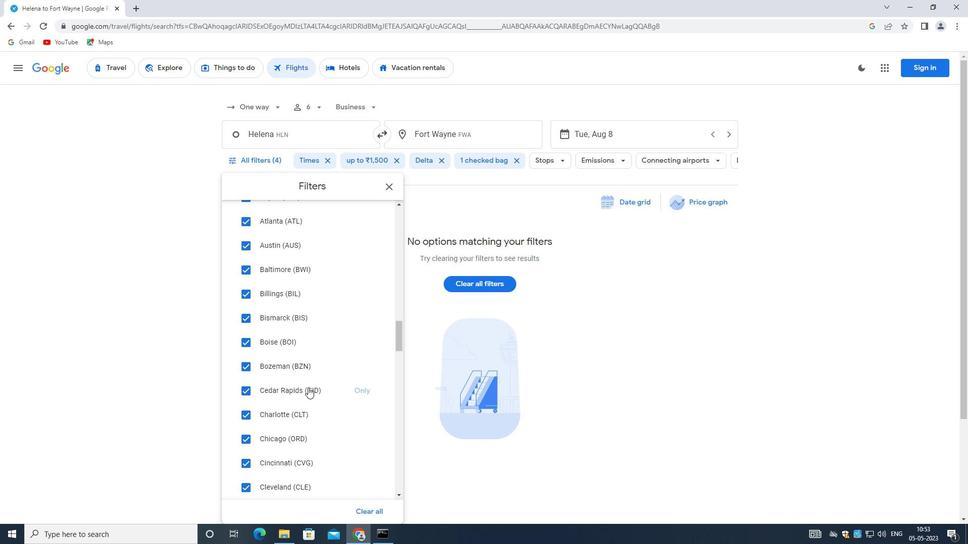 
Action: Mouse moved to (274, 345)
Screenshot: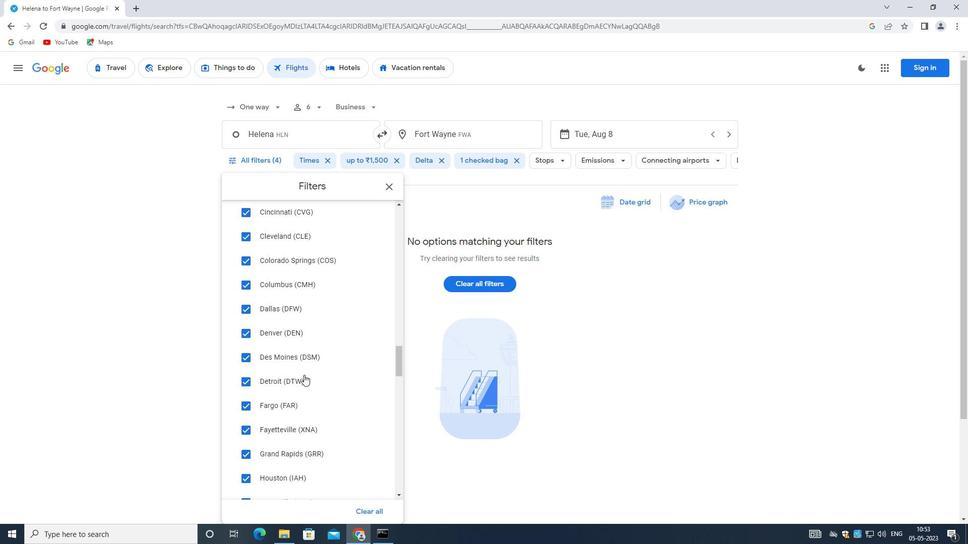 
Action: Mouse scrolled (274, 345) with delta (0, 0)
Screenshot: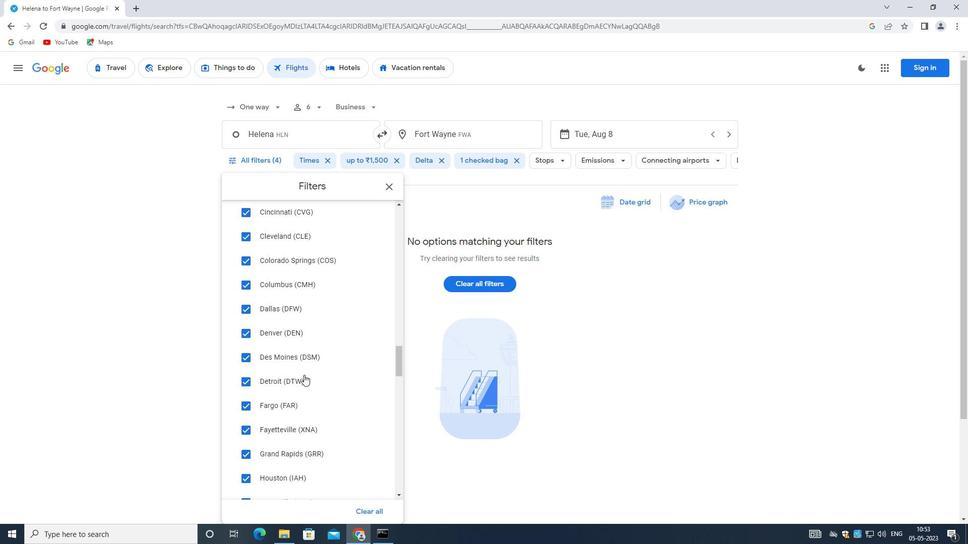 
Action: Mouse scrolled (274, 345) with delta (0, 0)
Screenshot: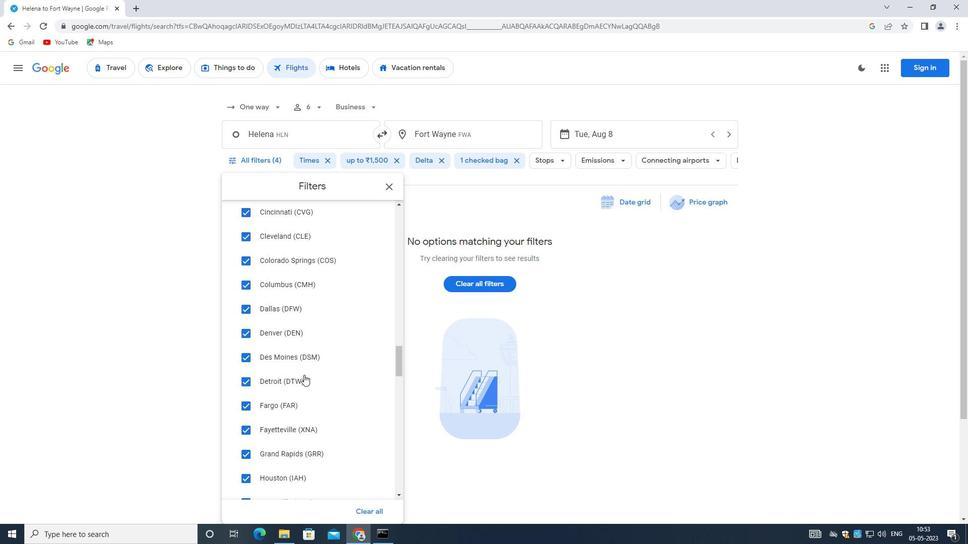 
Action: Mouse moved to (268, 336)
Screenshot: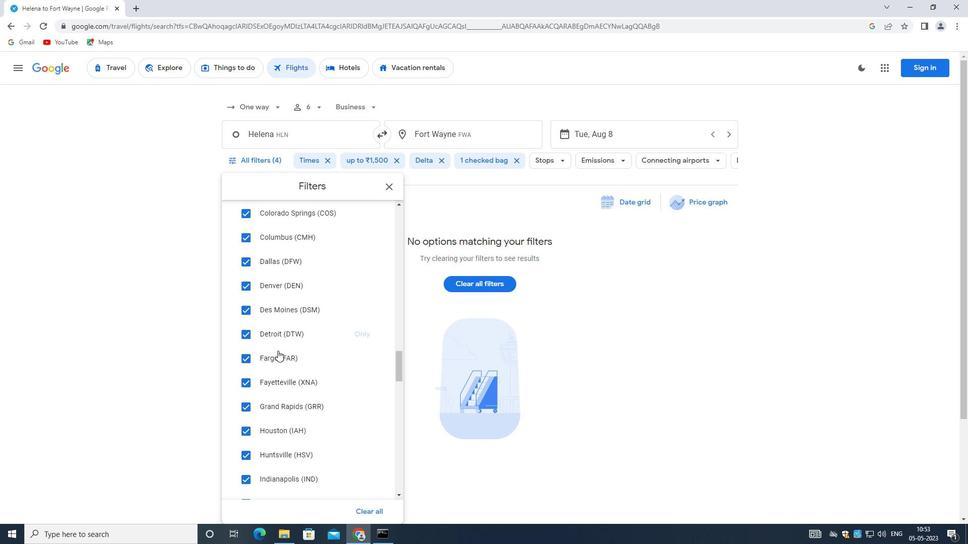 
Action: Mouse scrolled (268, 336) with delta (0, 0)
Screenshot: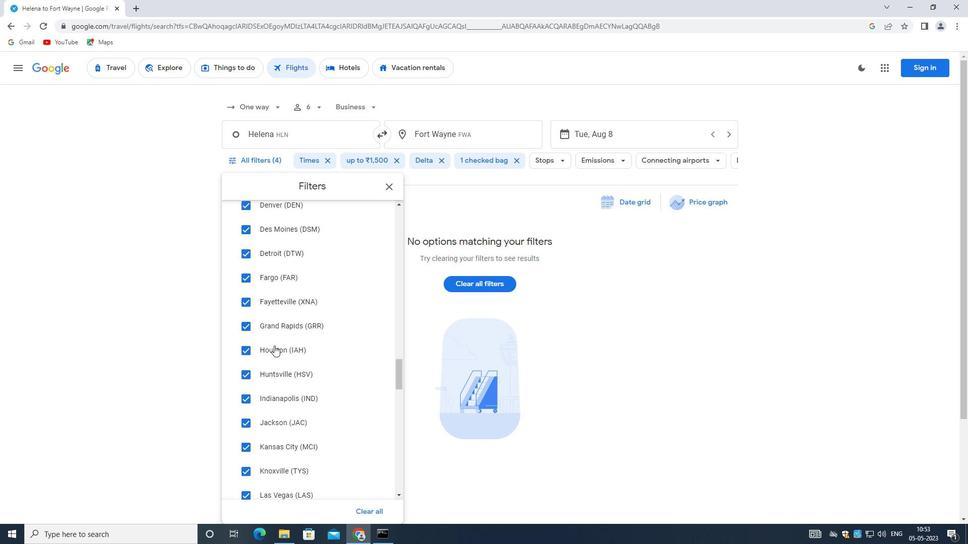 
Action: Mouse scrolled (268, 336) with delta (0, 0)
Screenshot: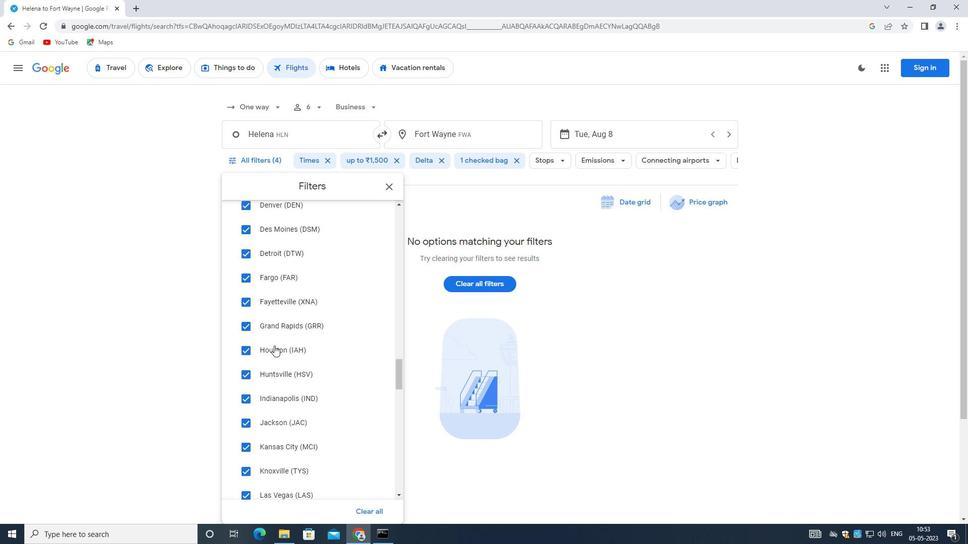 
Action: Mouse scrolled (268, 336) with delta (0, 0)
Screenshot: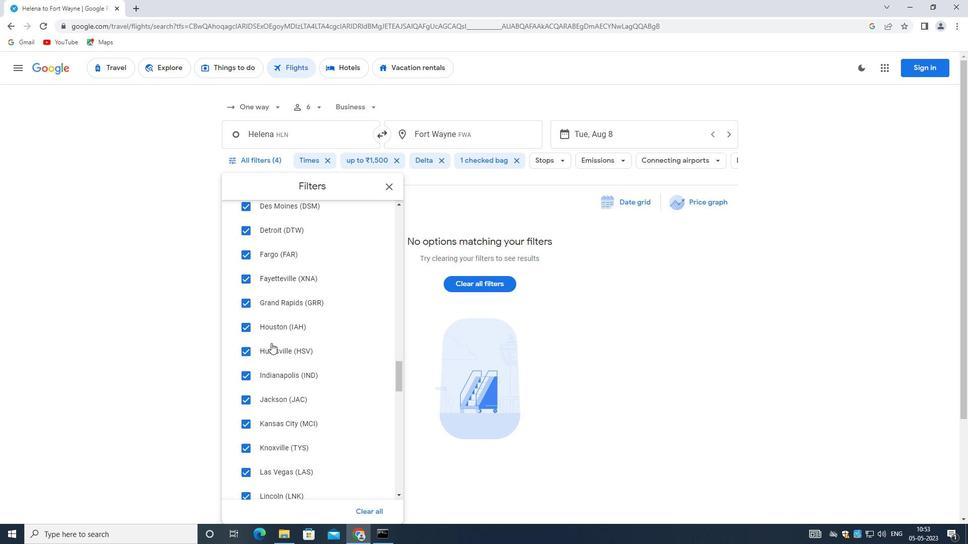 
Action: Mouse scrolled (268, 337) with delta (0, 0)
Screenshot: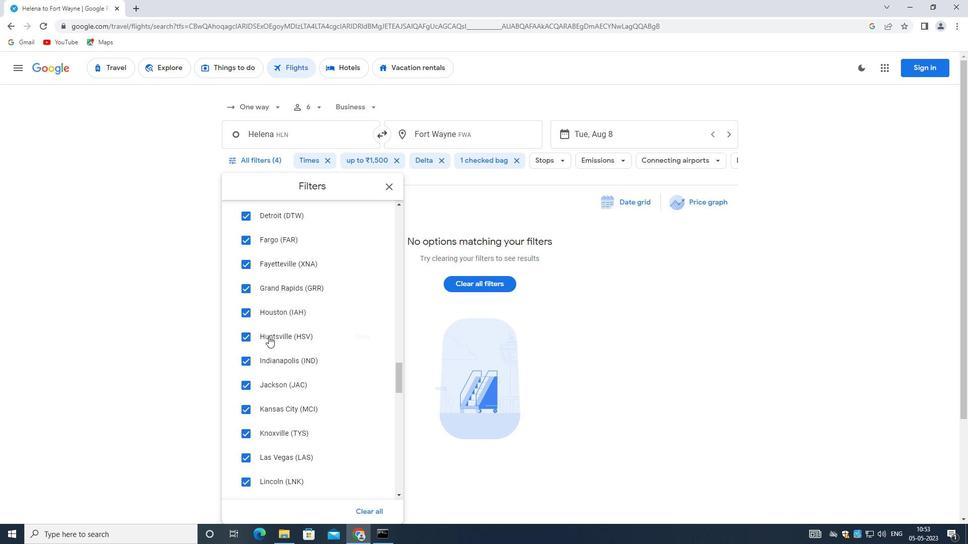 
Action: Mouse scrolled (268, 336) with delta (0, 0)
Screenshot: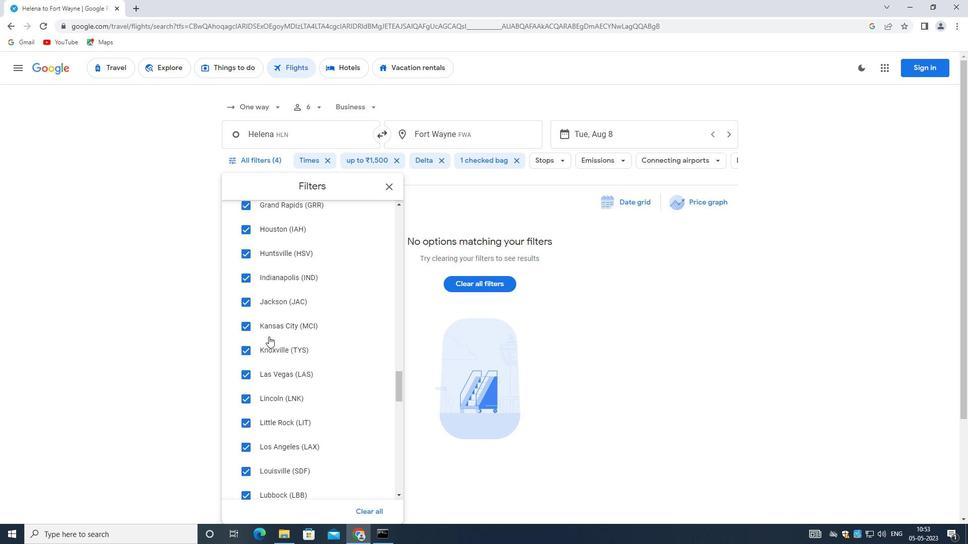 
Action: Mouse scrolled (268, 335) with delta (0, -1)
Screenshot: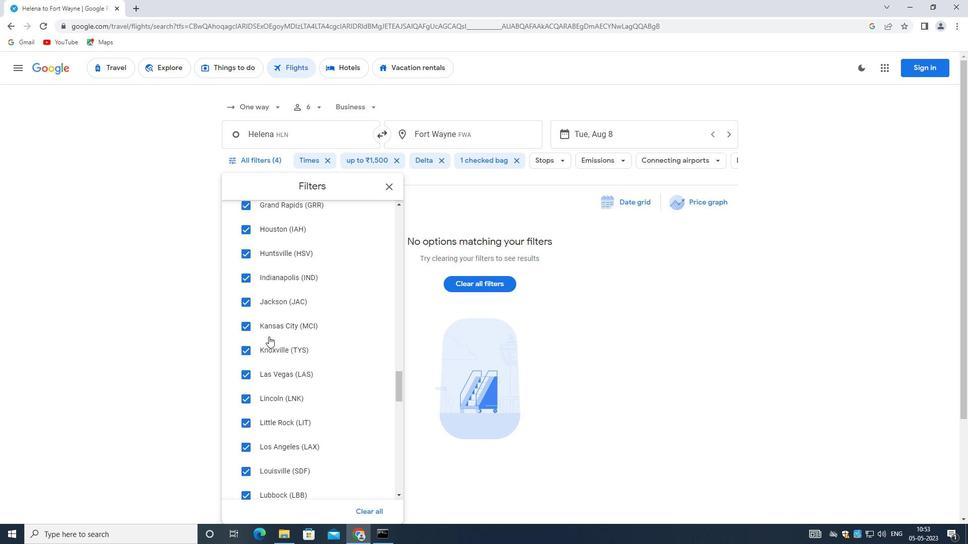 
Action: Mouse scrolled (268, 336) with delta (0, 0)
Screenshot: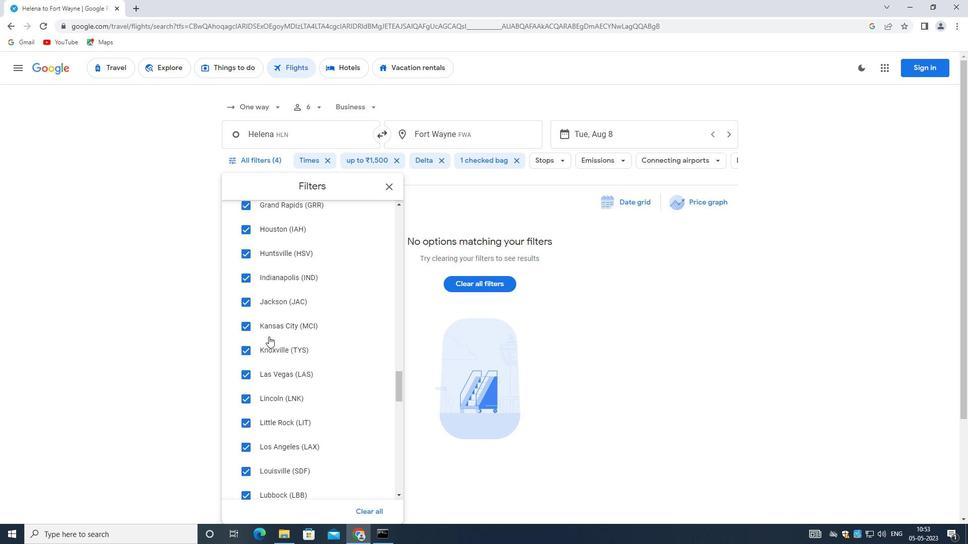 
Action: Mouse scrolled (268, 336) with delta (0, 0)
Screenshot: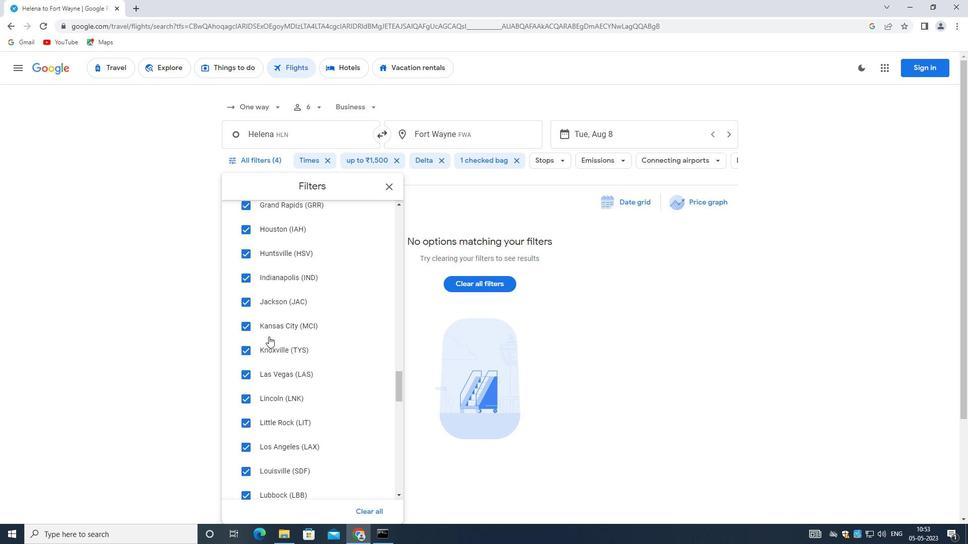 
Action: Mouse moved to (269, 324)
Screenshot: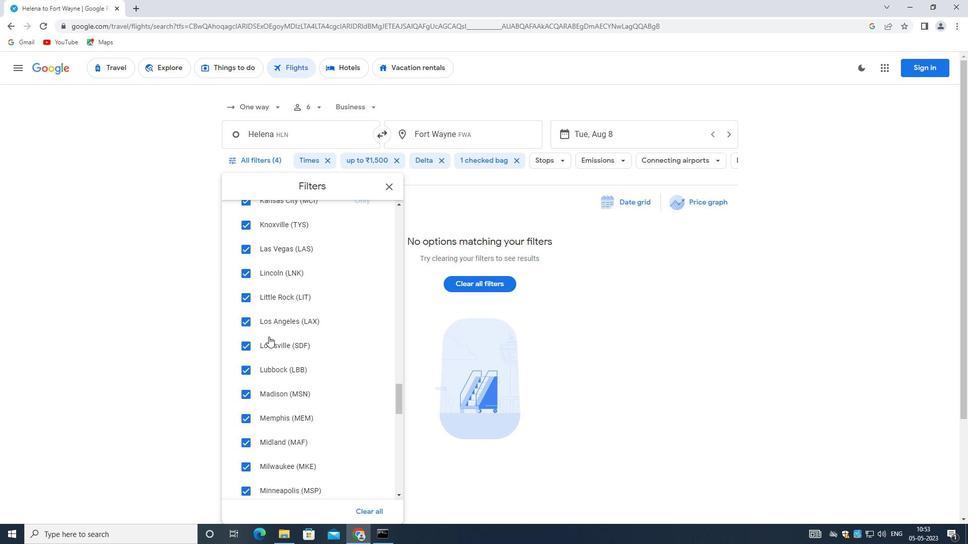 
Action: Mouse scrolled (269, 323) with delta (0, 0)
Screenshot: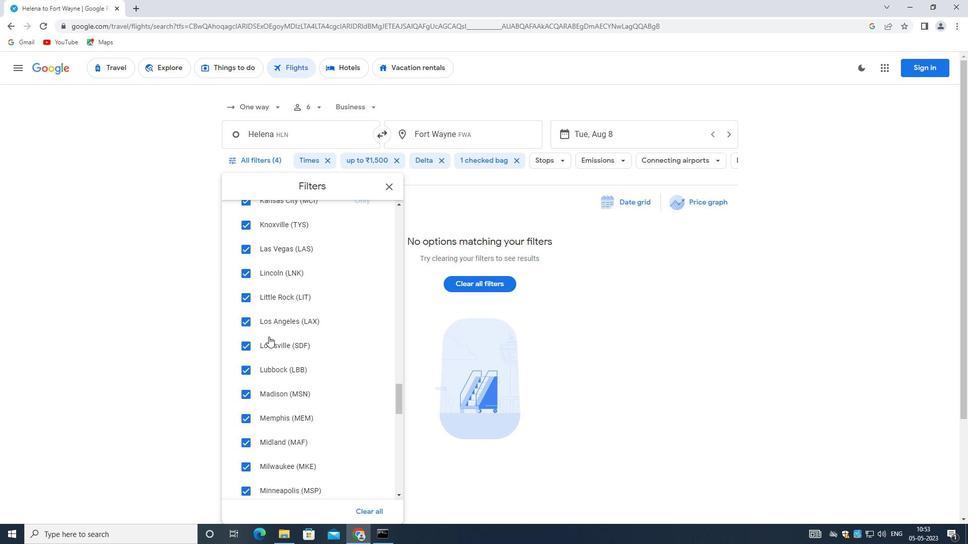 
Action: Mouse scrolled (269, 323) with delta (0, 0)
Screenshot: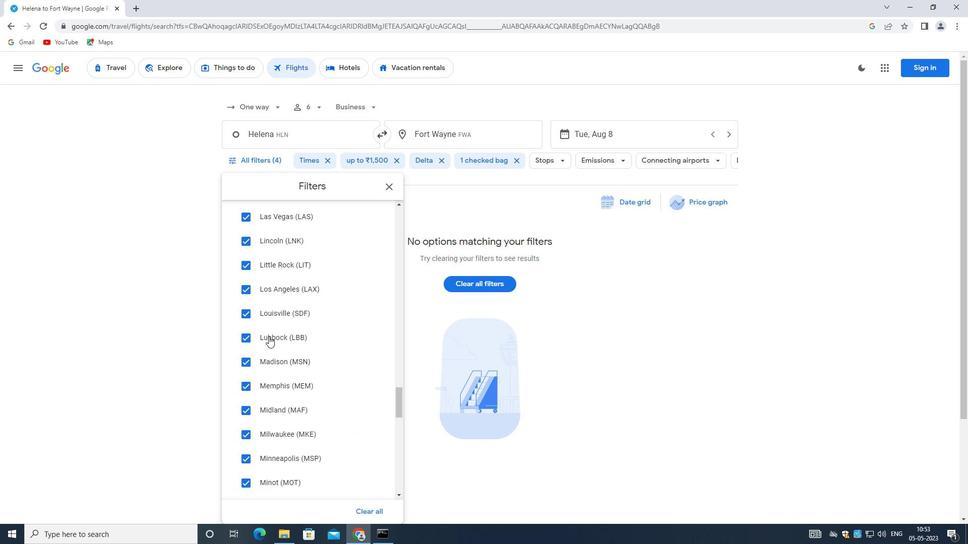 
Action: Mouse moved to (269, 321)
Screenshot: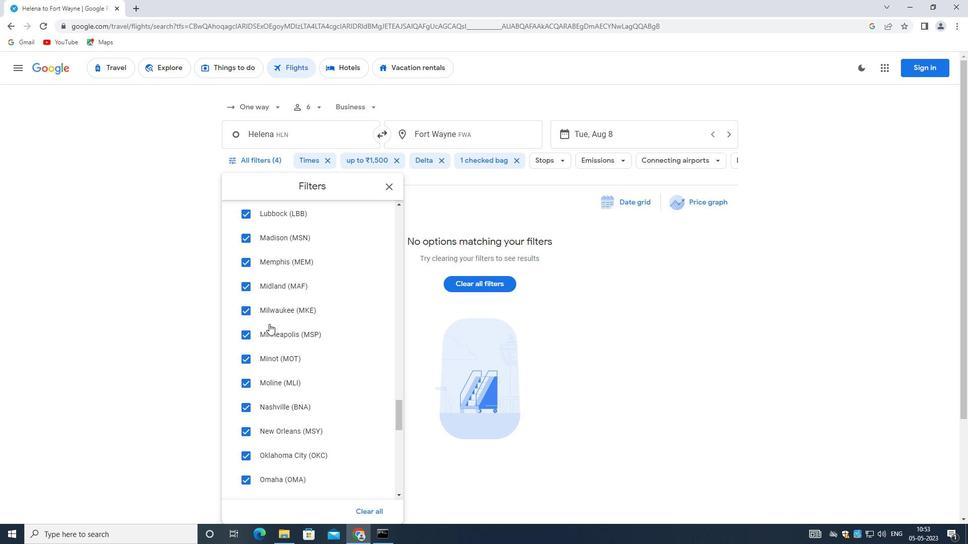 
Action: Mouse scrolled (269, 321) with delta (0, 0)
Screenshot: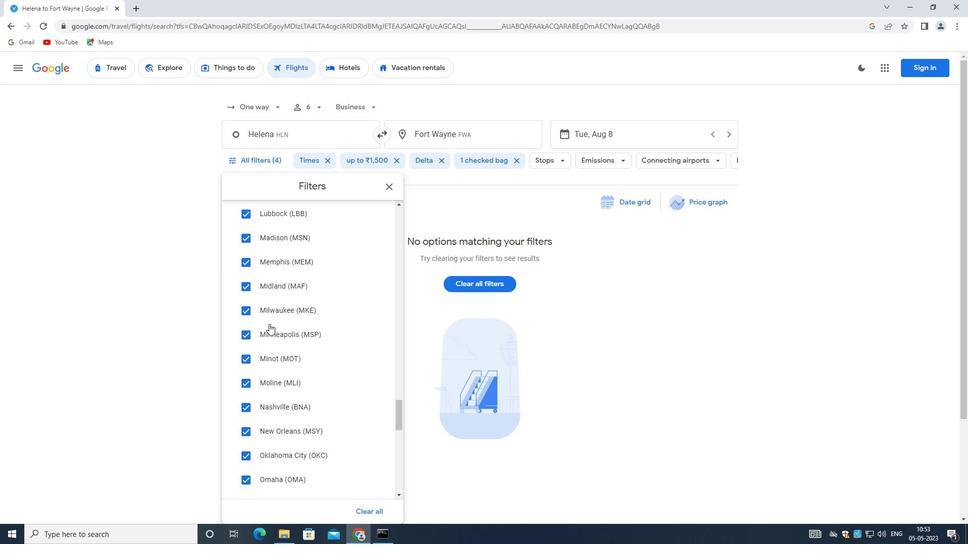 
Action: Mouse scrolled (269, 320) with delta (0, 0)
Screenshot: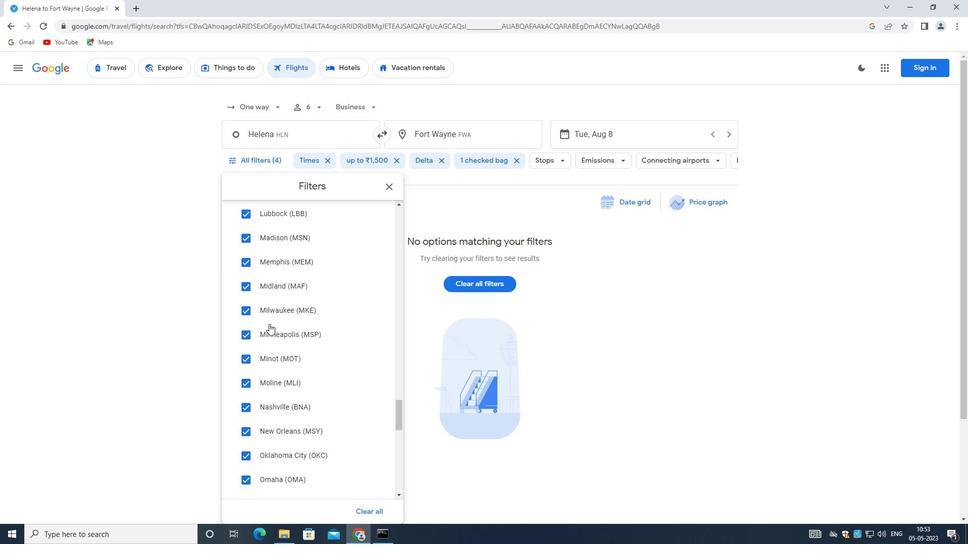 
Action: Mouse scrolled (269, 320) with delta (0, 0)
Screenshot: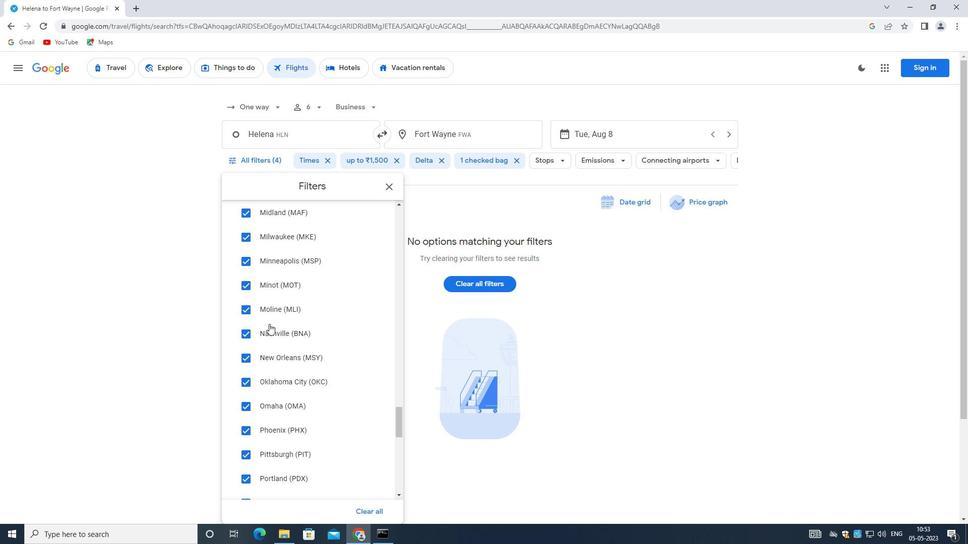 
Action: Mouse scrolled (269, 320) with delta (0, 0)
Screenshot: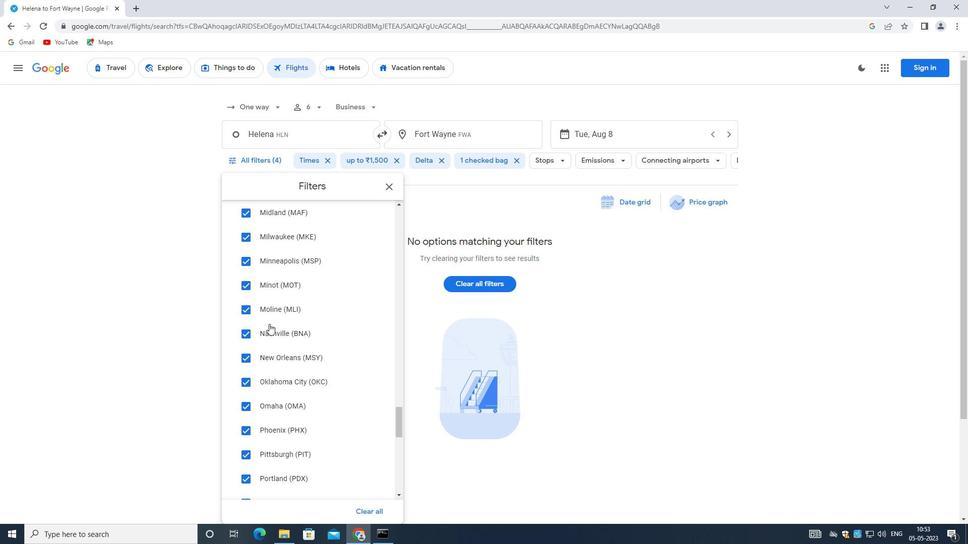 
Action: Mouse scrolled (269, 320) with delta (0, 0)
Screenshot: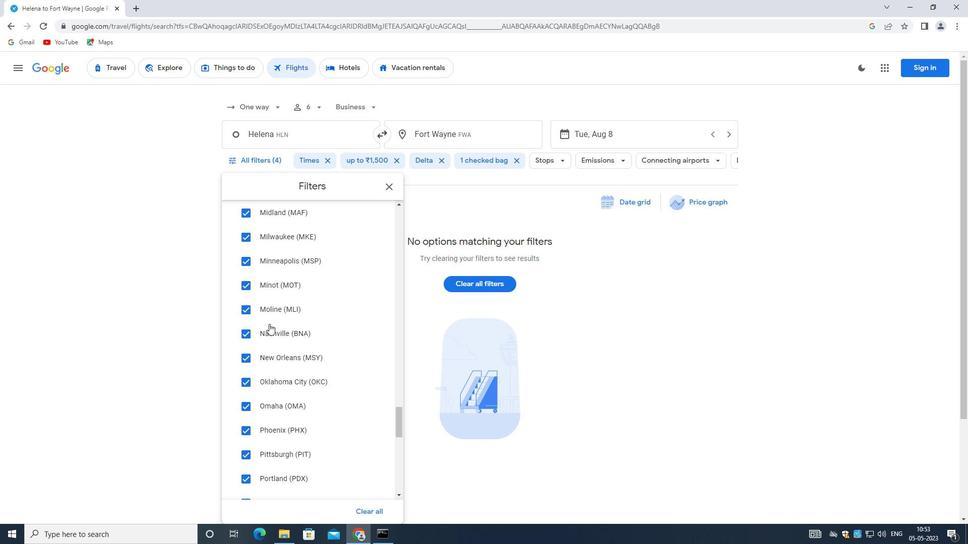
Action: Mouse scrolled (269, 320) with delta (0, 0)
Screenshot: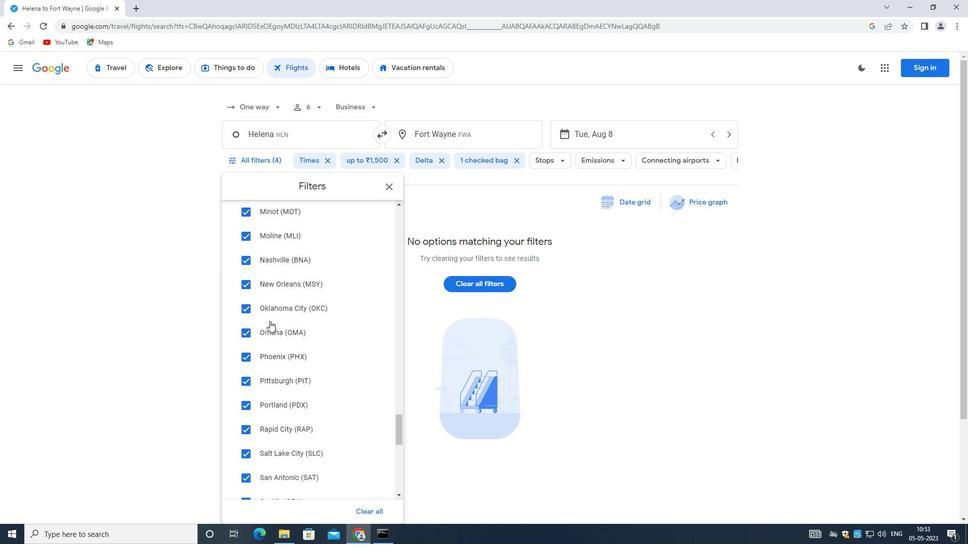 
Action: Mouse scrolled (269, 320) with delta (0, 0)
Screenshot: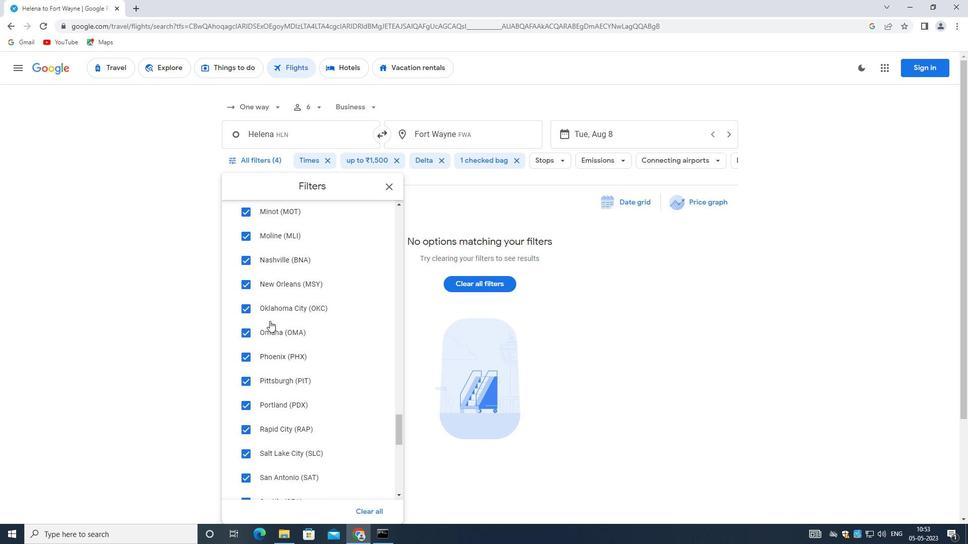 
Action: Mouse scrolled (269, 320) with delta (0, 0)
Screenshot: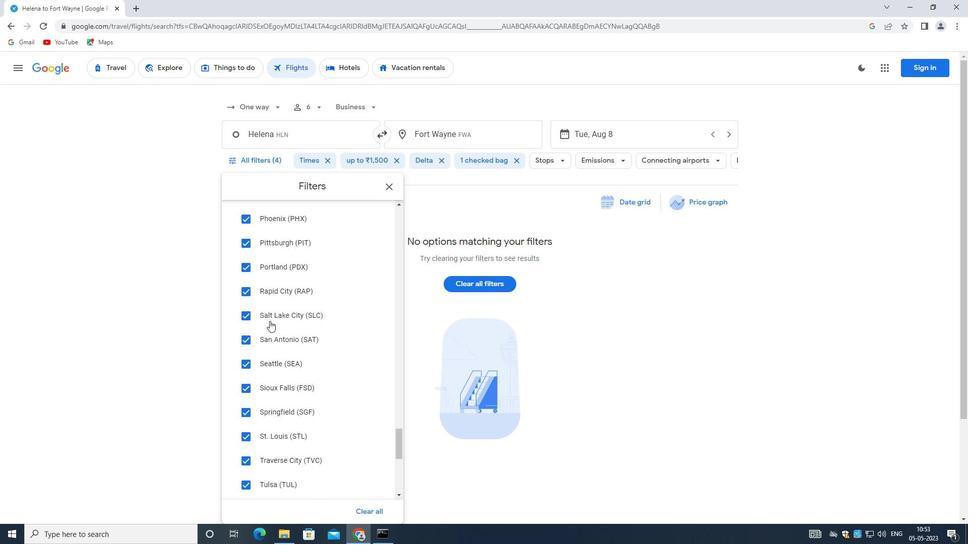 
Action: Mouse scrolled (269, 320) with delta (0, 0)
Screenshot: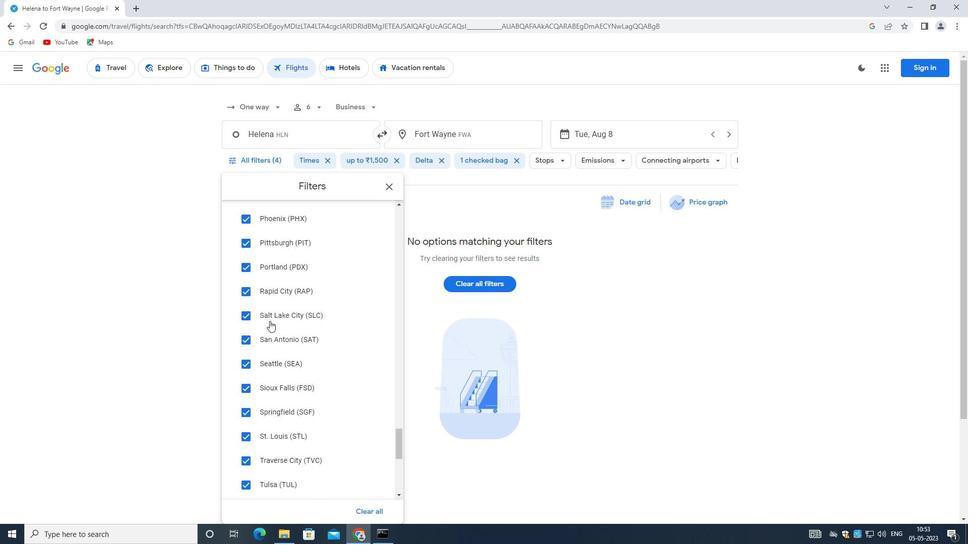 
Action: Mouse scrolled (269, 320) with delta (0, 0)
Screenshot: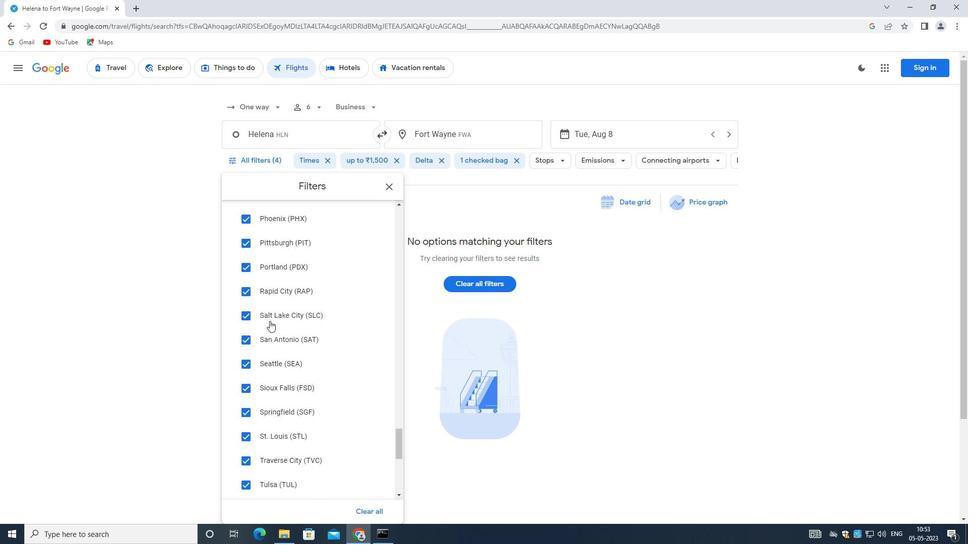 
Action: Mouse scrolled (269, 320) with delta (0, 0)
Screenshot: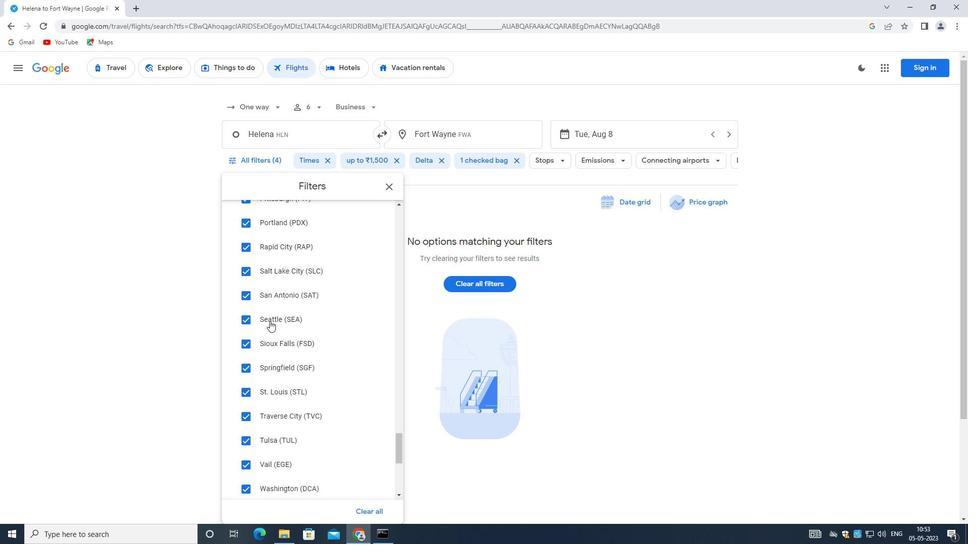 
Action: Mouse moved to (269, 320)
Screenshot: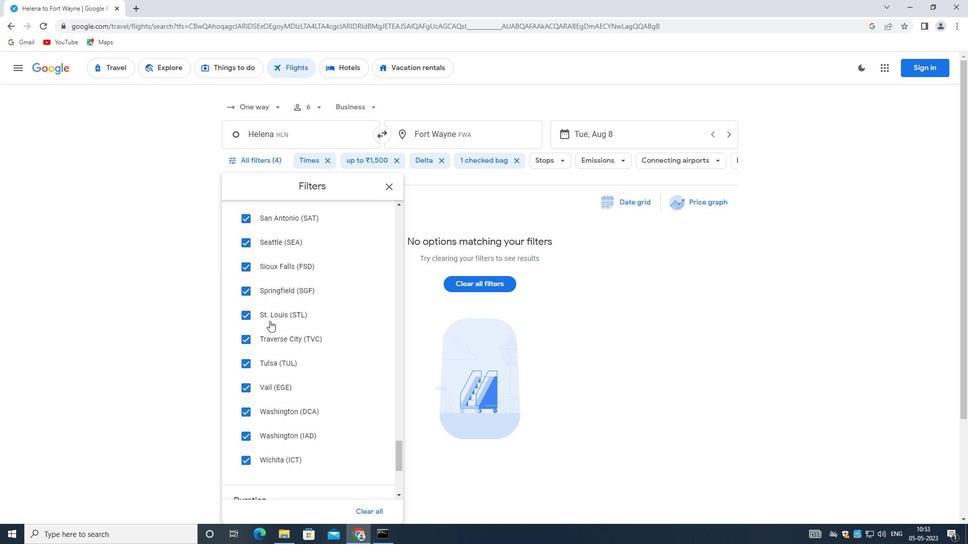 
Action: Mouse scrolled (269, 320) with delta (0, 0)
Screenshot: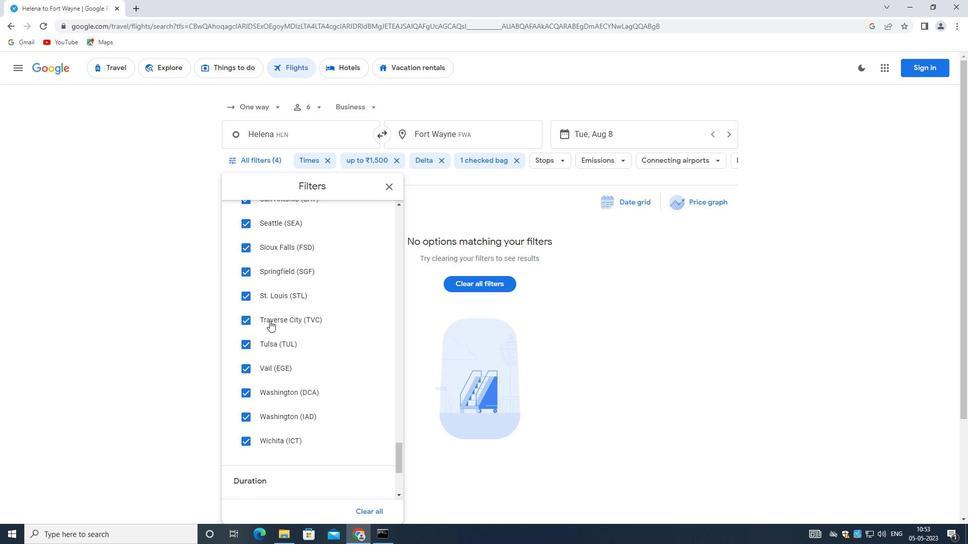 
Action: Mouse scrolled (269, 320) with delta (0, 0)
Screenshot: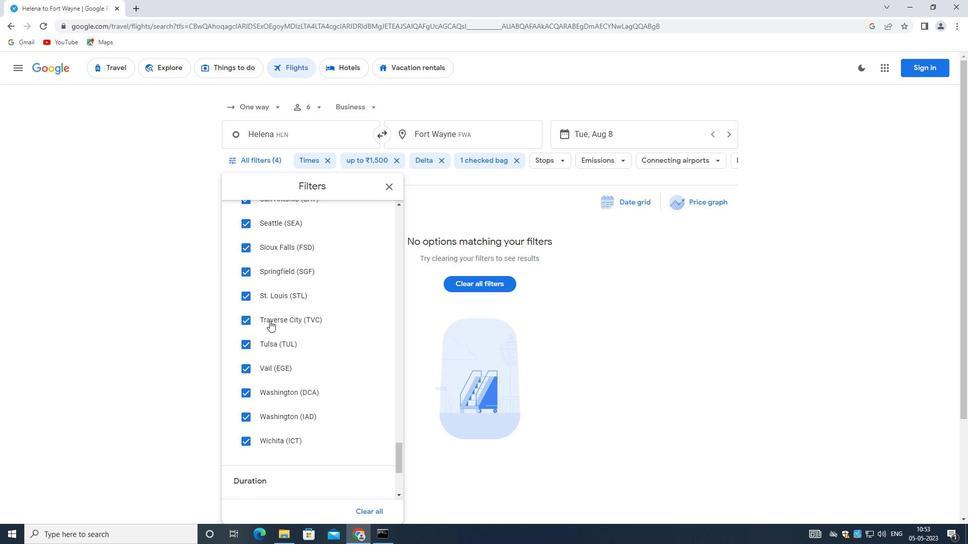 
Action: Mouse scrolled (269, 320) with delta (0, 0)
Screenshot: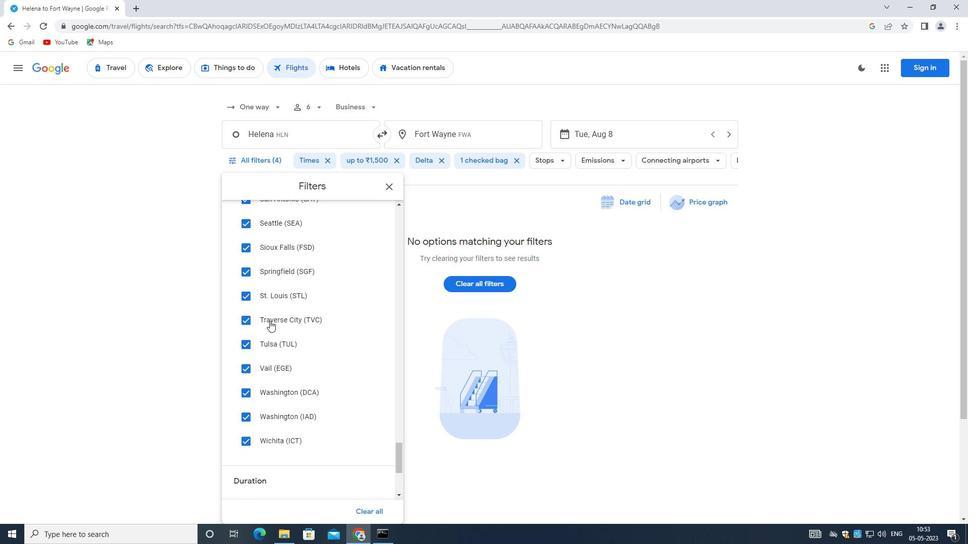
Action: Mouse moved to (269, 320)
Screenshot: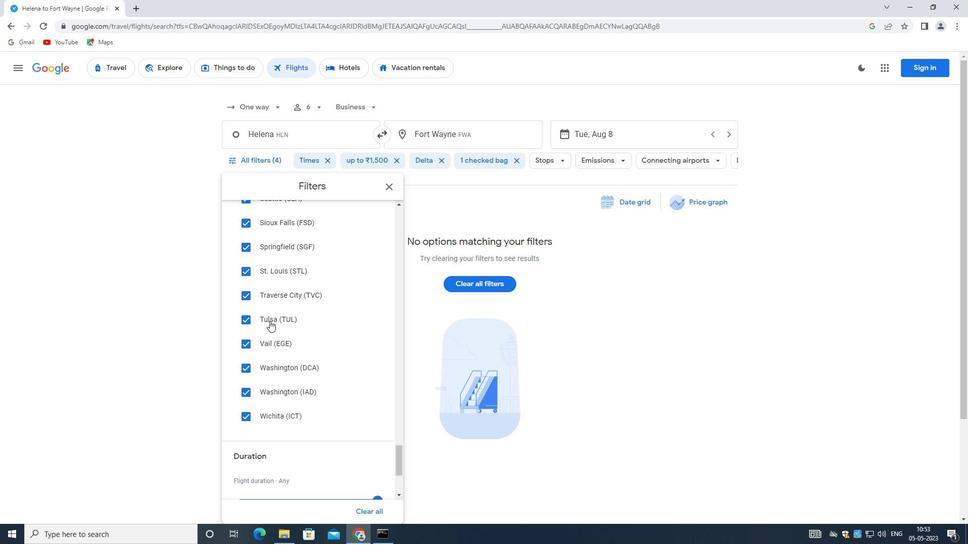 
Action: Mouse scrolled (269, 320) with delta (0, 0)
Screenshot: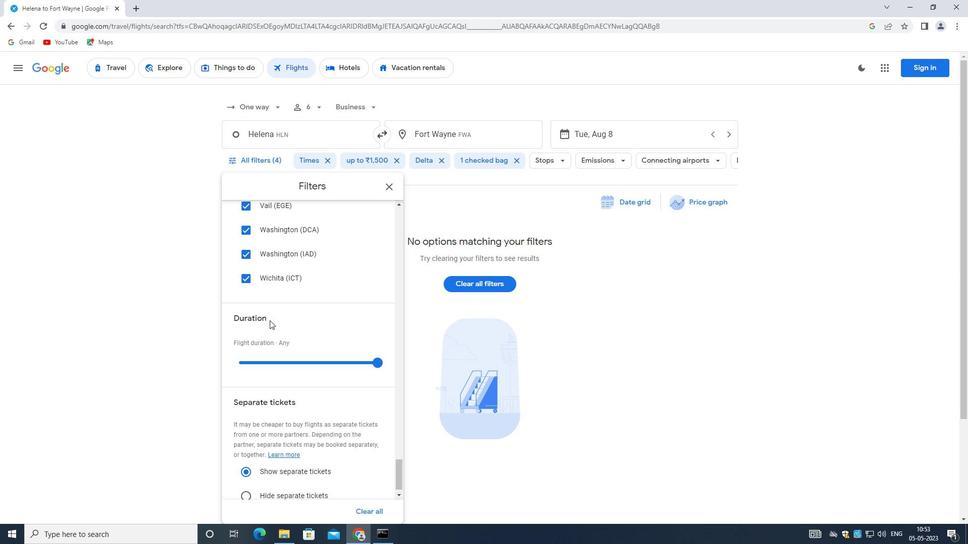 
Action: Mouse scrolled (269, 320) with delta (0, 0)
Screenshot: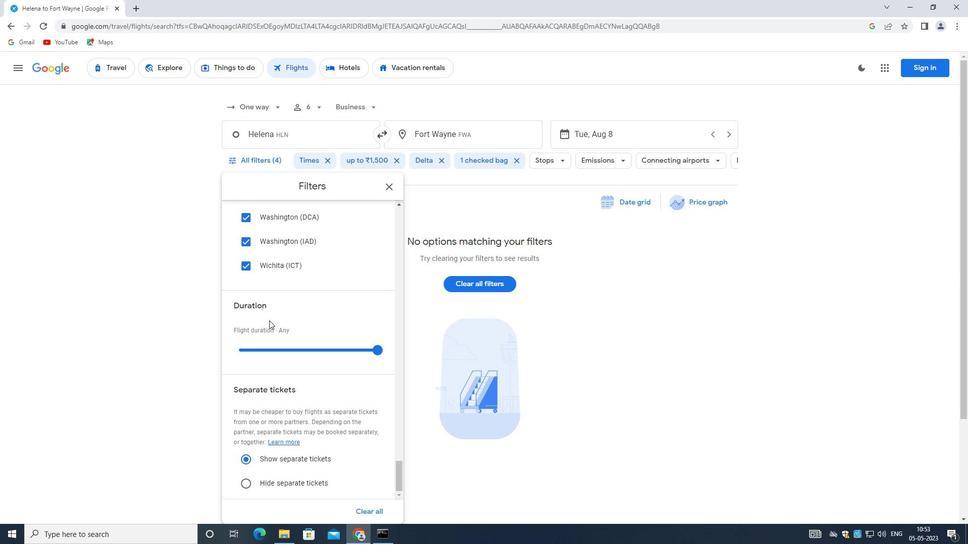 
Action: Mouse scrolled (269, 319) with delta (0, -1)
Screenshot: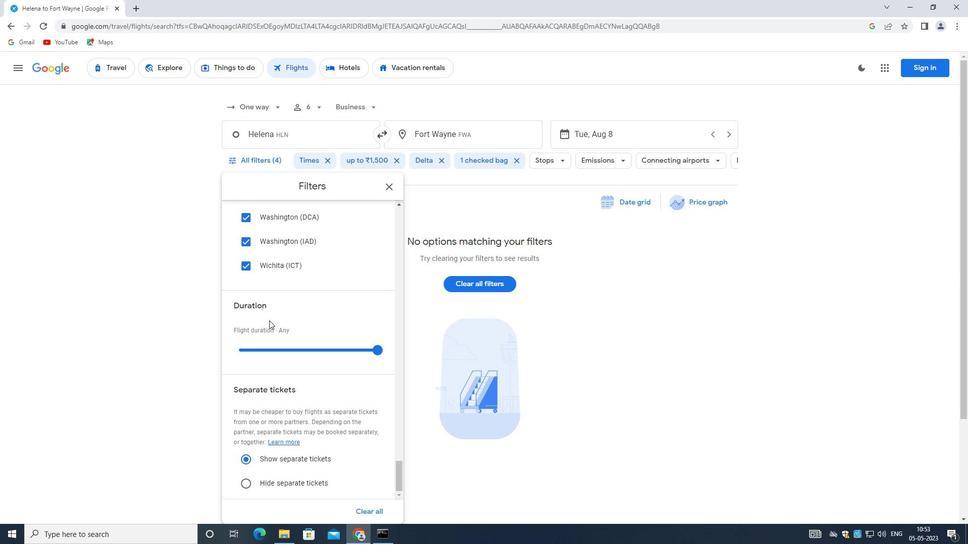 
Action: Mouse scrolled (269, 320) with delta (0, 0)
Screenshot: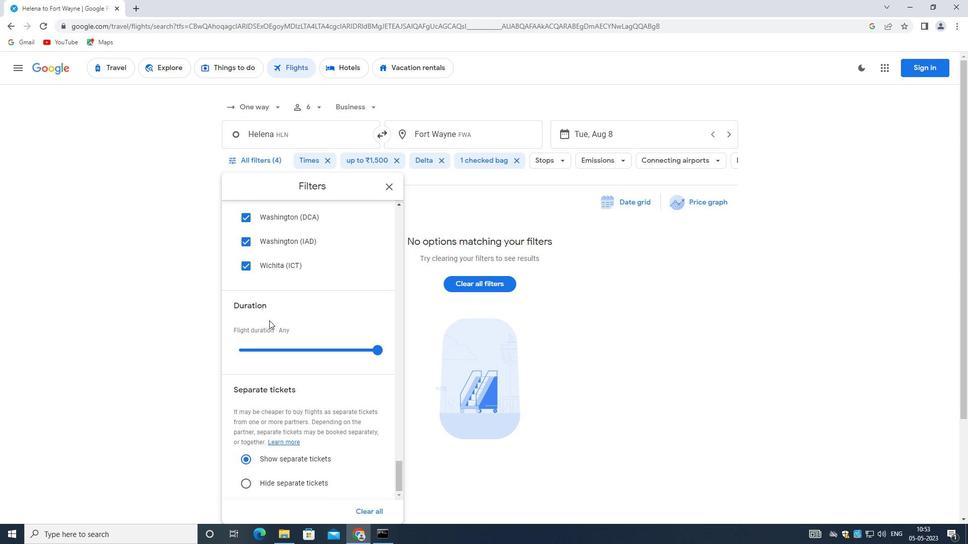 
Action: Mouse moved to (267, 323)
Screenshot: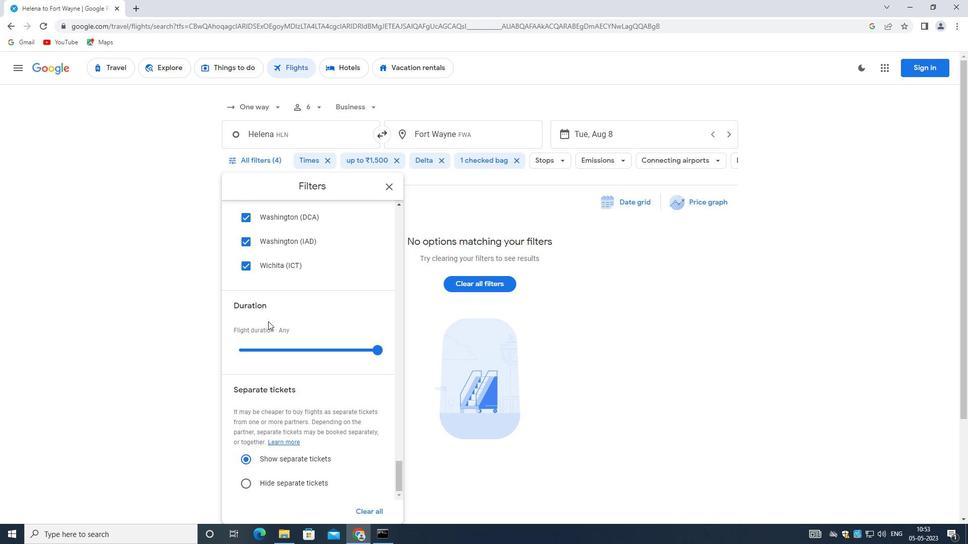 
